 Task: Find connections with filter location Zemoura with filter topic #mortgage with filter profile language Potuguese with filter current company Kissflow with filter school Ethiraj College For Women with filter industry Services for Renewable Energy with filter service category Bookkeeping with filter keywords title Administrator
Action: Mouse moved to (578, 81)
Screenshot: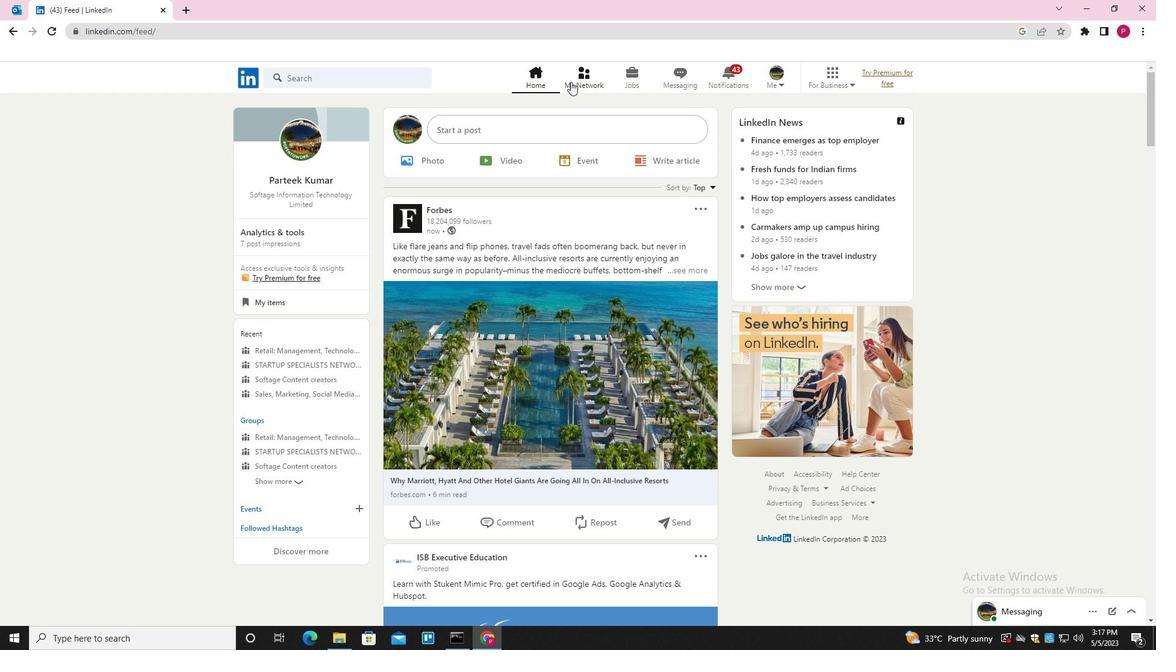 
Action: Mouse pressed left at (578, 81)
Screenshot: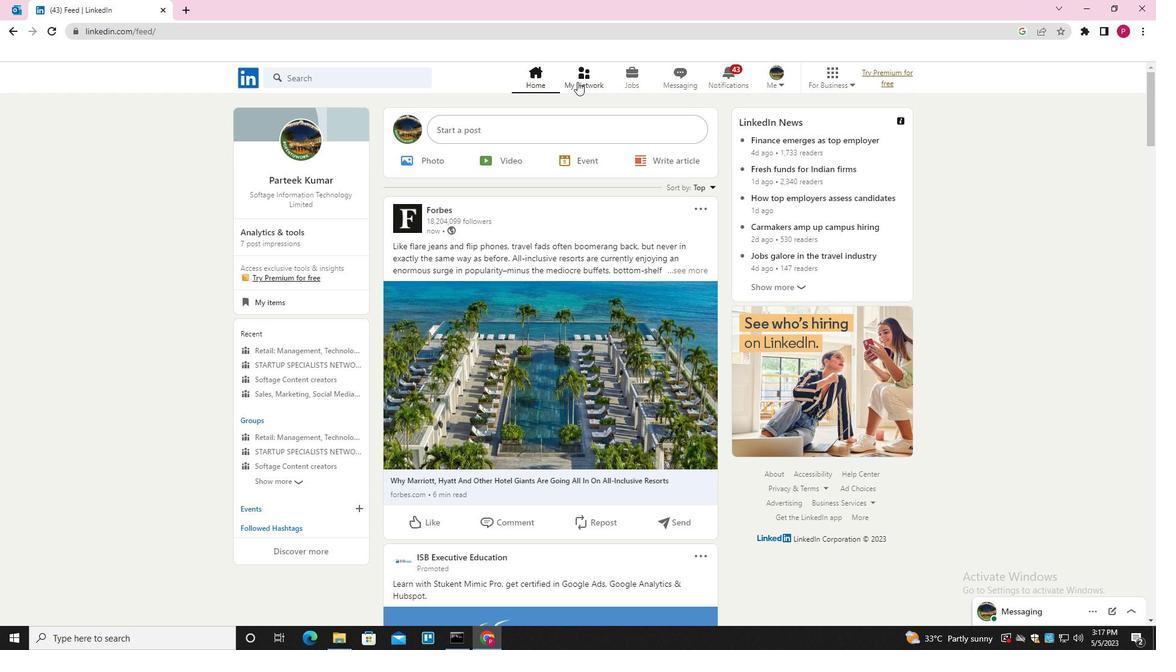 
Action: Mouse moved to (365, 143)
Screenshot: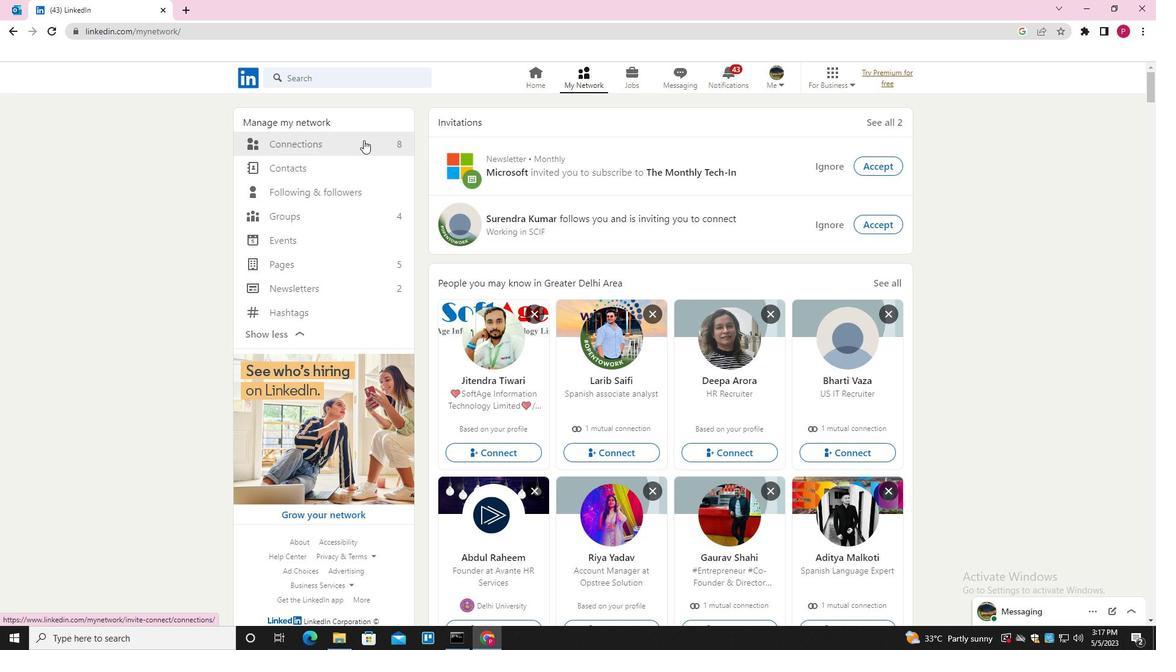 
Action: Mouse pressed left at (365, 143)
Screenshot: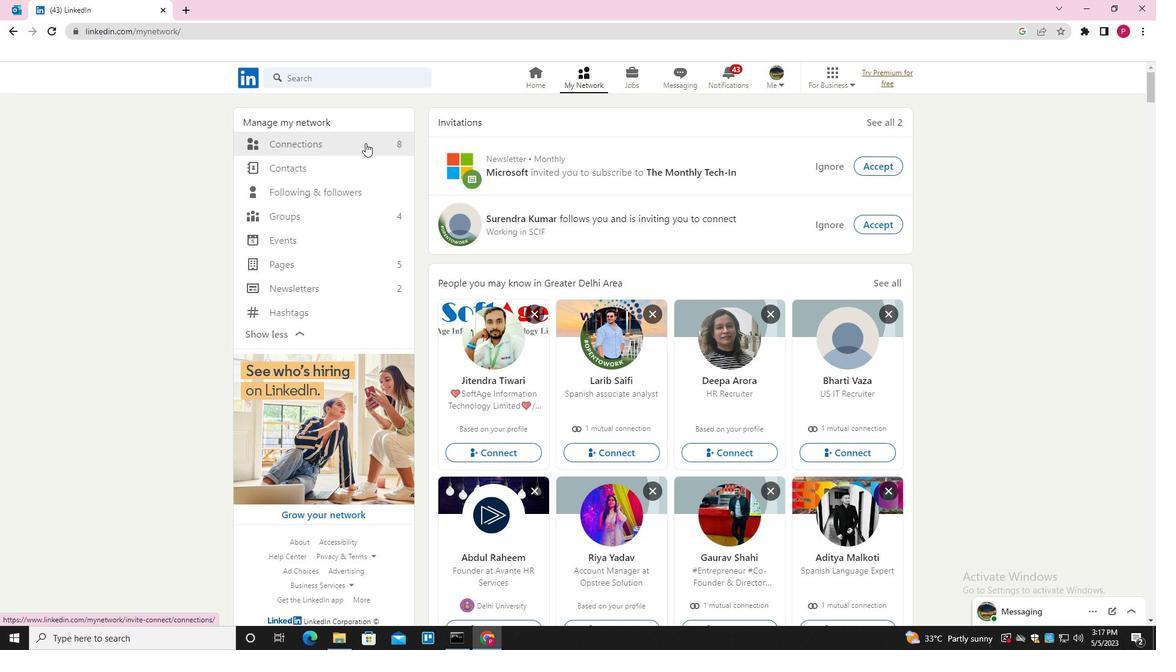 
Action: Mouse moved to (644, 142)
Screenshot: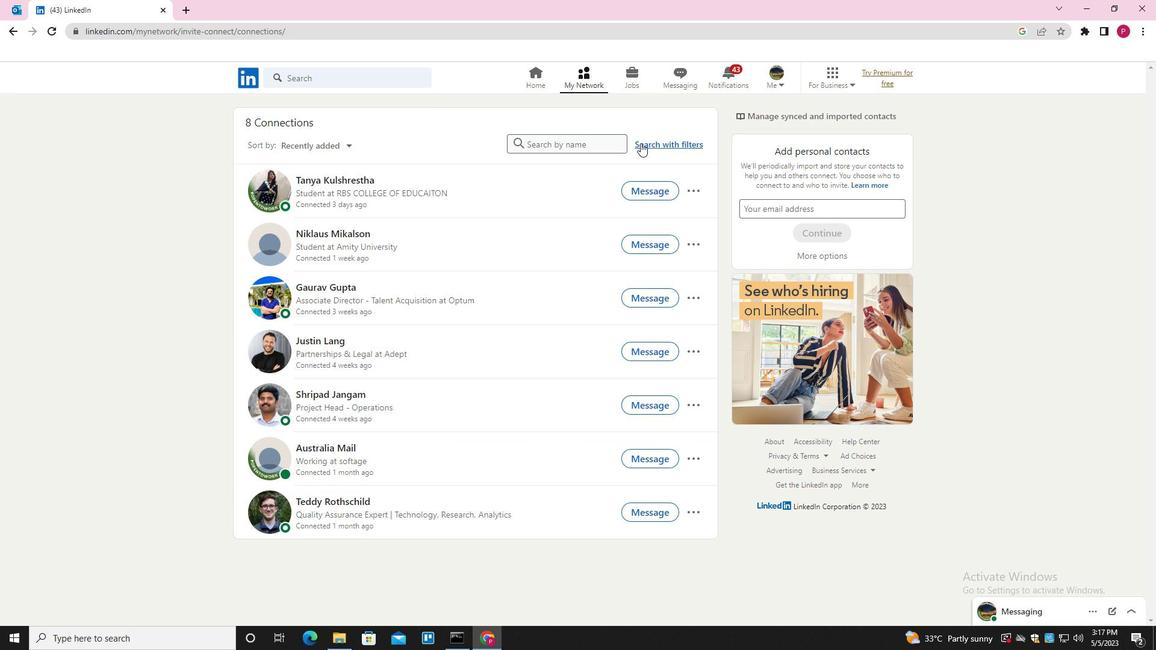
Action: Mouse pressed left at (644, 142)
Screenshot: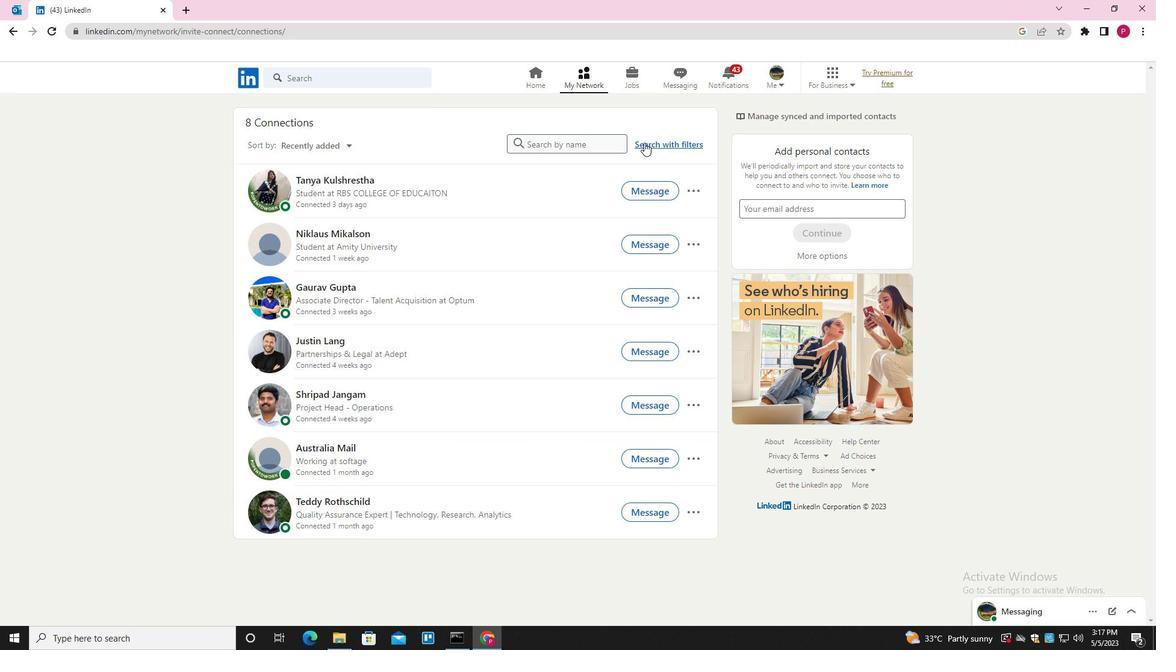
Action: Mouse moved to (618, 112)
Screenshot: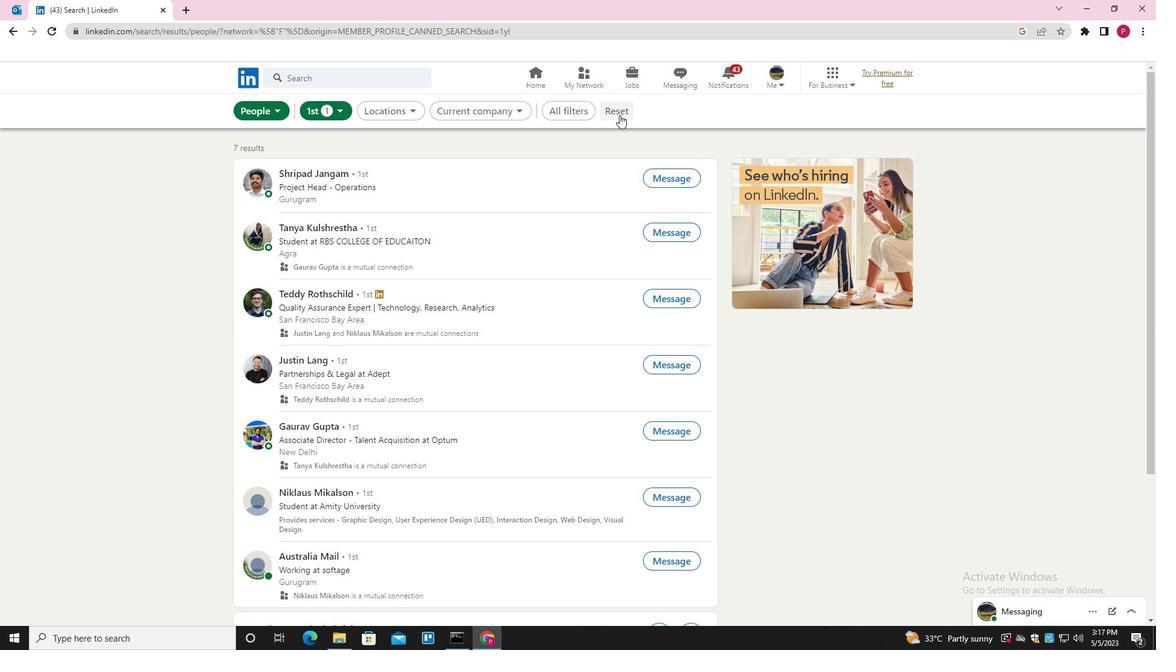 
Action: Mouse pressed left at (618, 112)
Screenshot: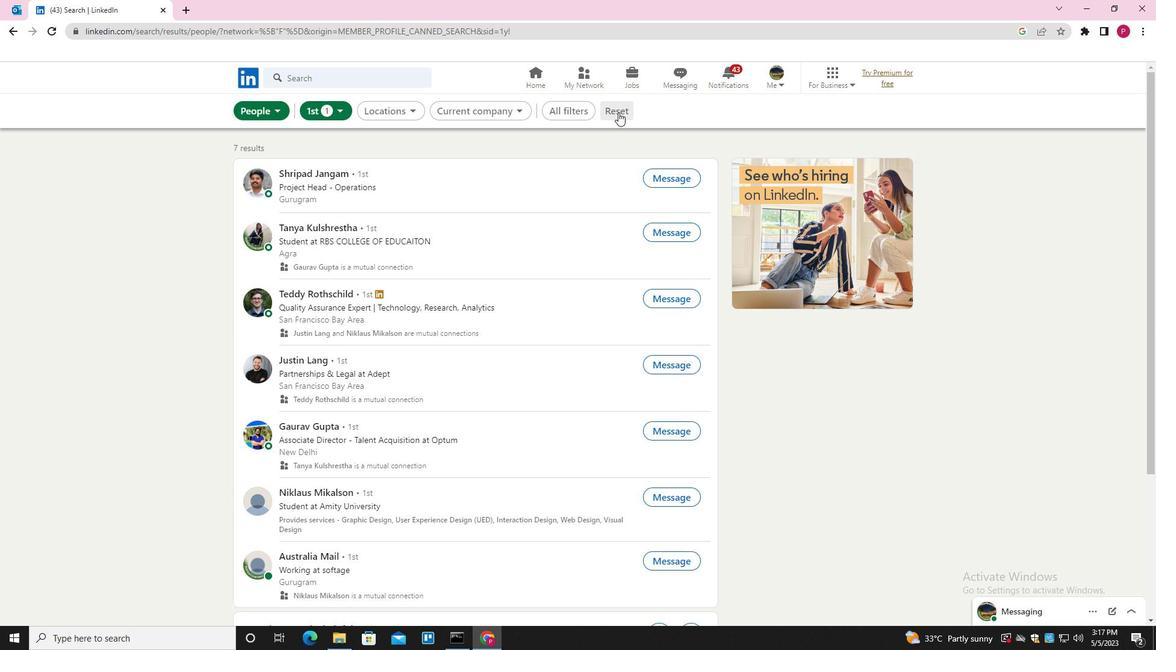 
Action: Mouse moved to (609, 113)
Screenshot: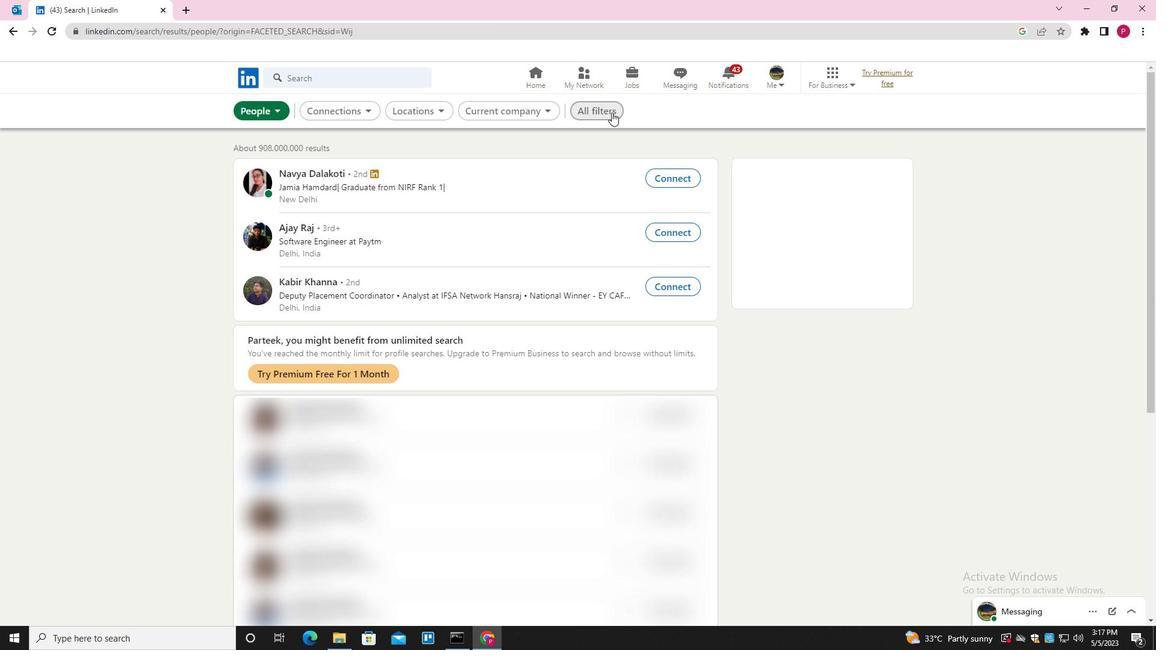 
Action: Mouse pressed left at (609, 113)
Screenshot: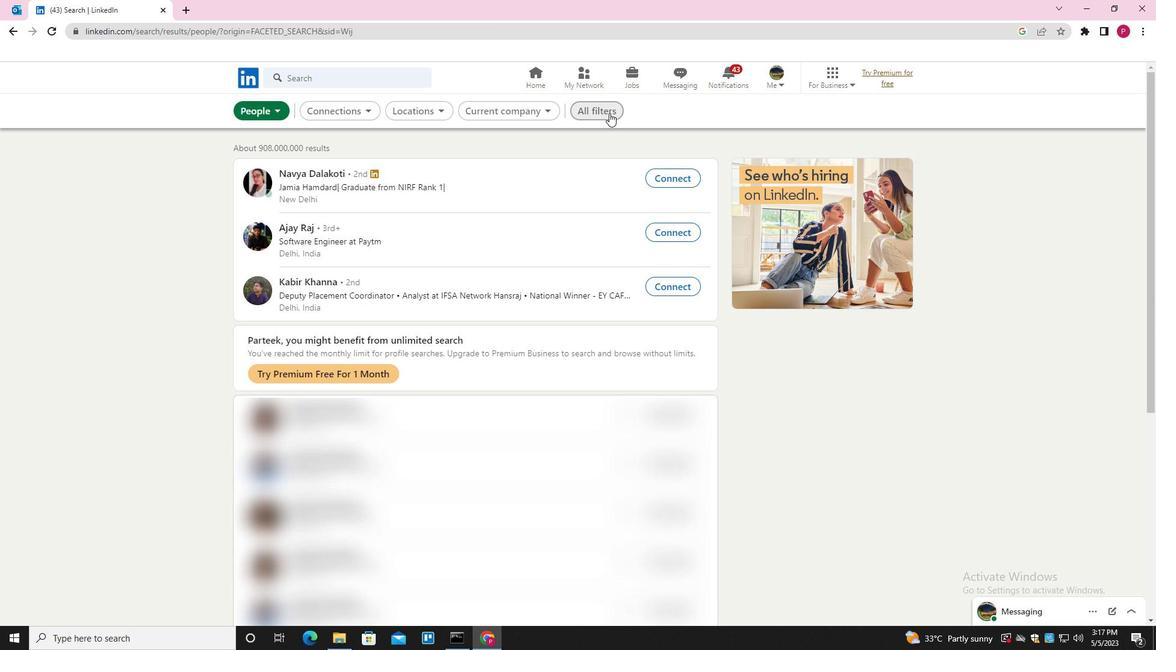 
Action: Mouse moved to (939, 302)
Screenshot: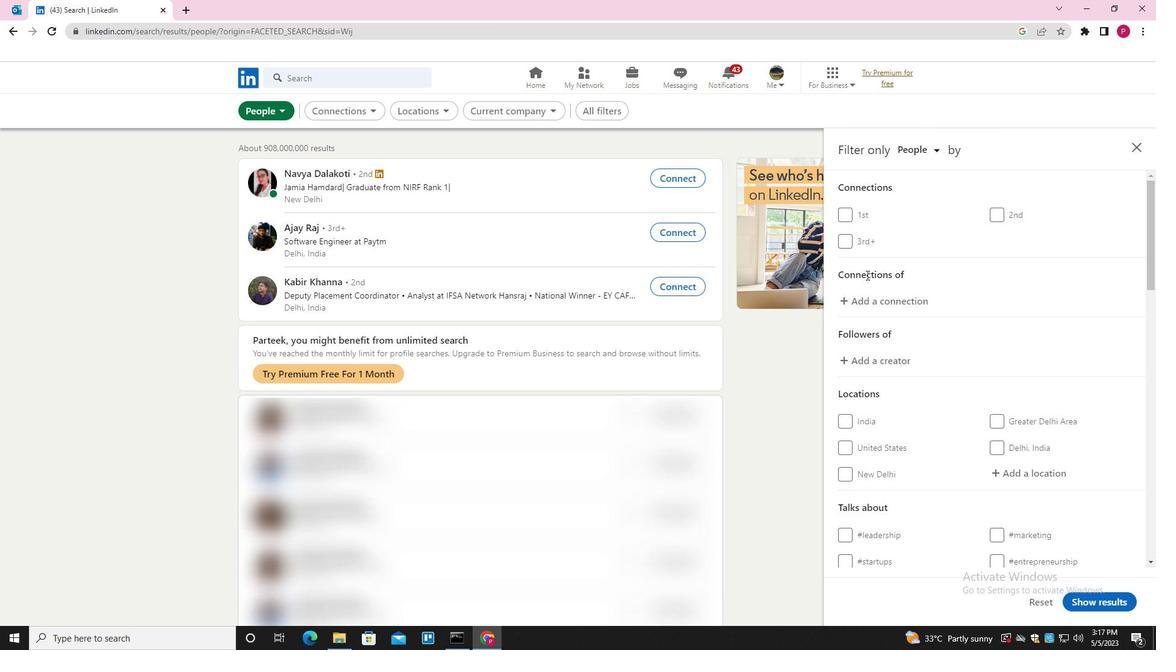 
Action: Mouse scrolled (939, 301) with delta (0, 0)
Screenshot: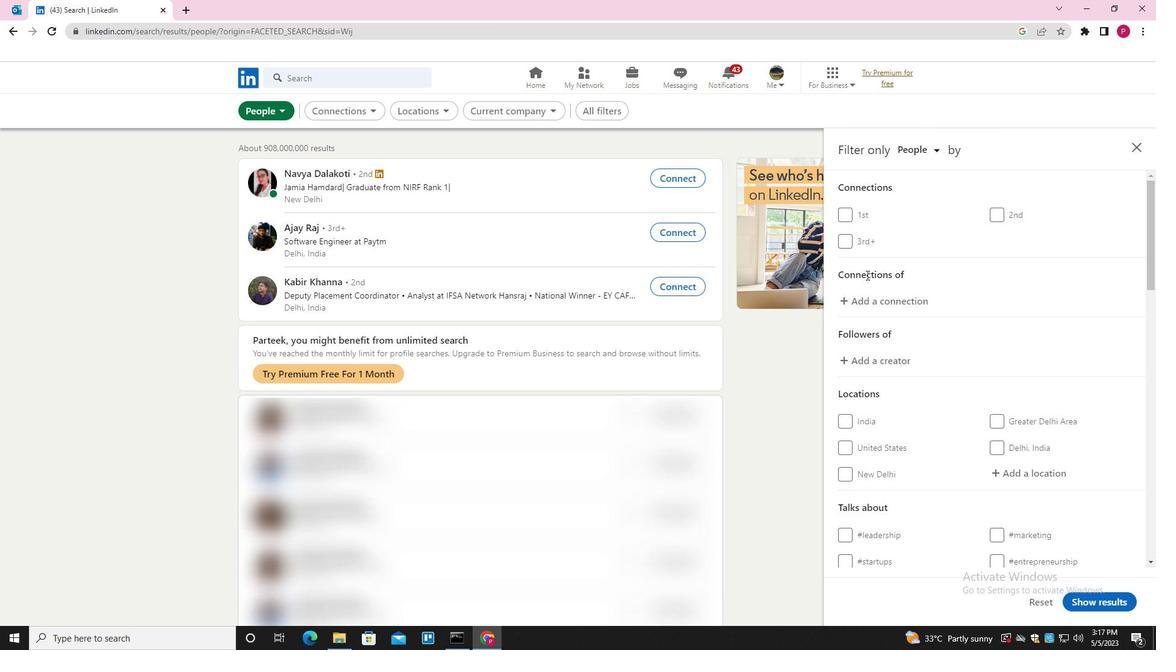 
Action: Mouse moved to (970, 314)
Screenshot: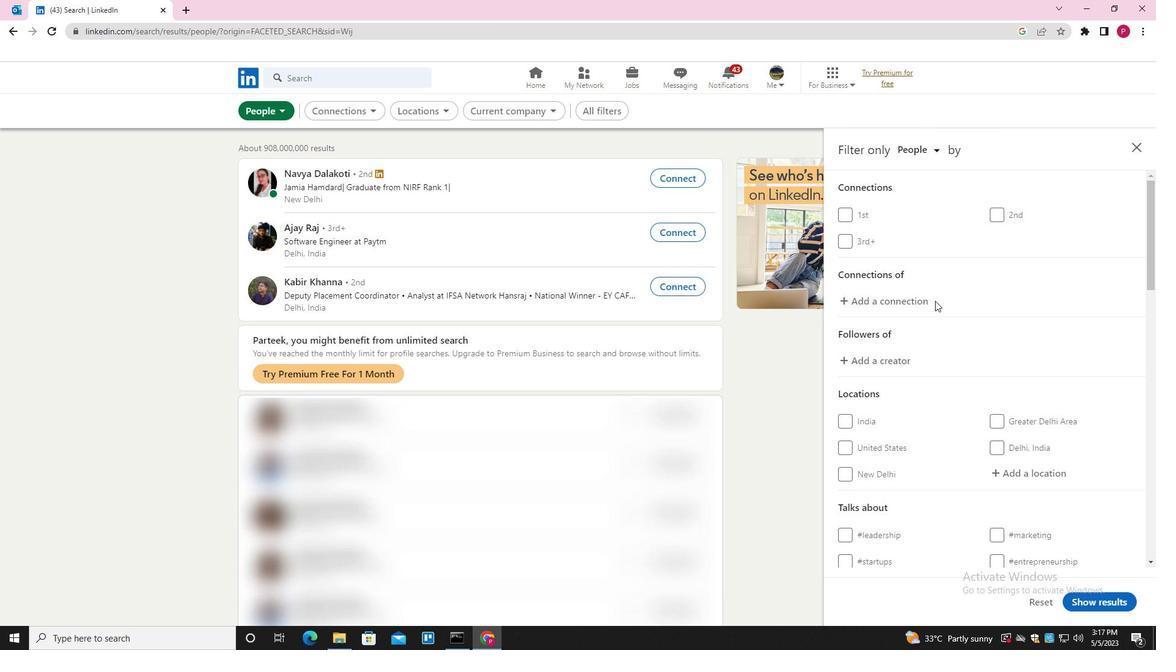 
Action: Mouse scrolled (970, 313) with delta (0, 0)
Screenshot: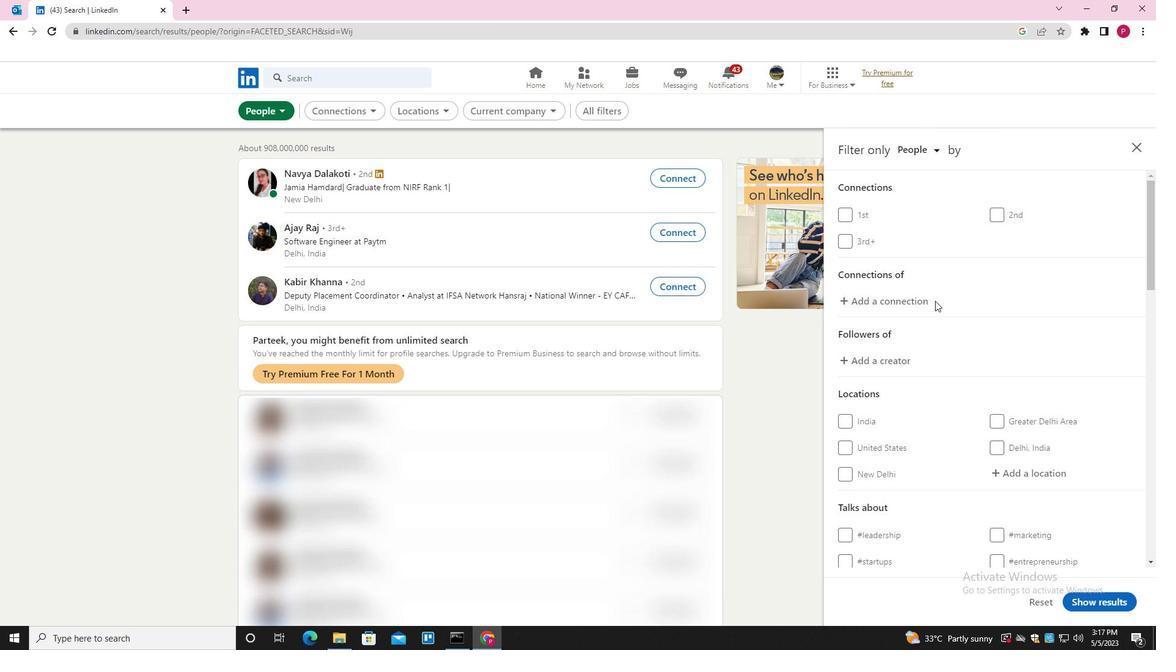 
Action: Mouse moved to (978, 316)
Screenshot: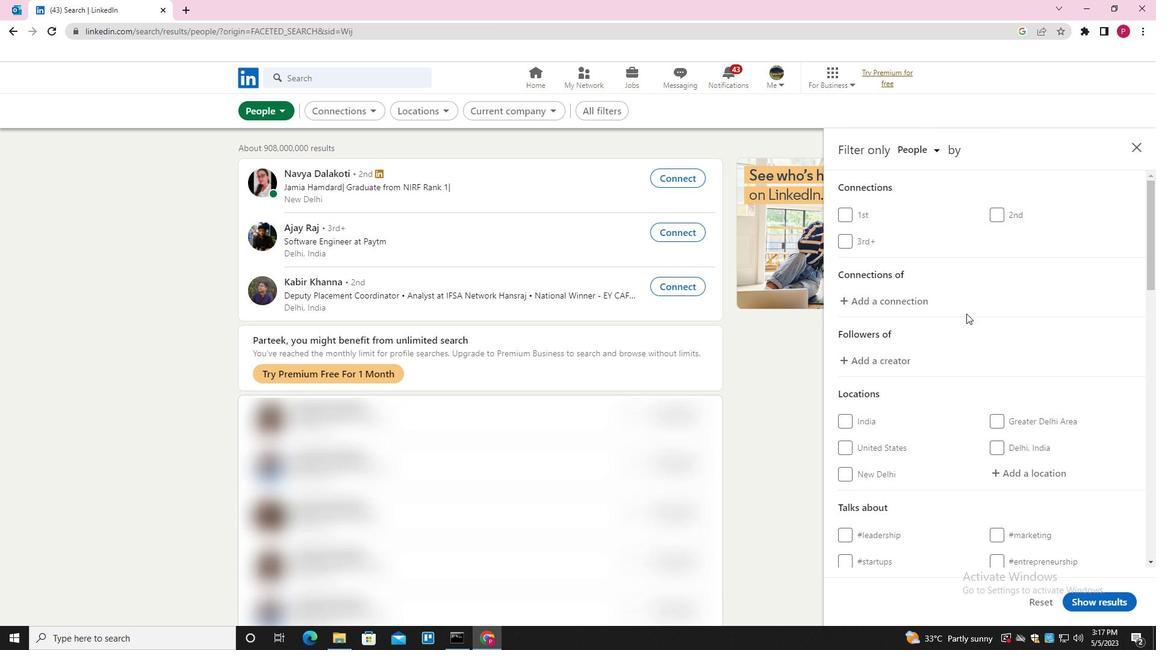 
Action: Mouse scrolled (978, 316) with delta (0, 0)
Screenshot: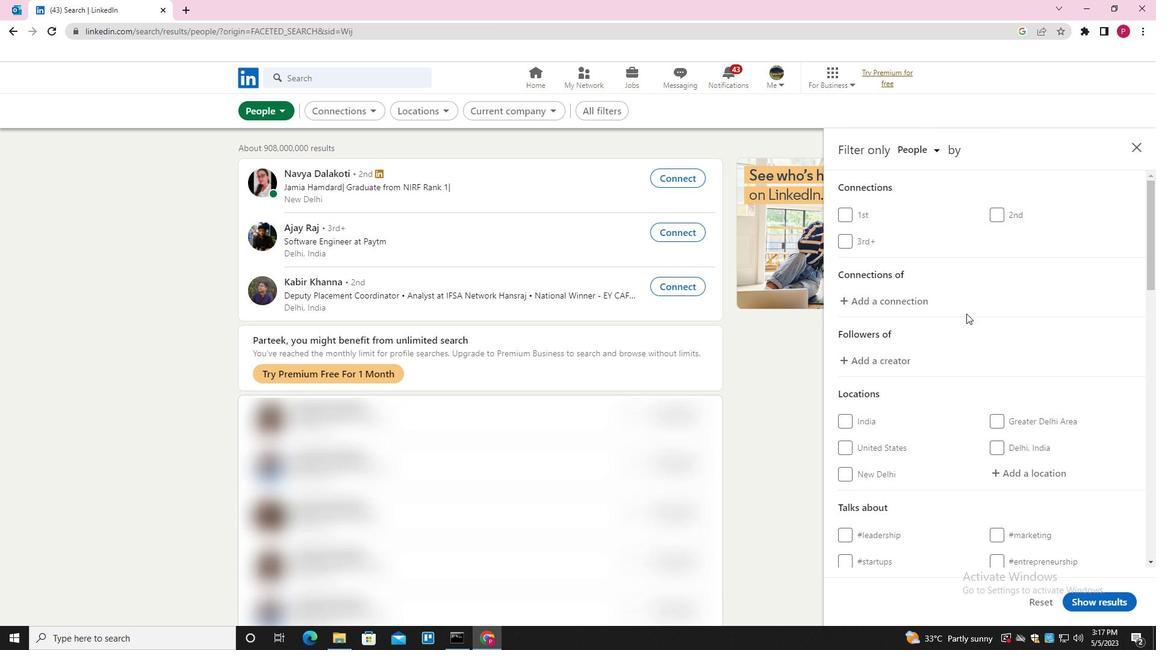 
Action: Mouse moved to (1019, 295)
Screenshot: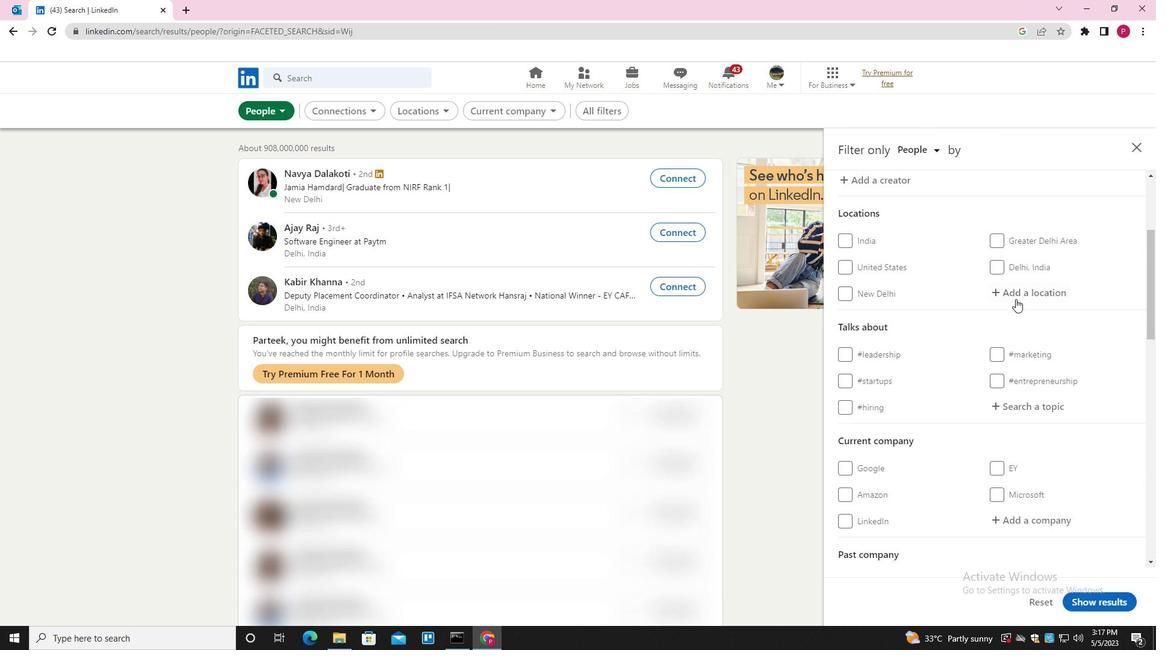 
Action: Mouse pressed left at (1019, 295)
Screenshot: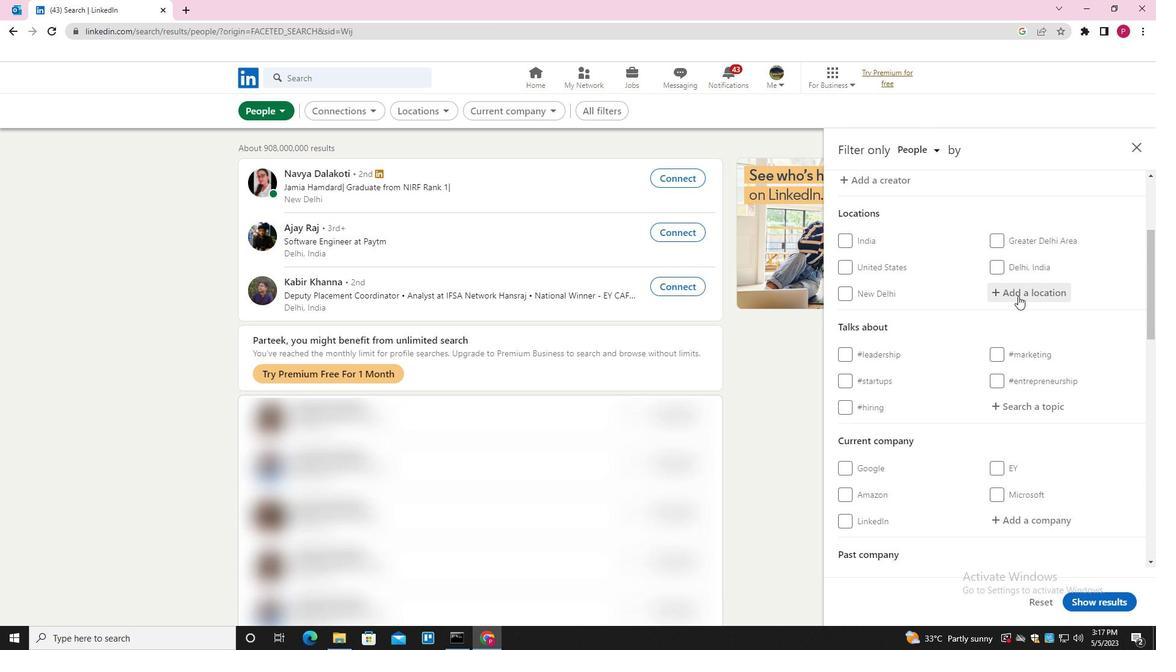 
Action: Mouse moved to (1020, 295)
Screenshot: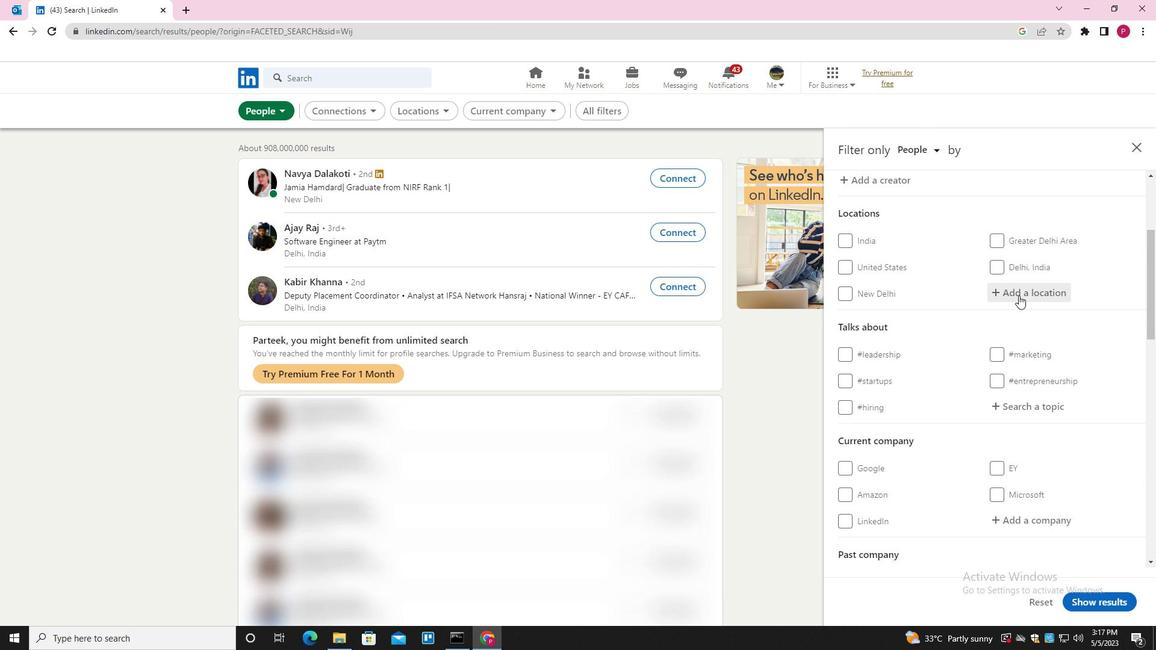 
Action: Key pressed <Key.shift>ZEU<Key.backspace><Key.backspace>EMOURA<Key.down><Key.enter>
Screenshot: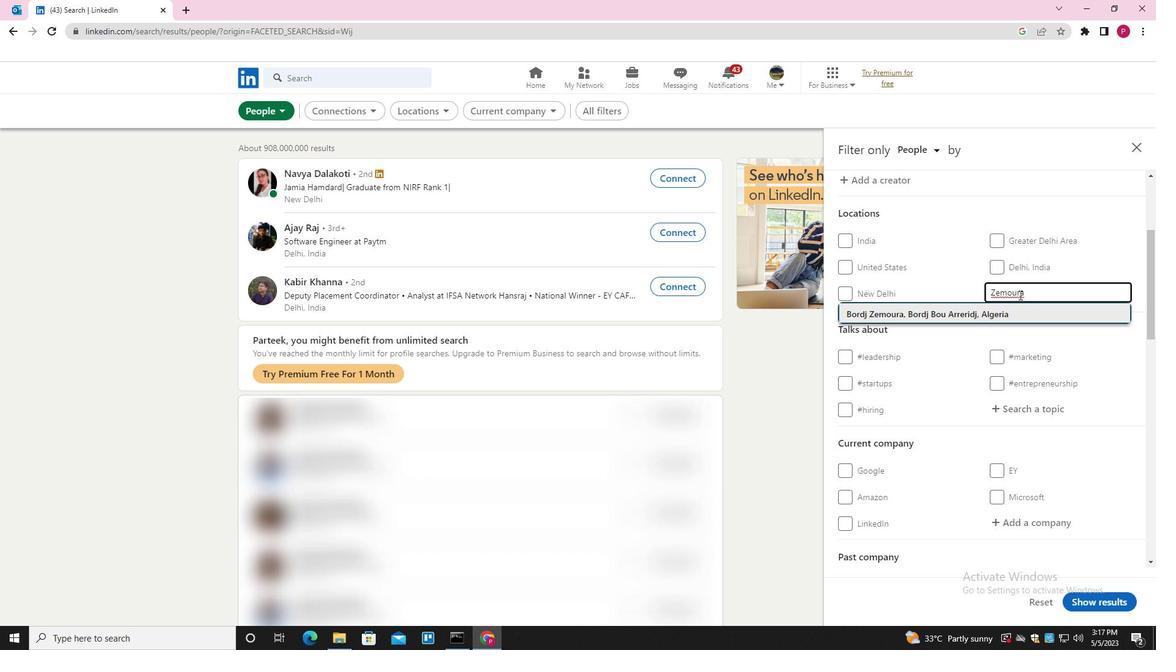 
Action: Mouse moved to (1020, 337)
Screenshot: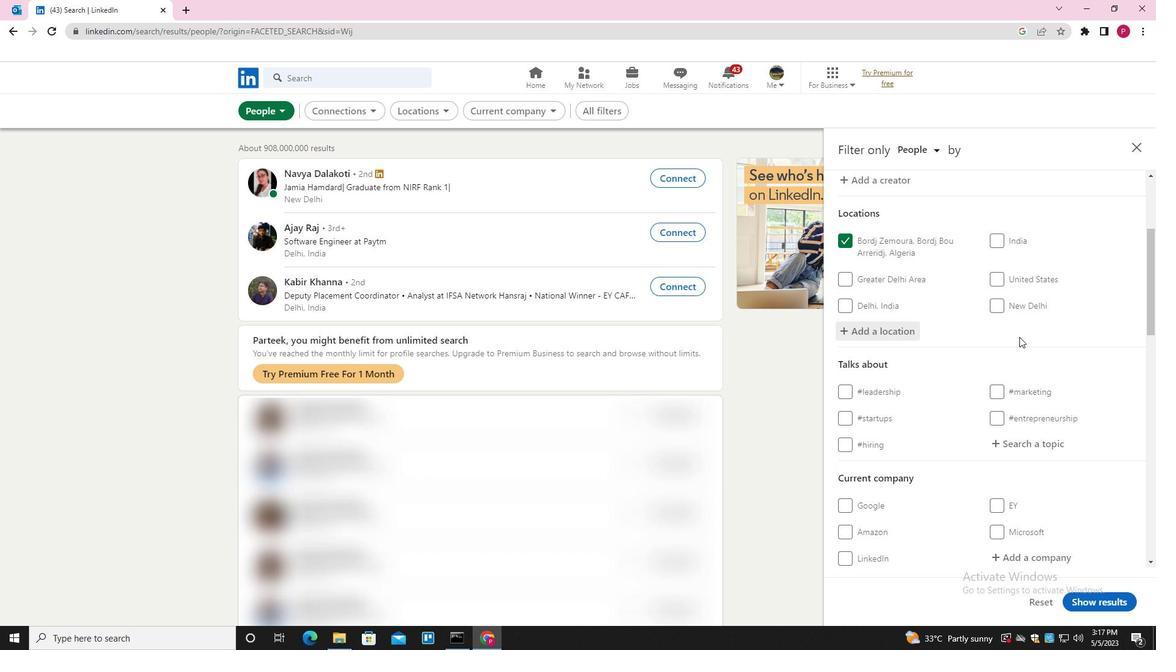
Action: Mouse scrolled (1020, 336) with delta (0, 0)
Screenshot: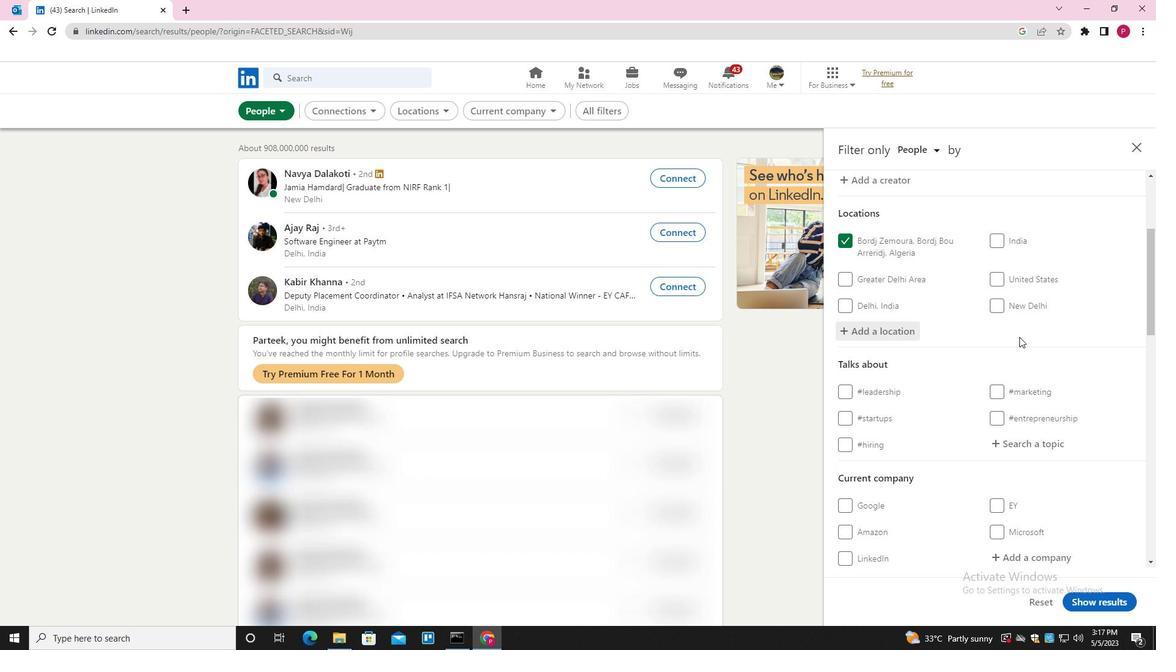 
Action: Mouse scrolled (1020, 336) with delta (0, 0)
Screenshot: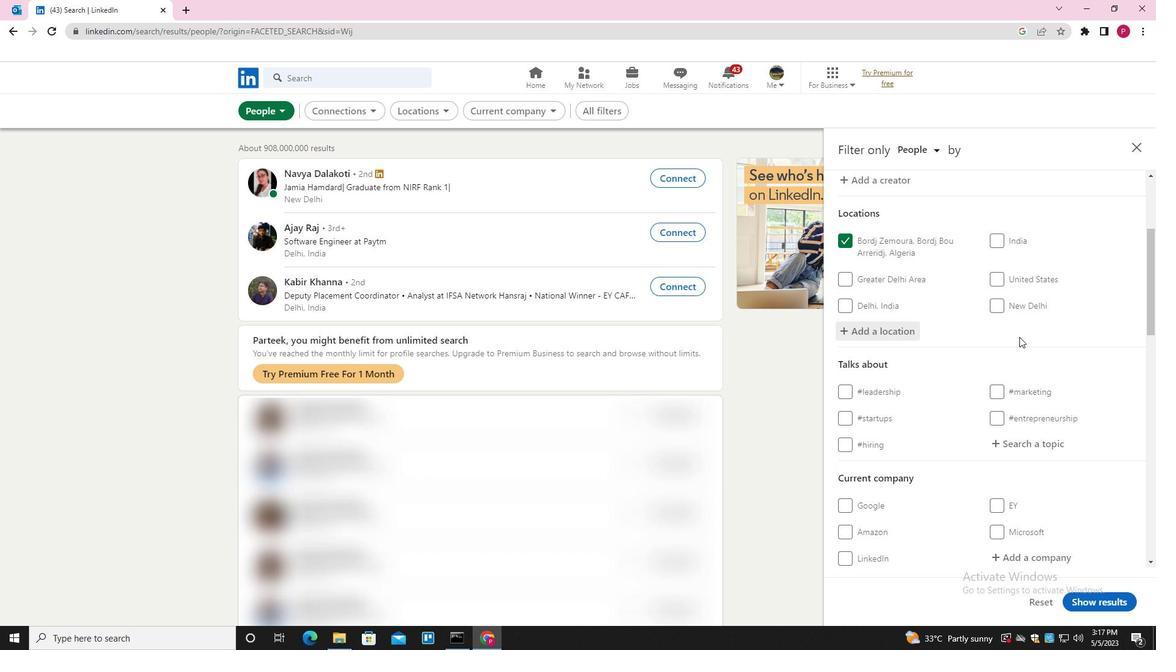 
Action: Mouse scrolled (1020, 336) with delta (0, 0)
Screenshot: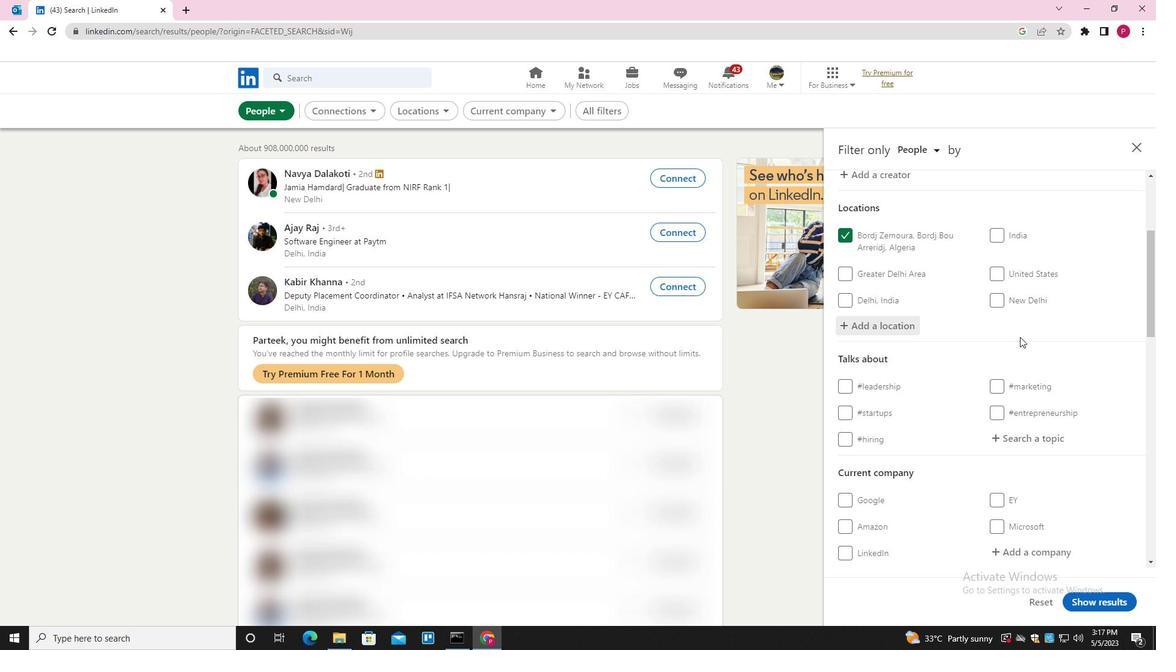 
Action: Mouse moved to (1018, 262)
Screenshot: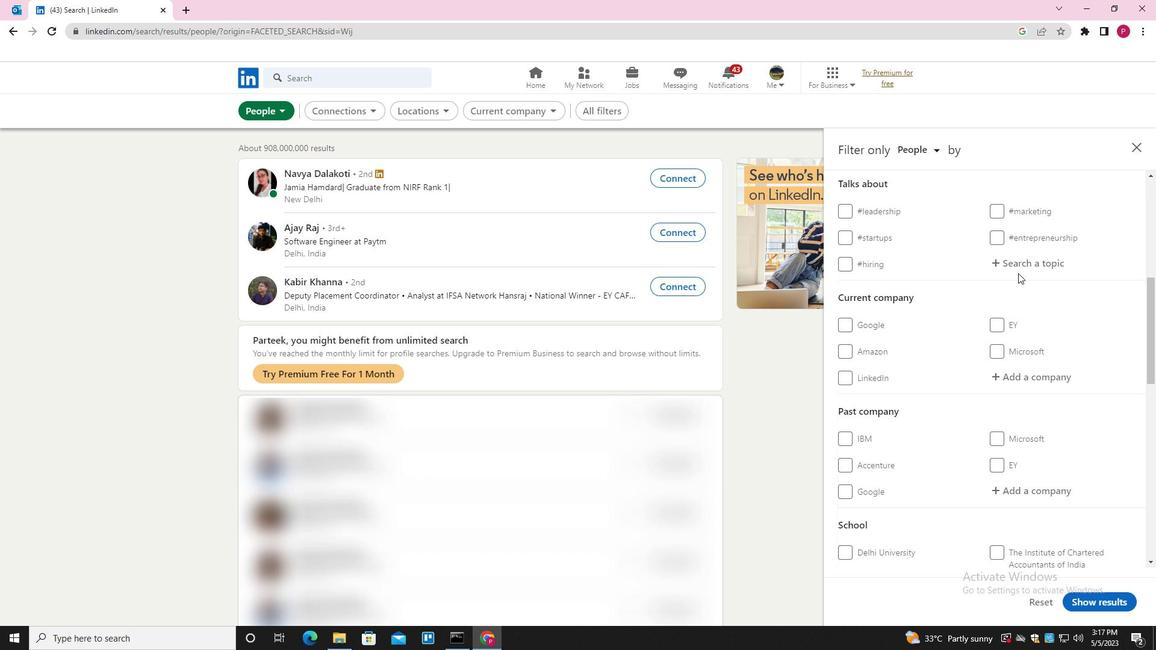 
Action: Mouse pressed left at (1018, 262)
Screenshot: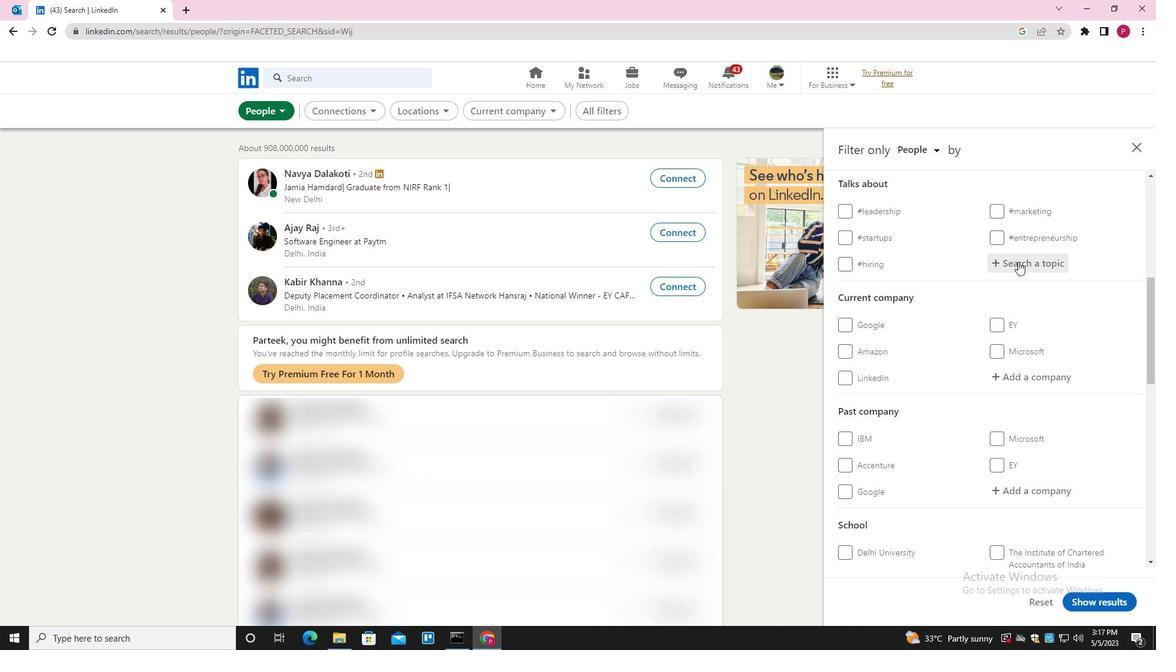 
Action: Key pressed MORTAGE<Key.backspace><Key.backspace><Key.backspace>GAGE<Key.down><Key.enter>
Screenshot: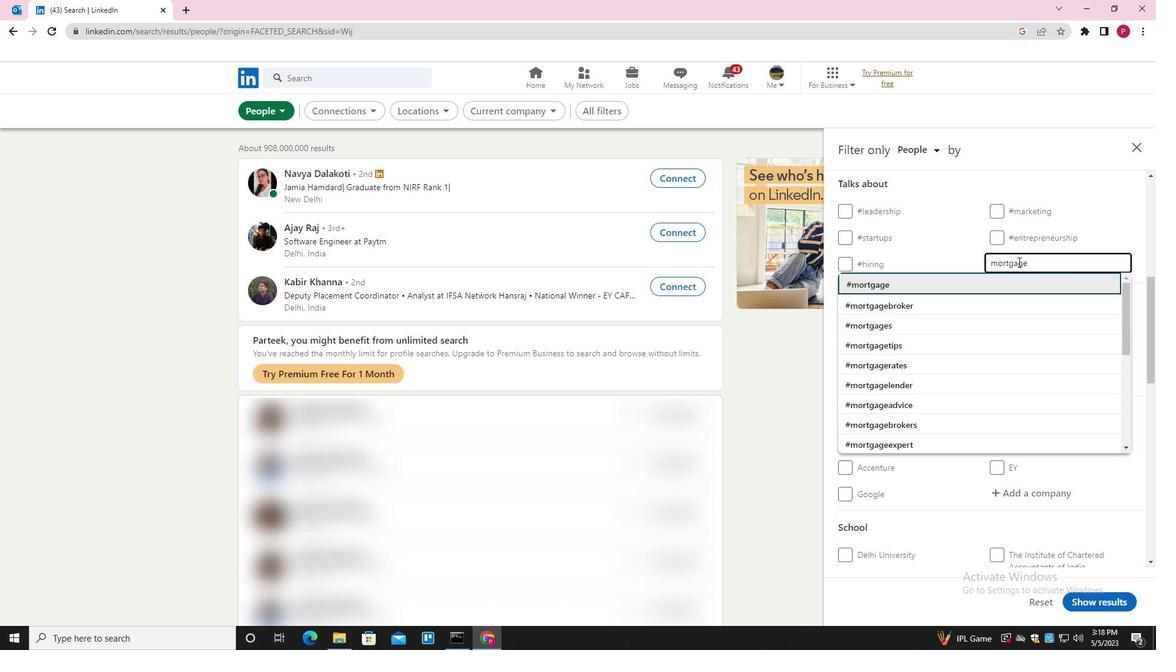 
Action: Mouse moved to (1007, 312)
Screenshot: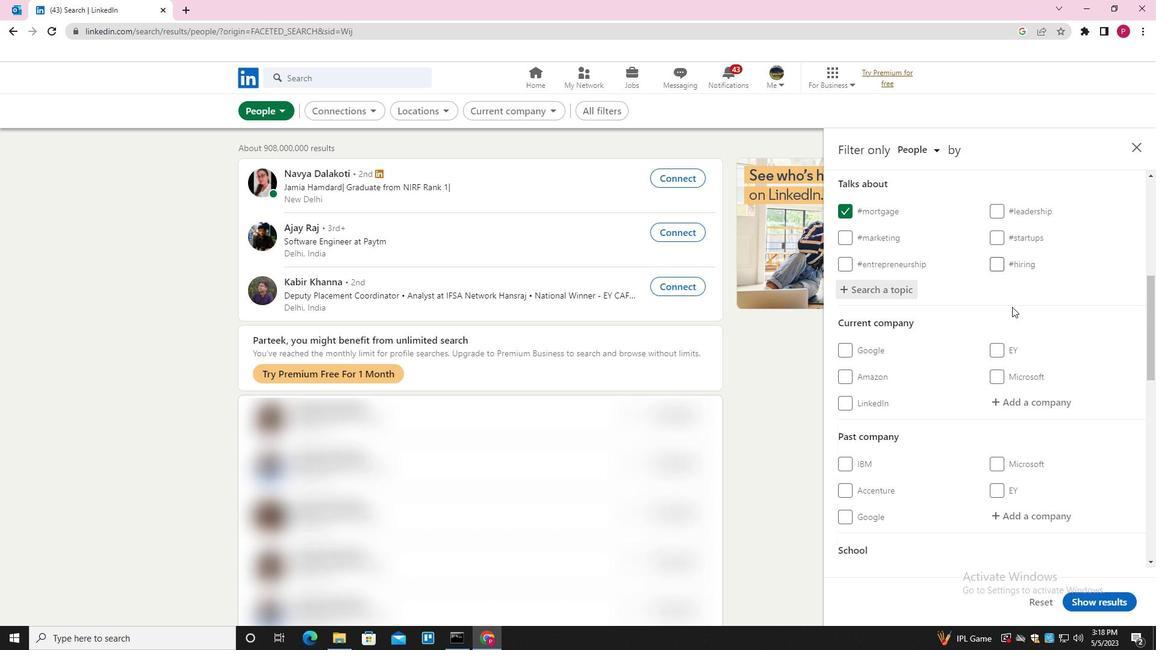 
Action: Mouse scrolled (1007, 311) with delta (0, 0)
Screenshot: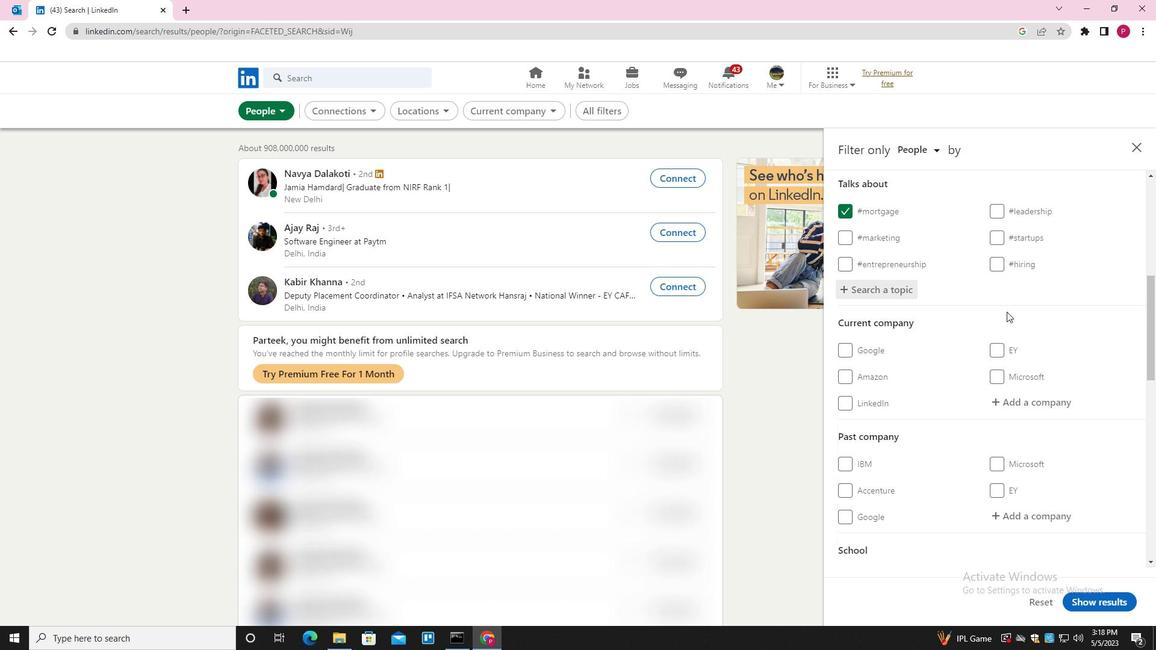 
Action: Mouse moved to (1006, 312)
Screenshot: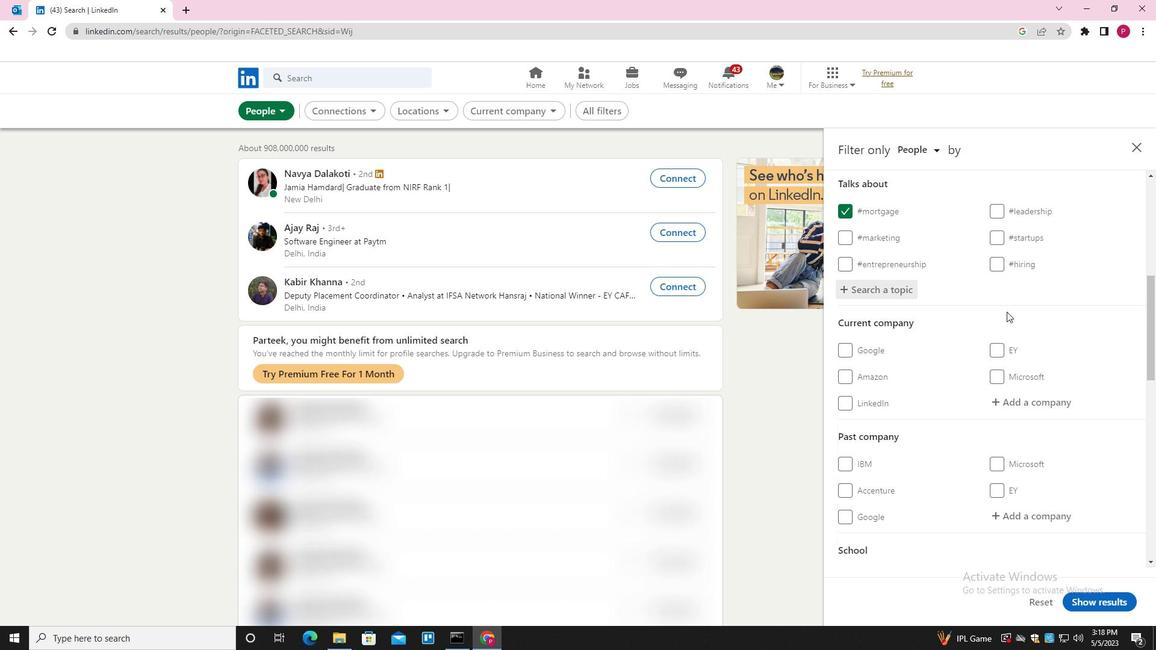 
Action: Mouse scrolled (1006, 312) with delta (0, 0)
Screenshot: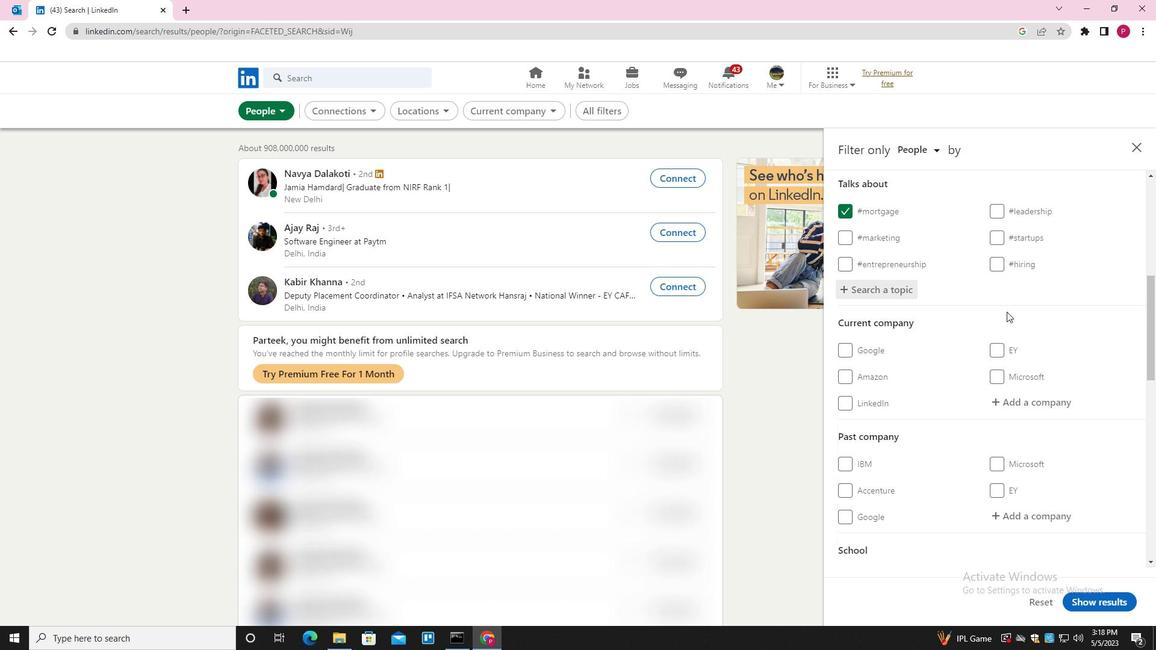 
Action: Mouse moved to (1005, 315)
Screenshot: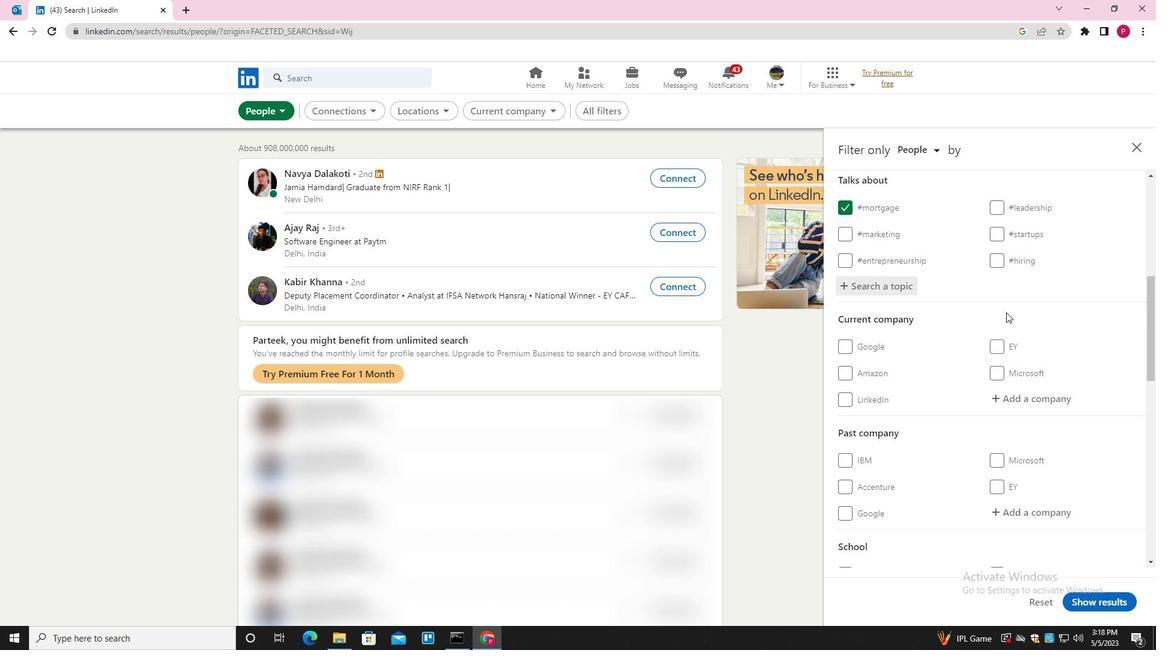 
Action: Mouse scrolled (1005, 315) with delta (0, 0)
Screenshot: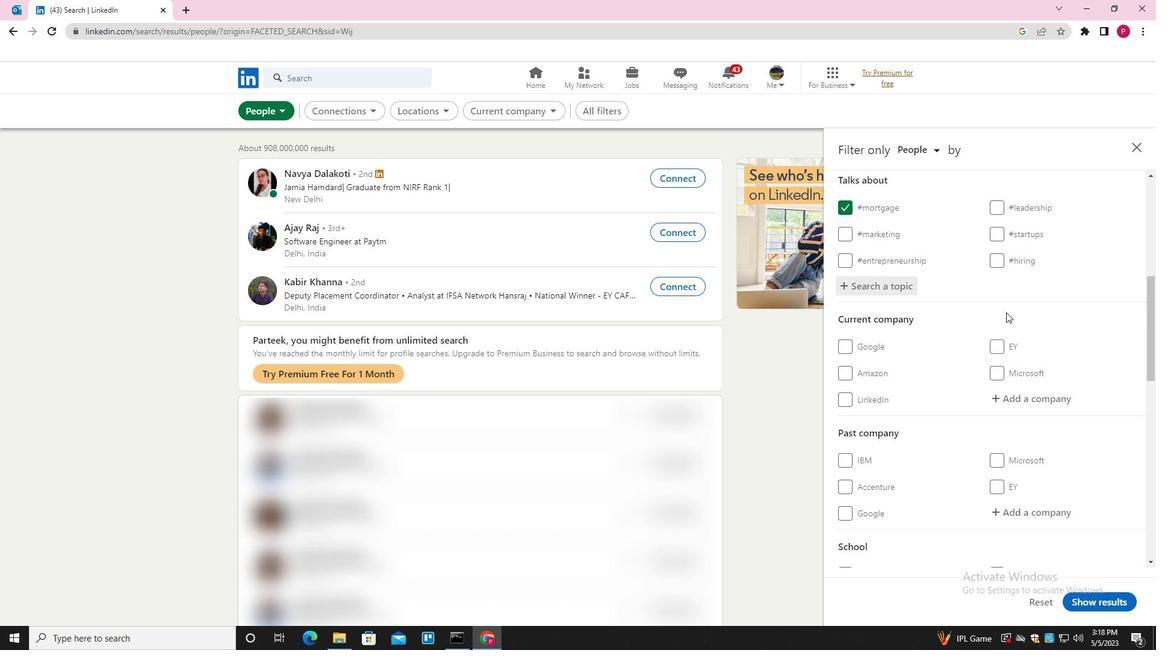 
Action: Mouse moved to (1004, 316)
Screenshot: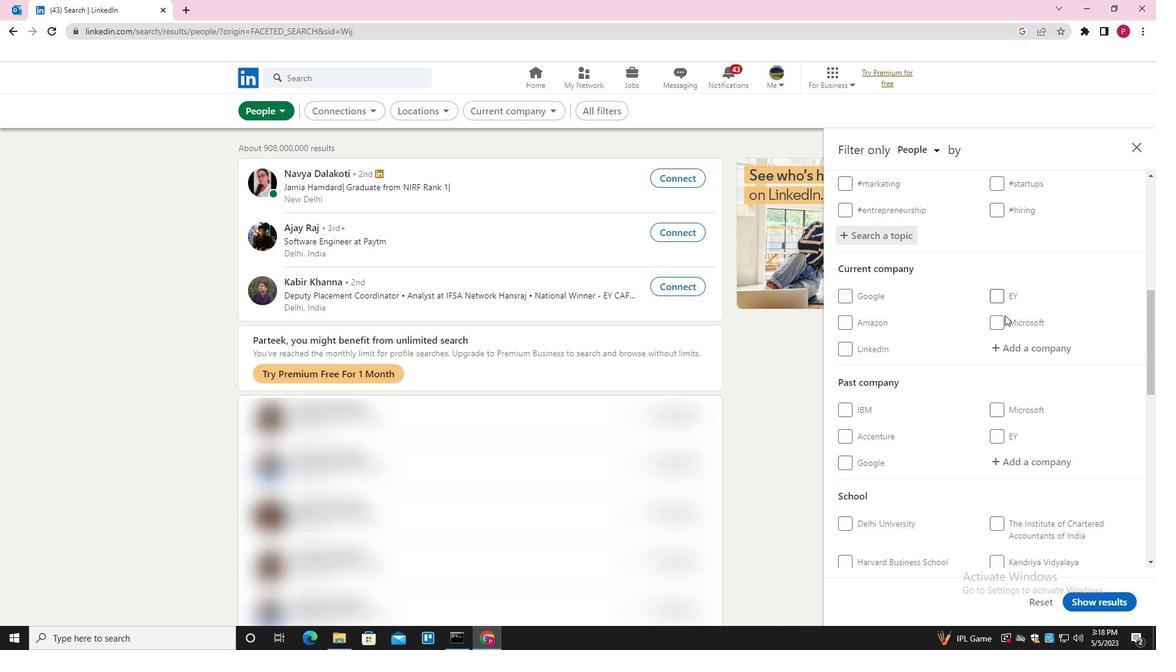 
Action: Mouse scrolled (1004, 316) with delta (0, 0)
Screenshot: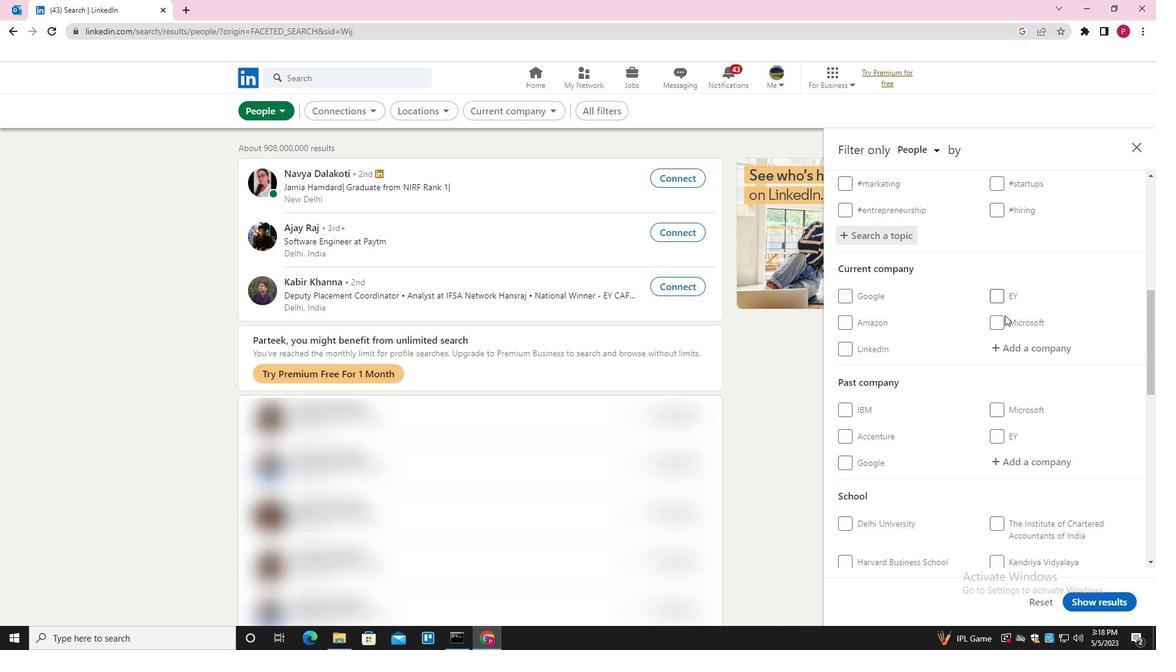 
Action: Mouse moved to (1003, 318)
Screenshot: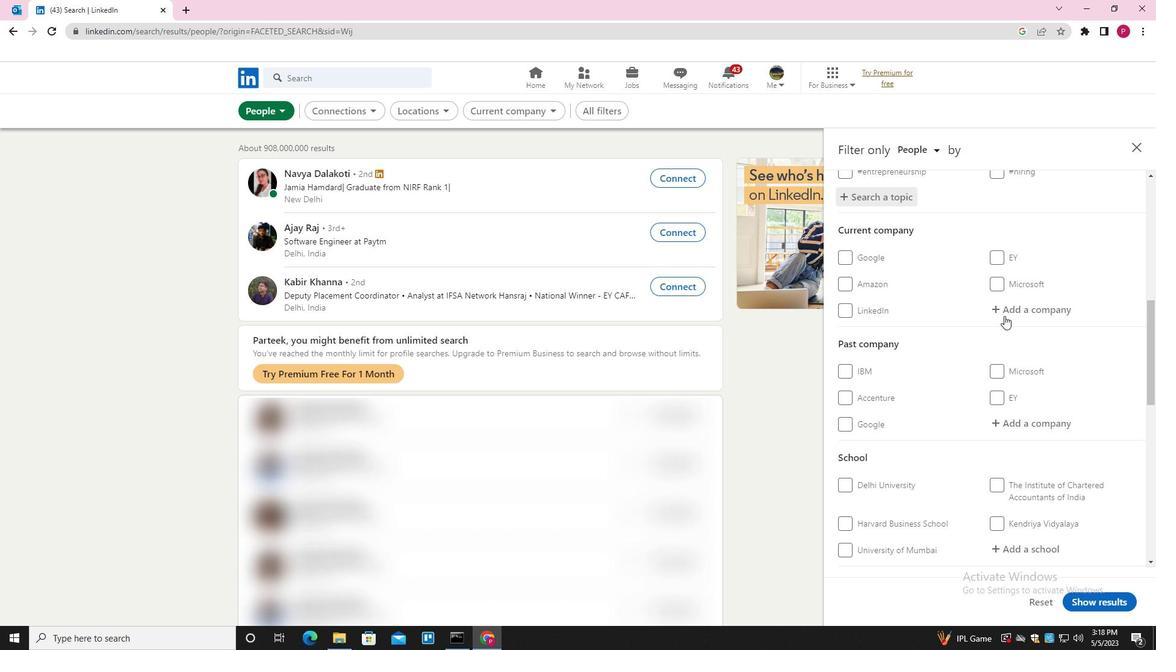 
Action: Mouse scrolled (1003, 317) with delta (0, 0)
Screenshot: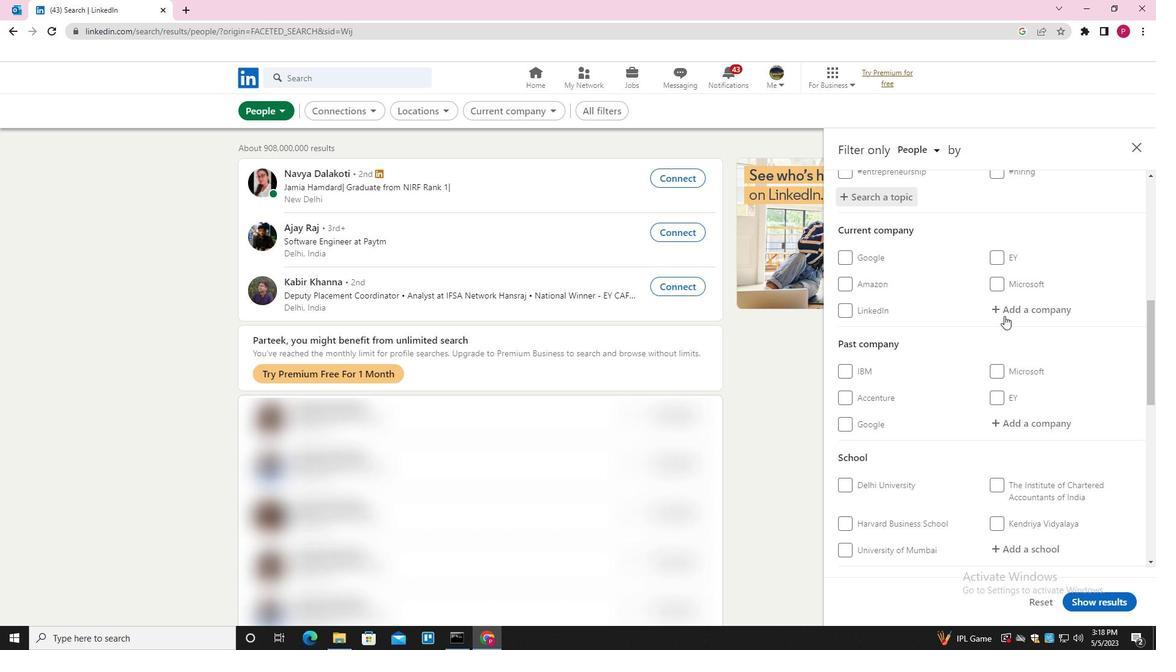 
Action: Mouse moved to (1002, 319)
Screenshot: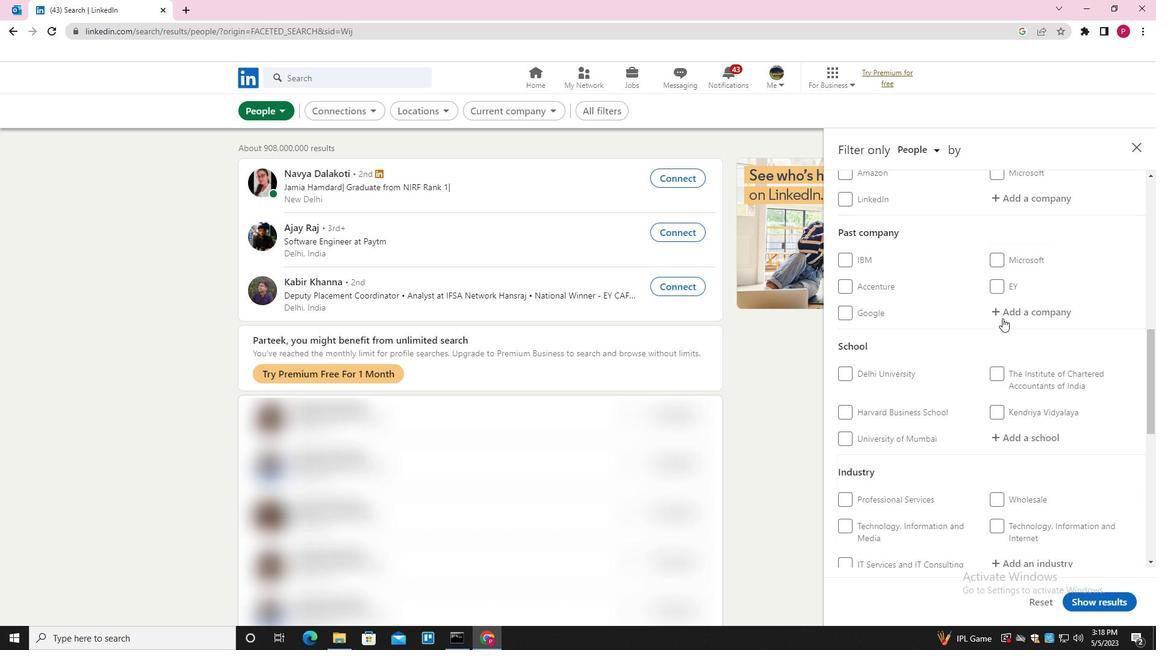 
Action: Mouse scrolled (1002, 319) with delta (0, 0)
Screenshot: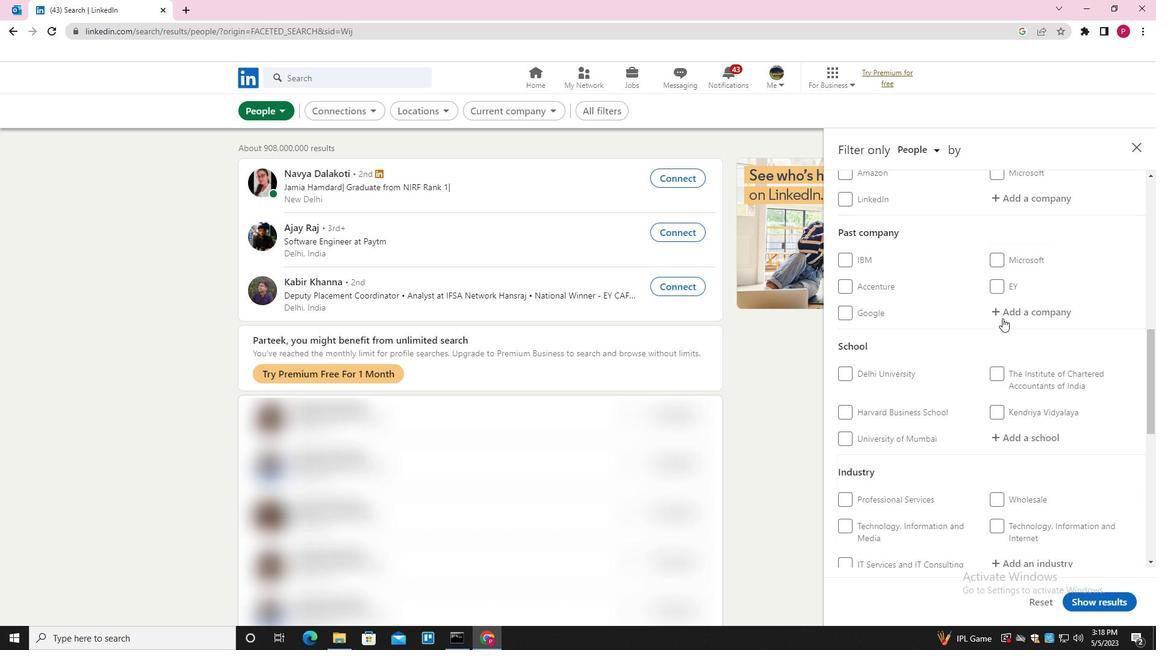 
Action: Mouse moved to (941, 316)
Screenshot: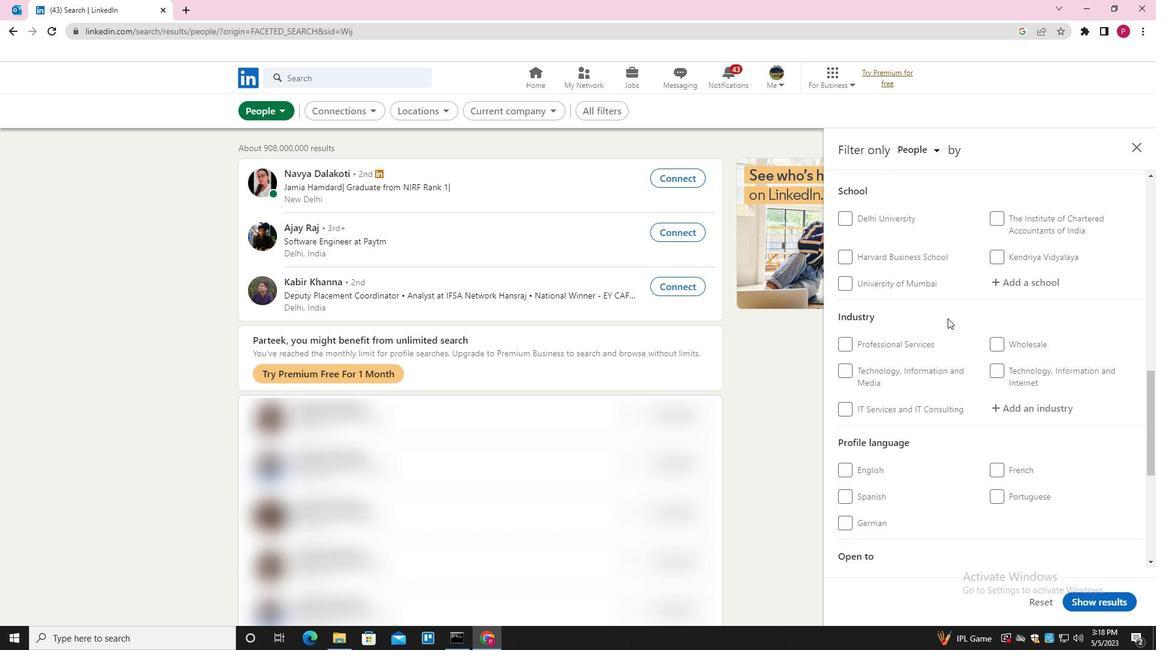 
Action: Mouse scrolled (941, 315) with delta (0, 0)
Screenshot: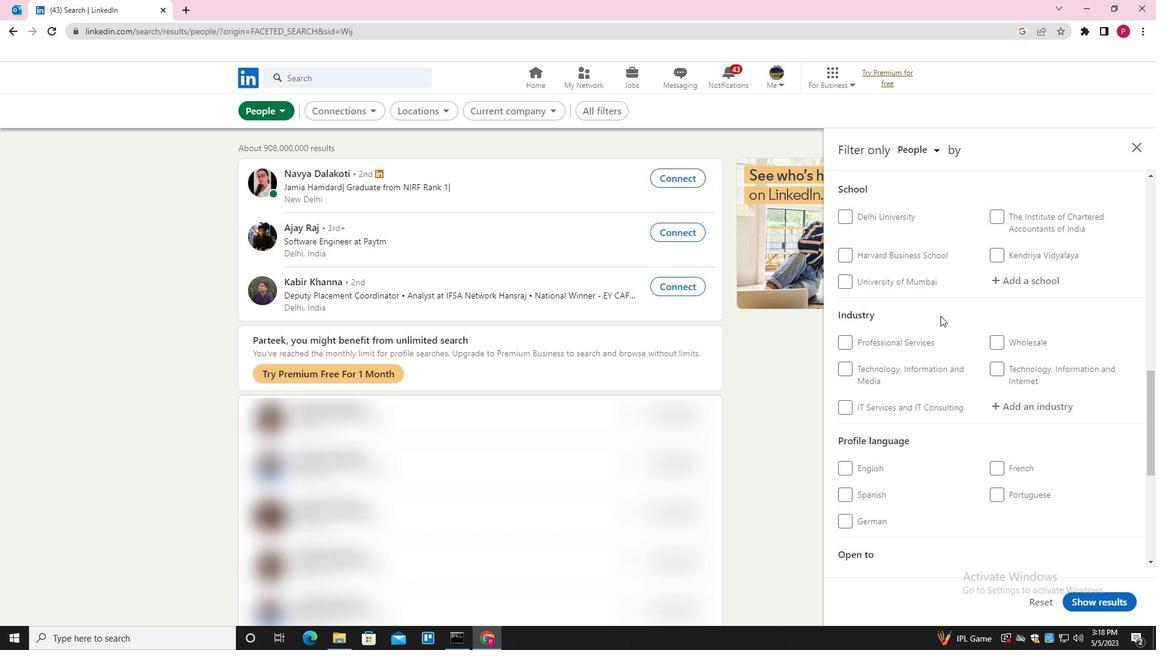 
Action: Mouse scrolled (941, 315) with delta (0, 0)
Screenshot: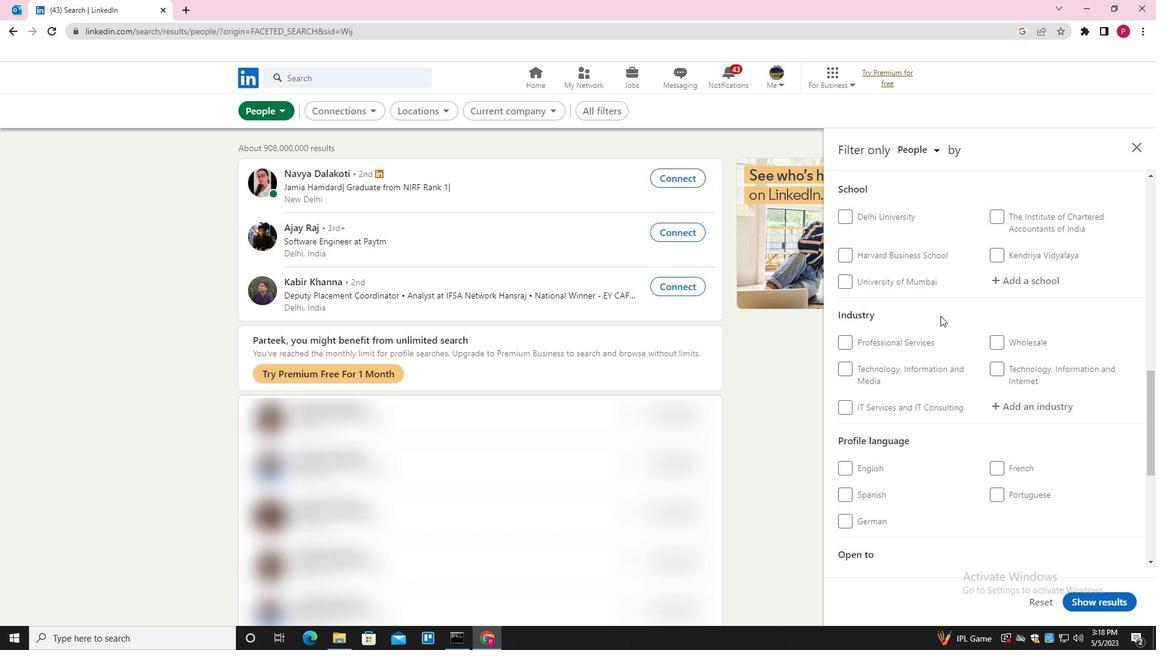 
Action: Mouse scrolled (941, 315) with delta (0, 0)
Screenshot: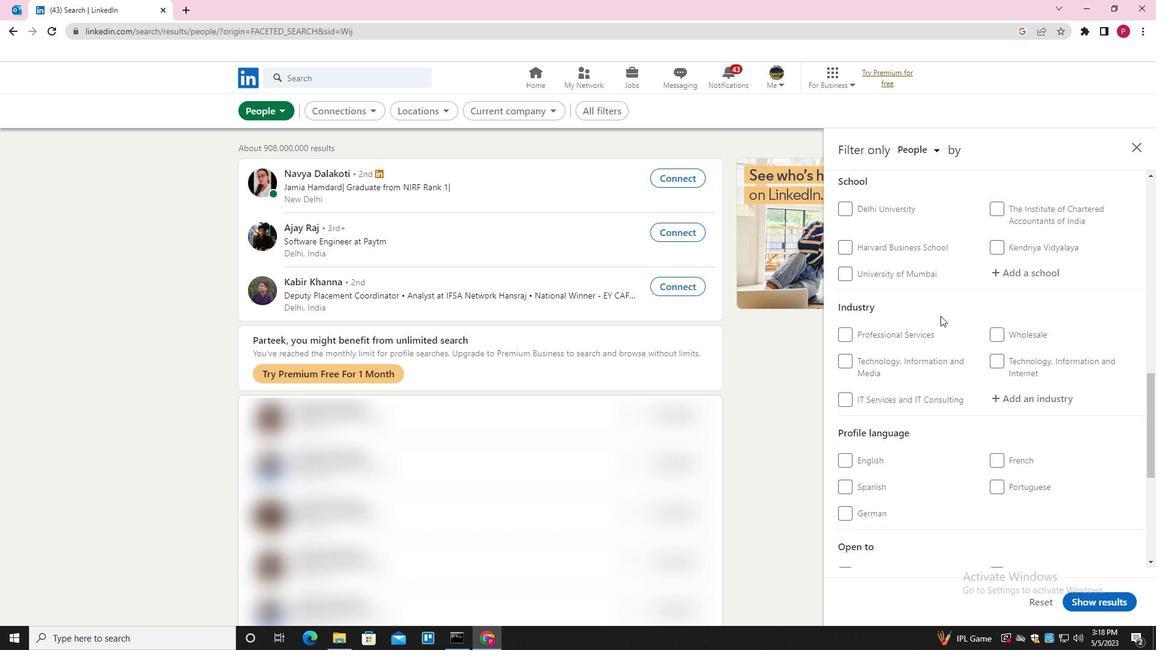 
Action: Mouse moved to (996, 316)
Screenshot: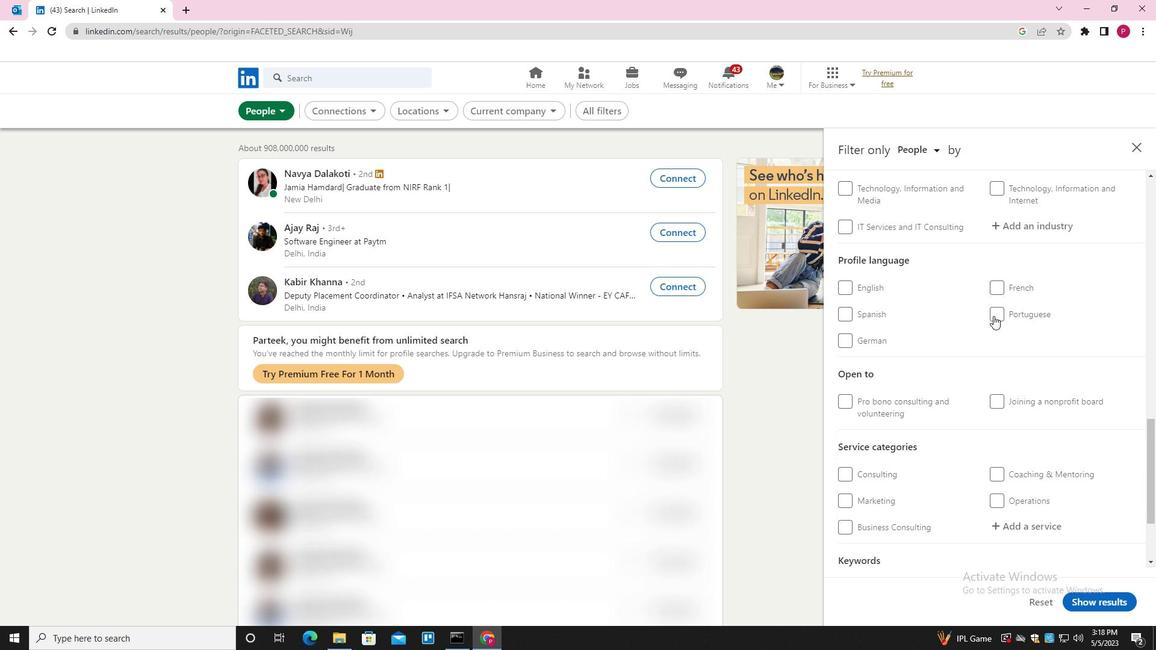 
Action: Mouse pressed left at (996, 316)
Screenshot: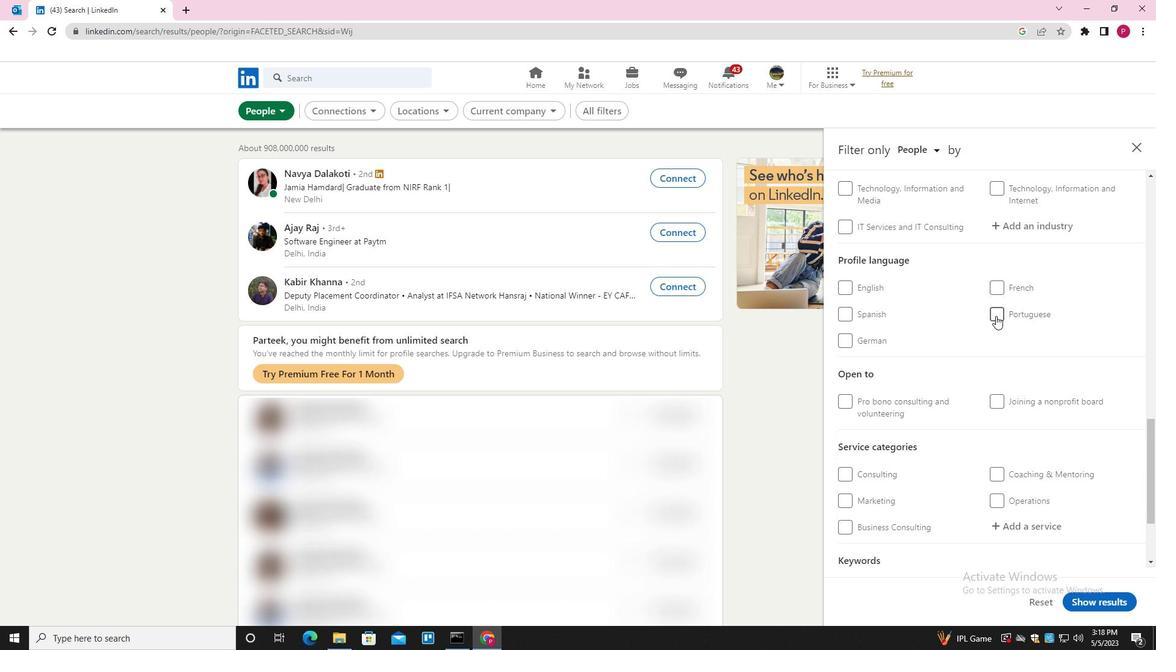 
Action: Mouse moved to (968, 338)
Screenshot: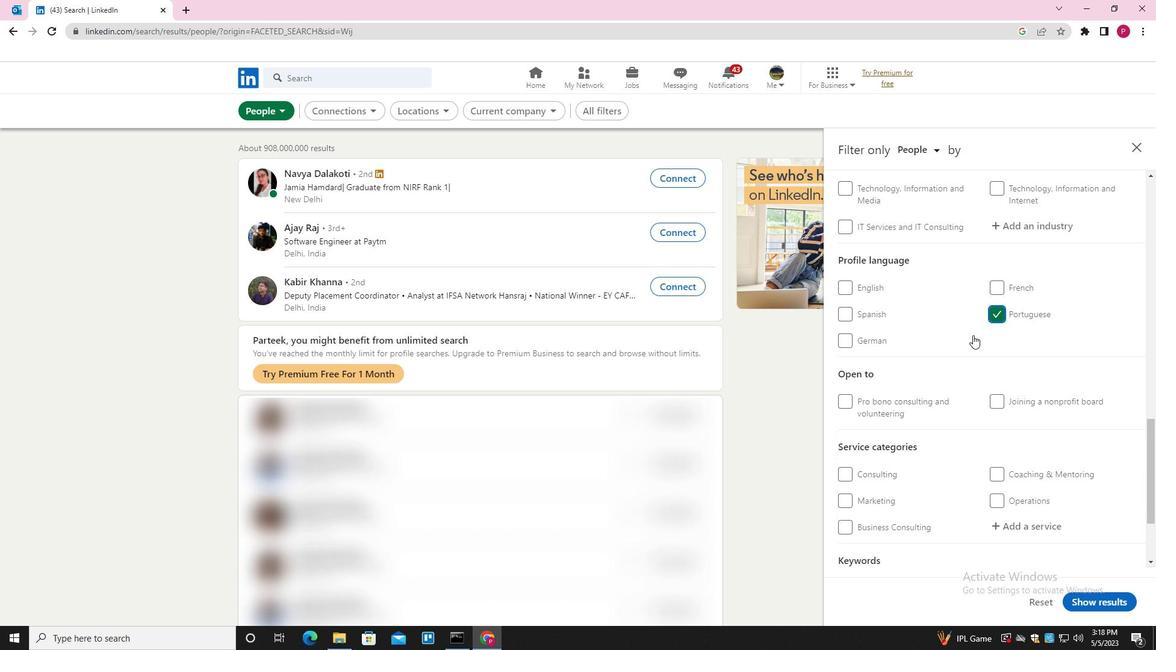 
Action: Mouse scrolled (968, 339) with delta (0, 0)
Screenshot: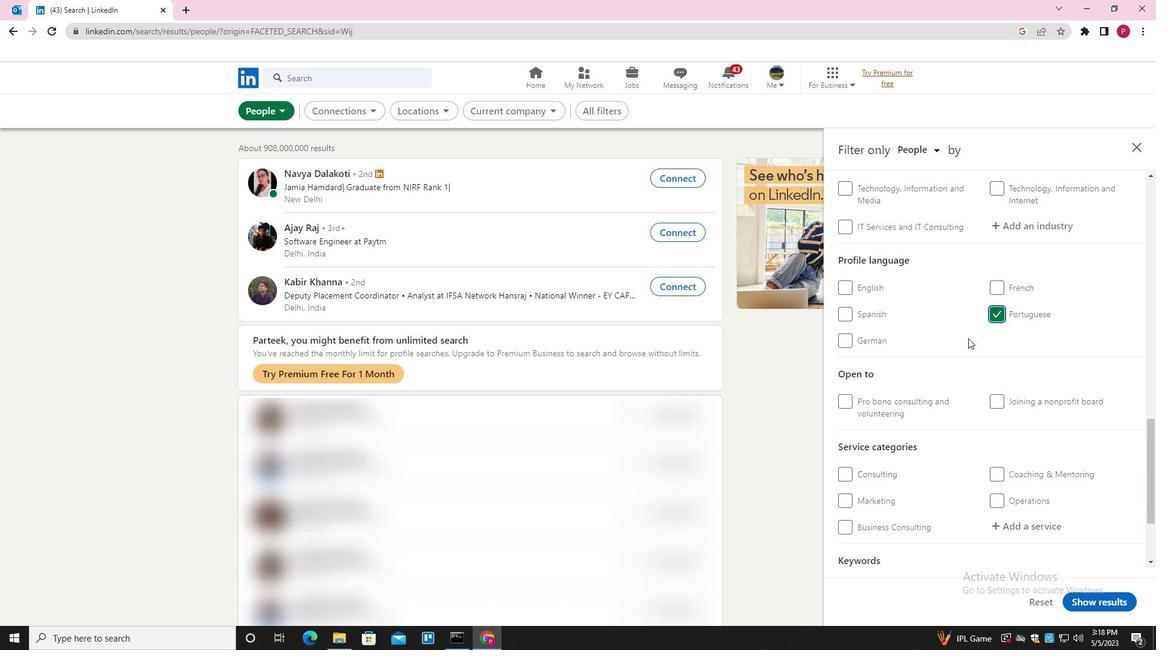 
Action: Mouse scrolled (968, 339) with delta (0, 0)
Screenshot: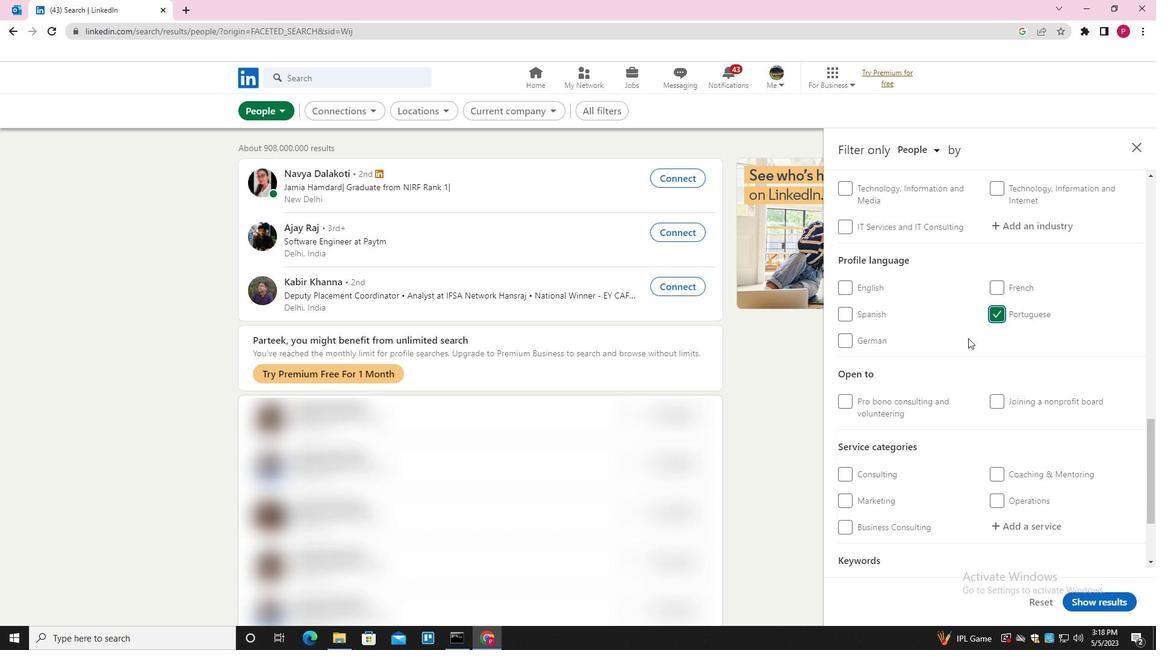 
Action: Mouse scrolled (968, 339) with delta (0, 0)
Screenshot: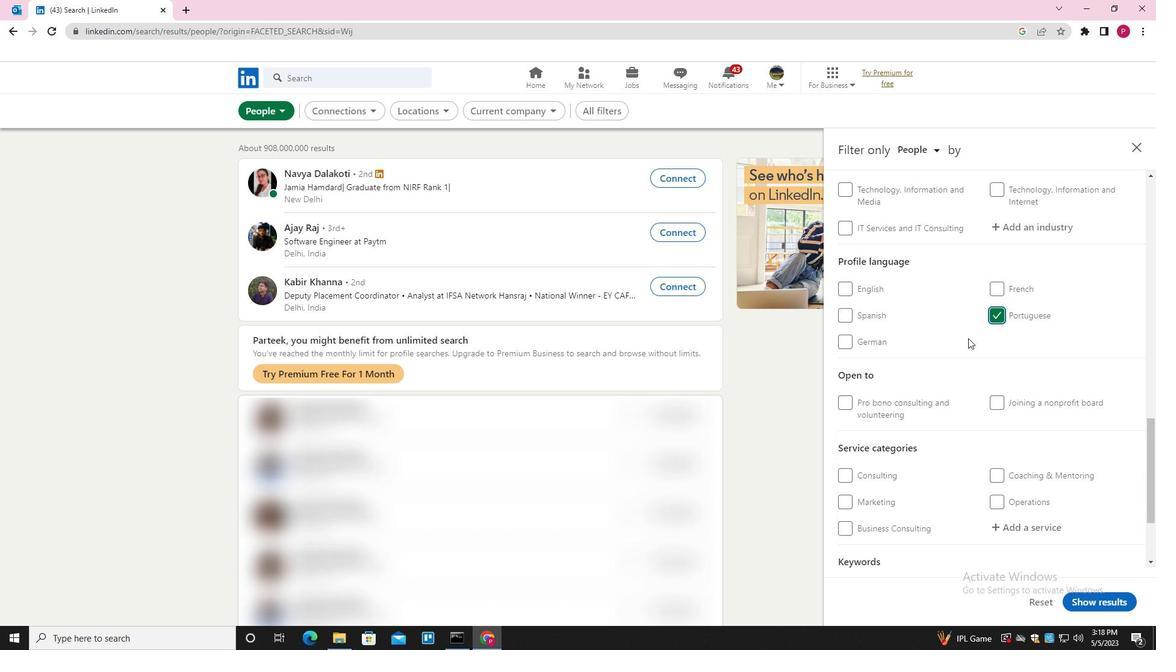 
Action: Mouse scrolled (968, 339) with delta (0, 0)
Screenshot: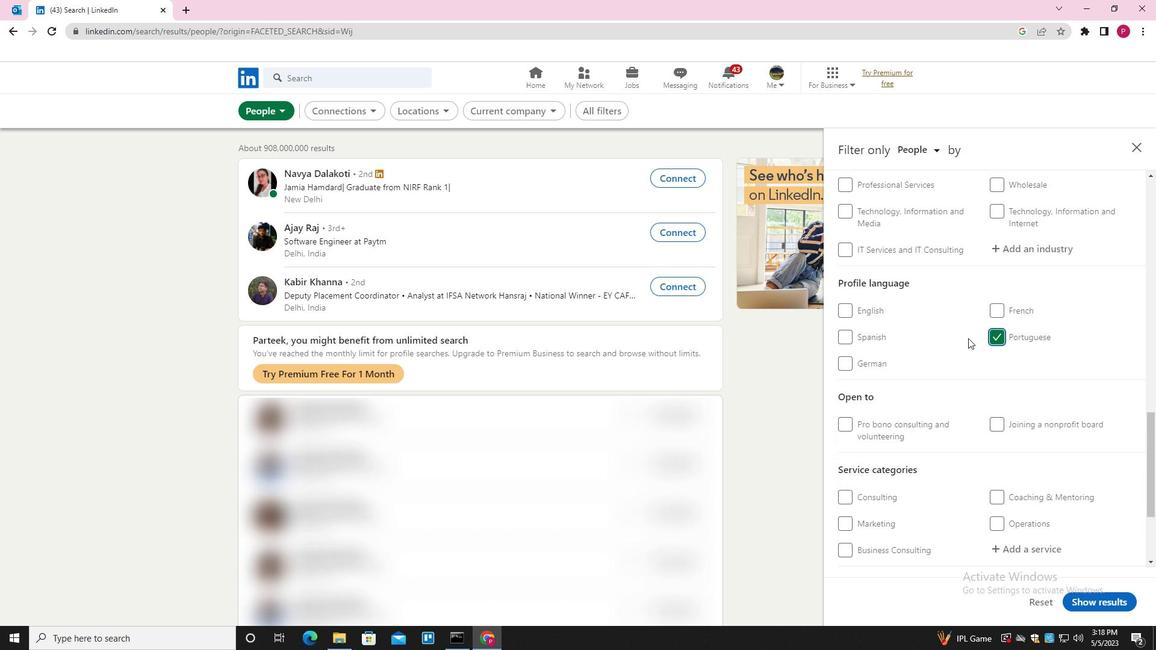 
Action: Mouse scrolled (968, 339) with delta (0, 0)
Screenshot: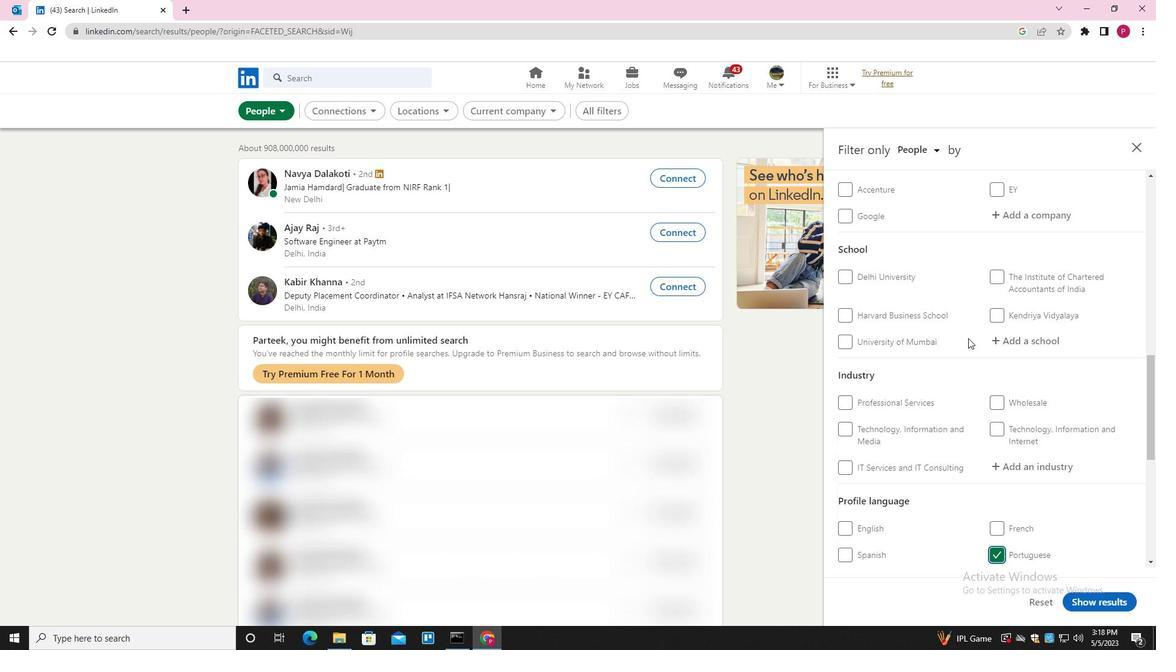 
Action: Mouse scrolled (968, 339) with delta (0, 0)
Screenshot: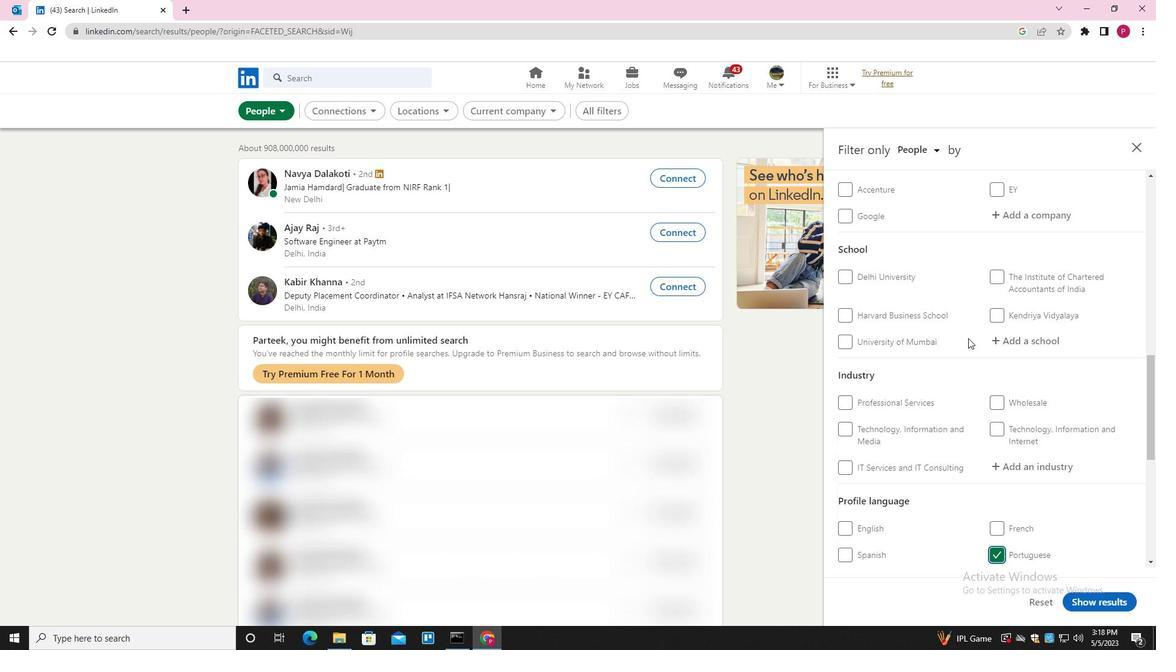 
Action: Mouse scrolled (968, 339) with delta (0, 0)
Screenshot: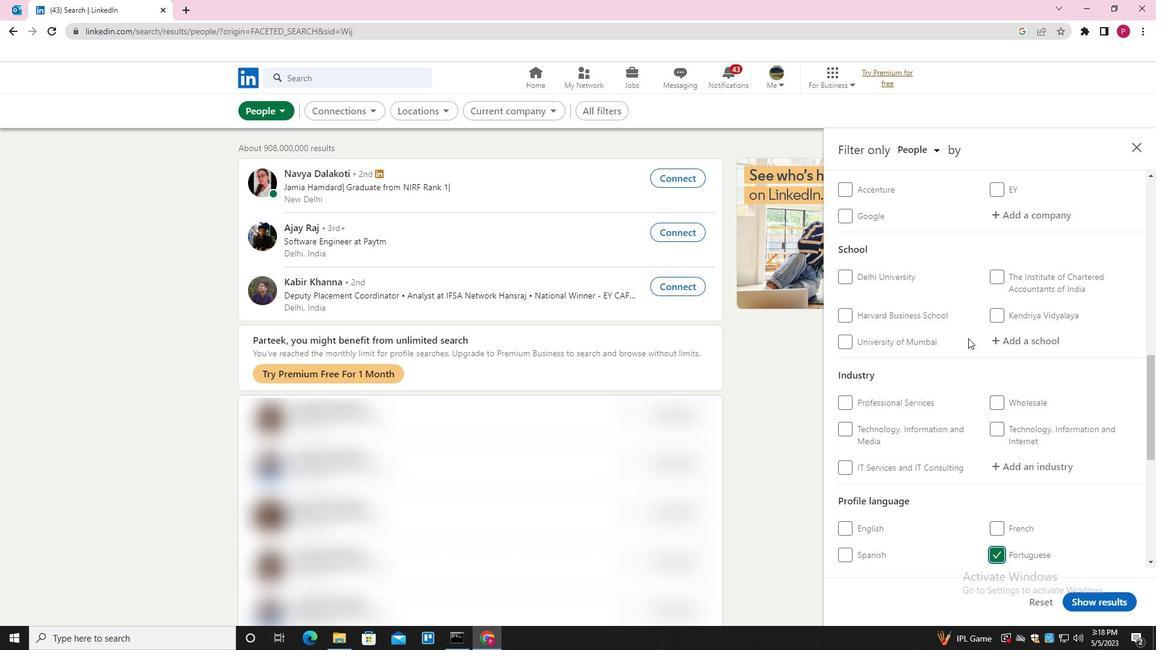 
Action: Mouse scrolled (968, 339) with delta (0, 0)
Screenshot: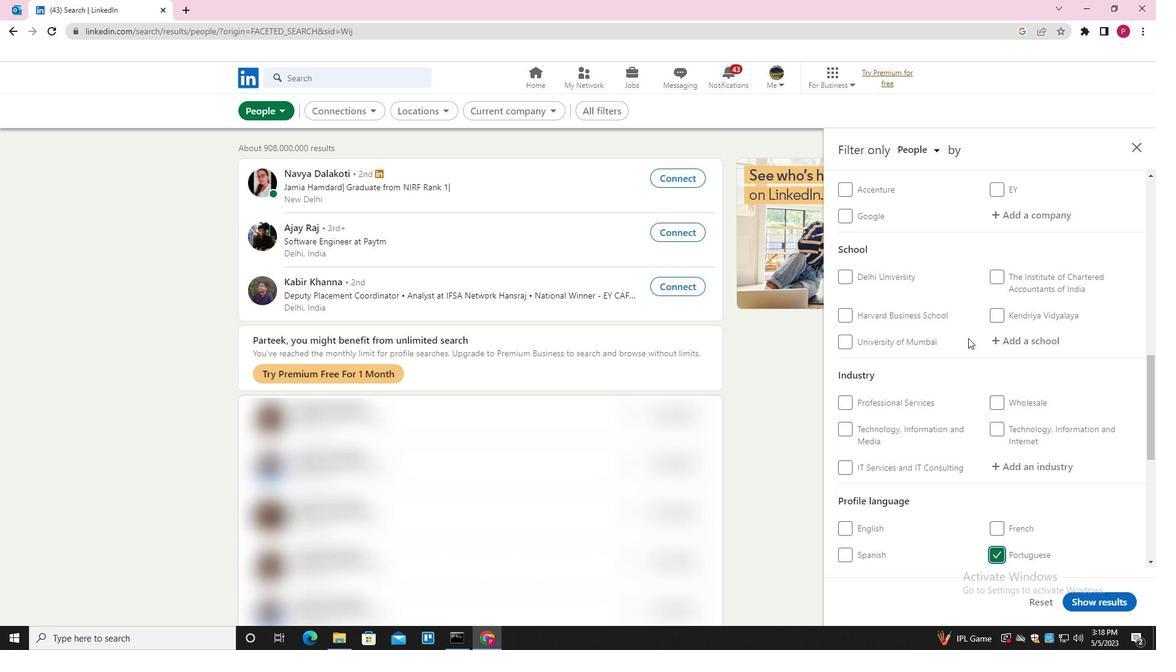 
Action: Mouse scrolled (968, 339) with delta (0, 0)
Screenshot: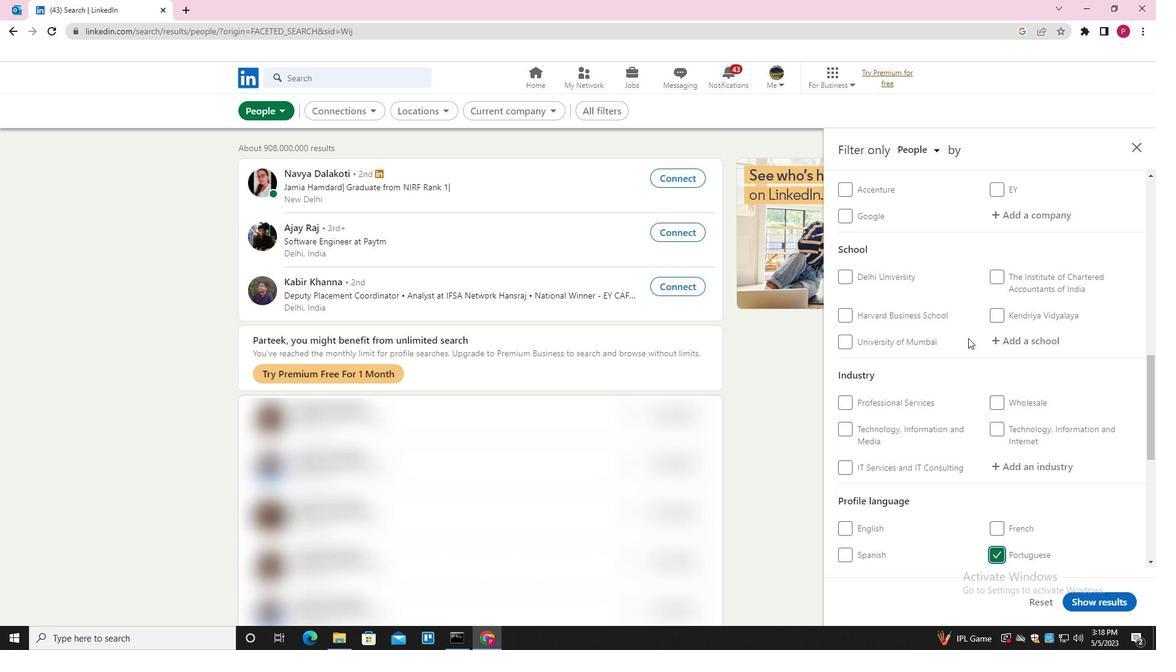 
Action: Mouse moved to (968, 338)
Screenshot: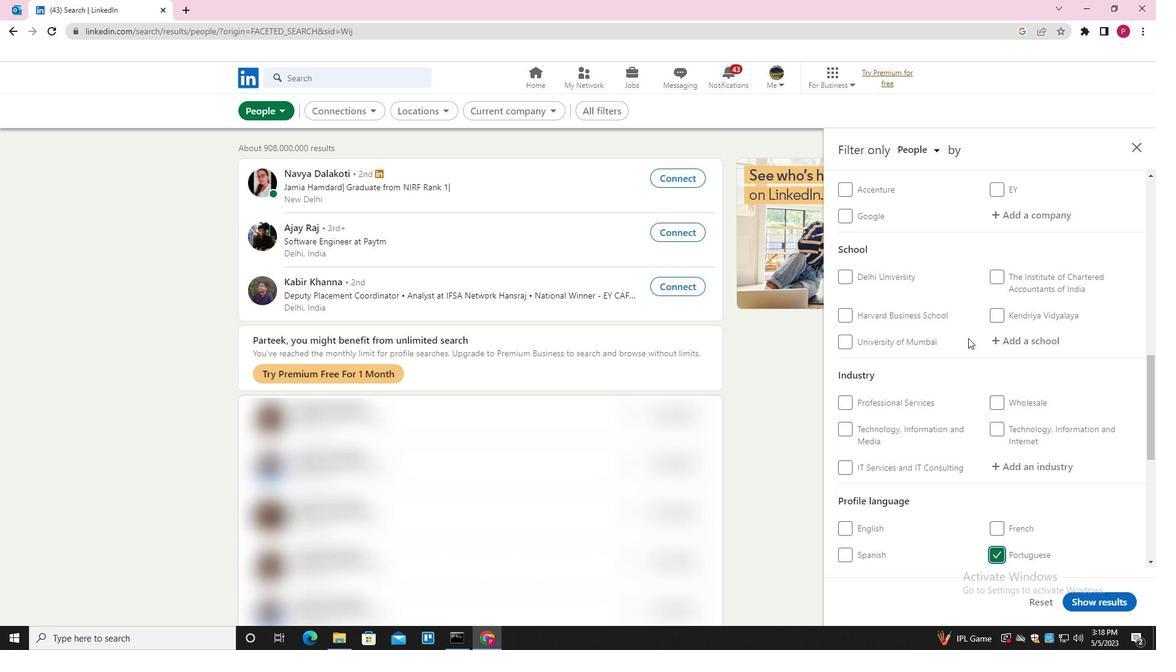 
Action: Mouse scrolled (968, 339) with delta (0, 0)
Screenshot: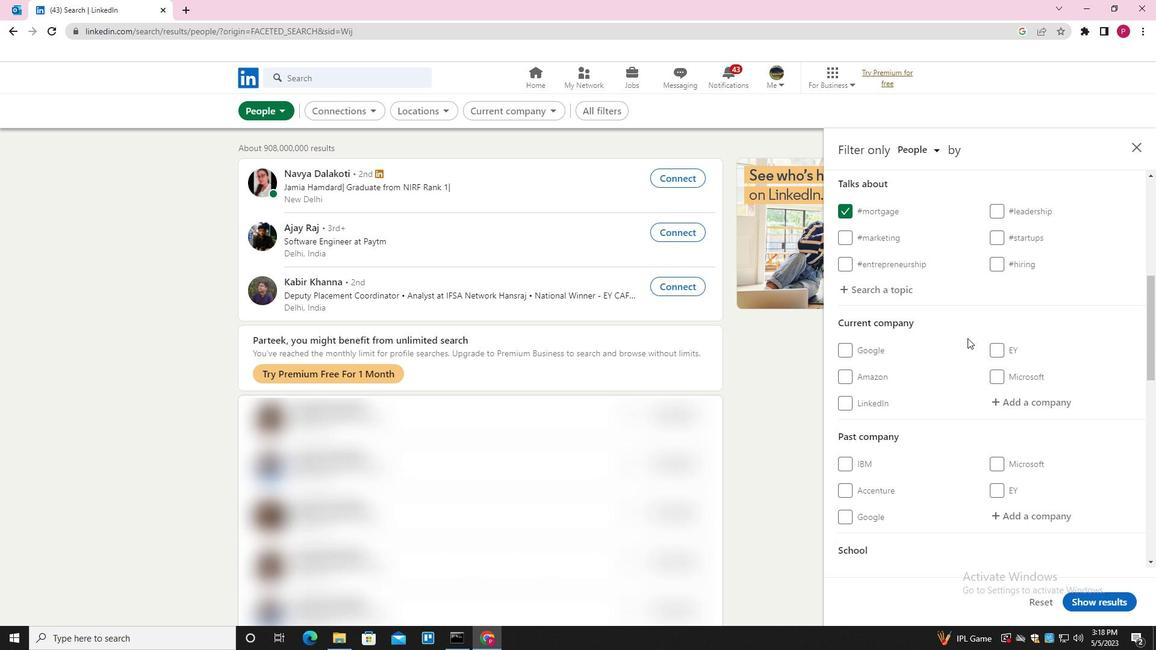 
Action: Mouse scrolled (968, 338) with delta (0, 0)
Screenshot: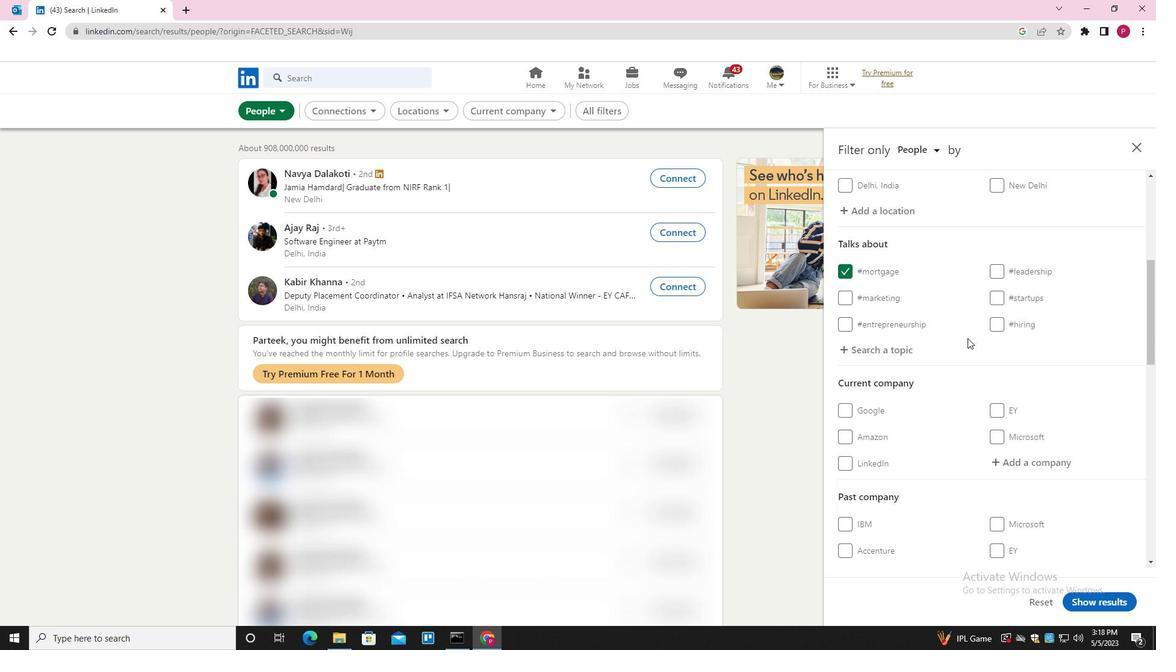 
Action: Mouse scrolled (968, 338) with delta (0, 0)
Screenshot: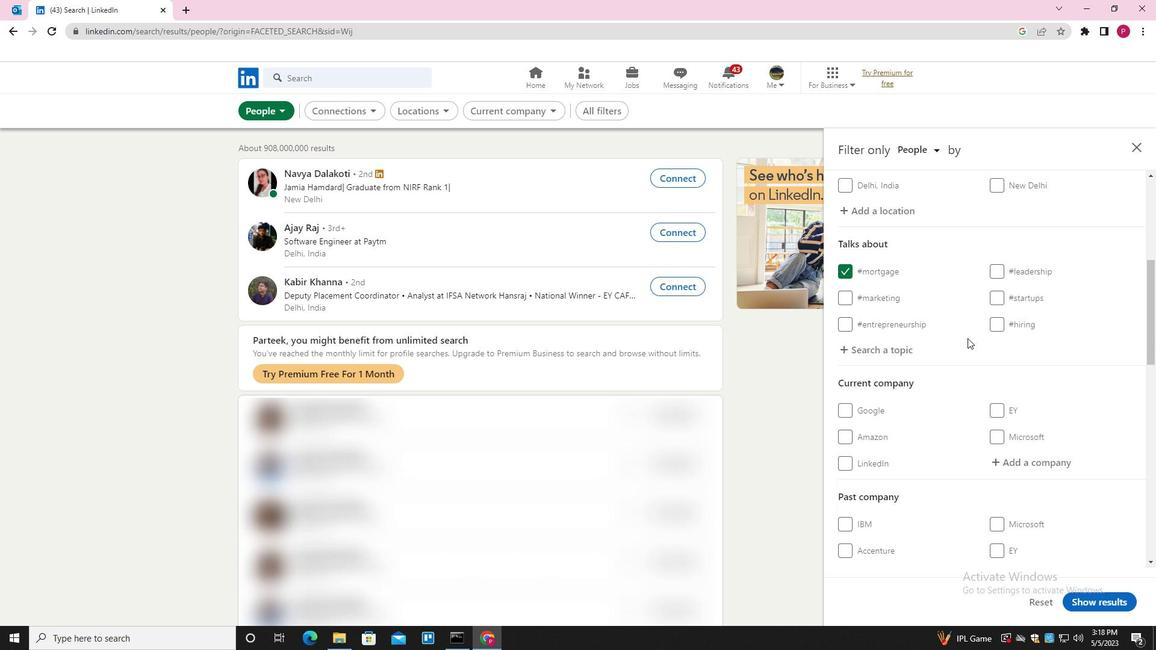 
Action: Mouse moved to (1014, 337)
Screenshot: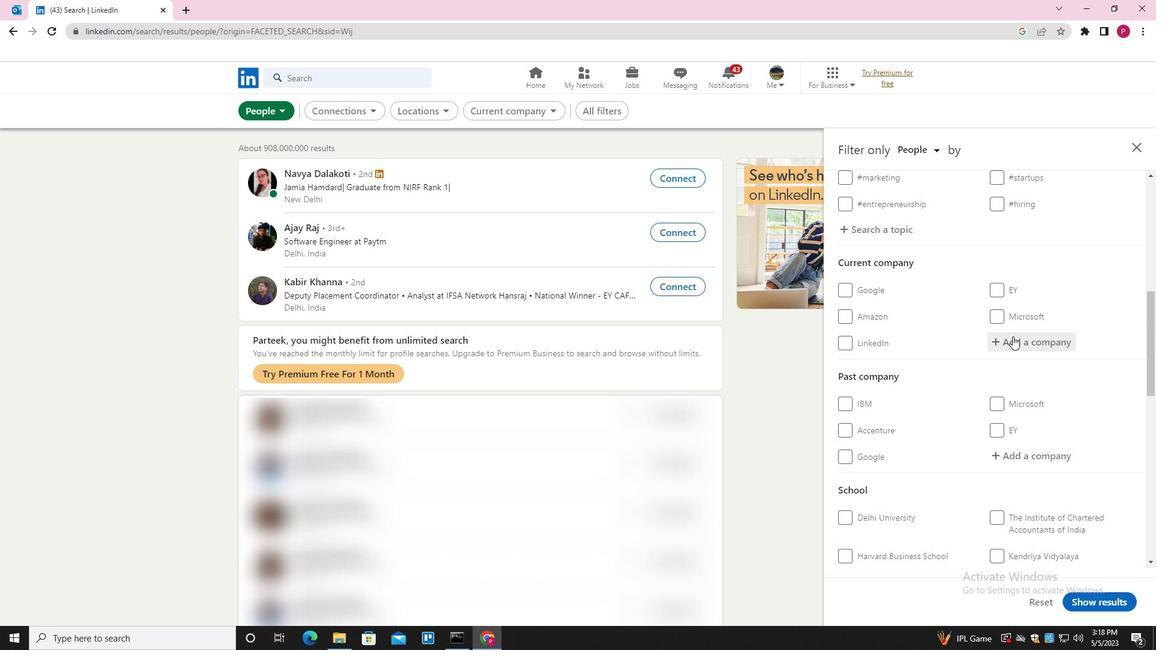 
Action: Mouse pressed left at (1014, 337)
Screenshot: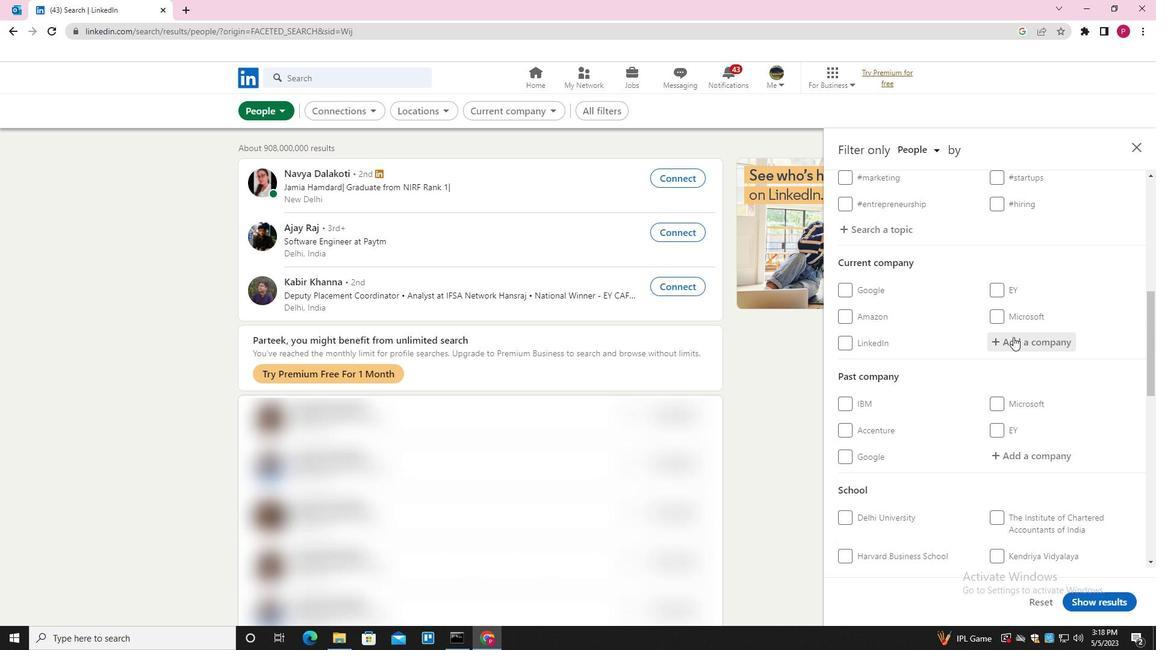 
Action: Mouse moved to (1014, 339)
Screenshot: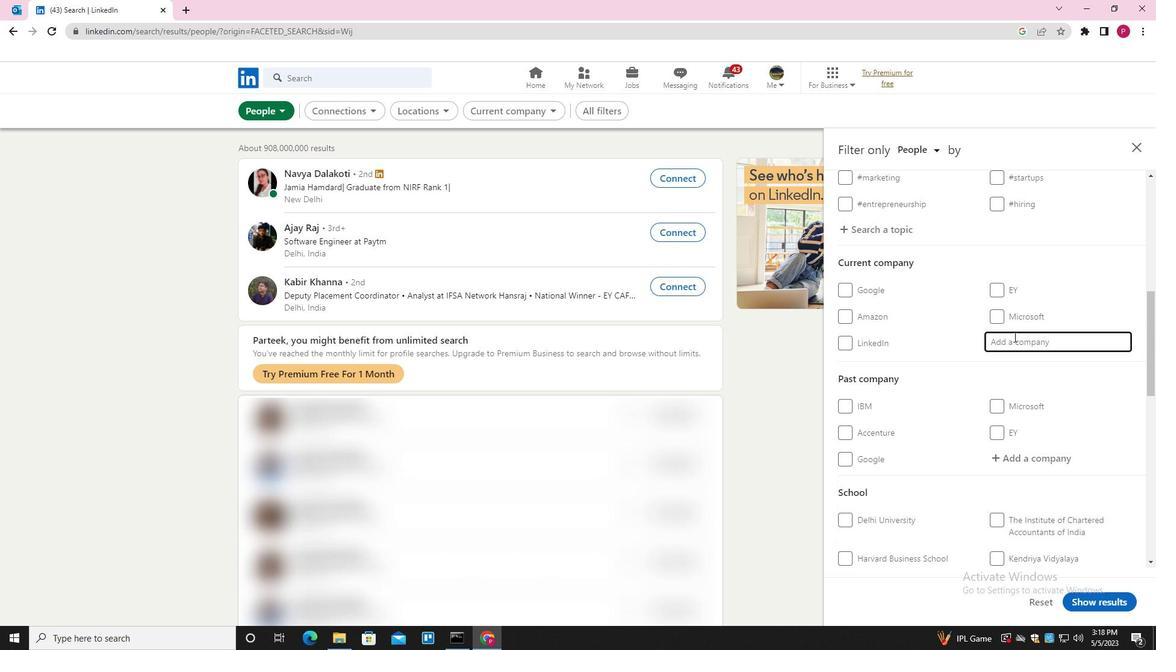 
Action: Key pressed <Key.shift><Key.shift>KISSFLOW<Key.space><Key.down><Key.enter>
Screenshot: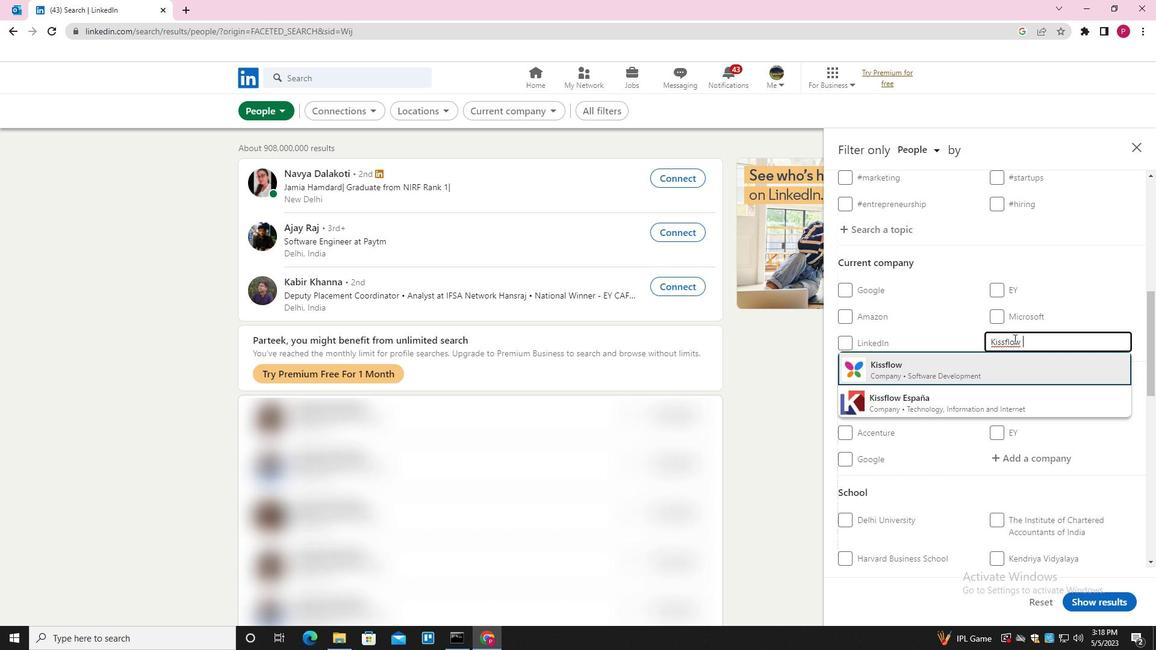
Action: Mouse moved to (970, 401)
Screenshot: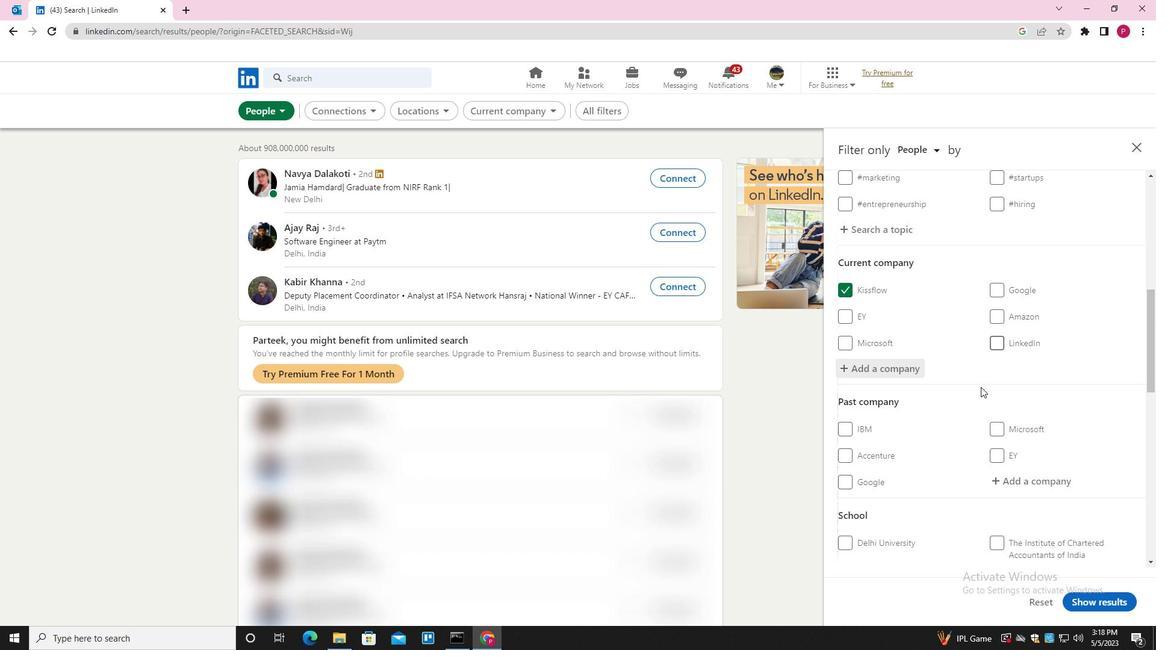 
Action: Mouse scrolled (970, 401) with delta (0, 0)
Screenshot: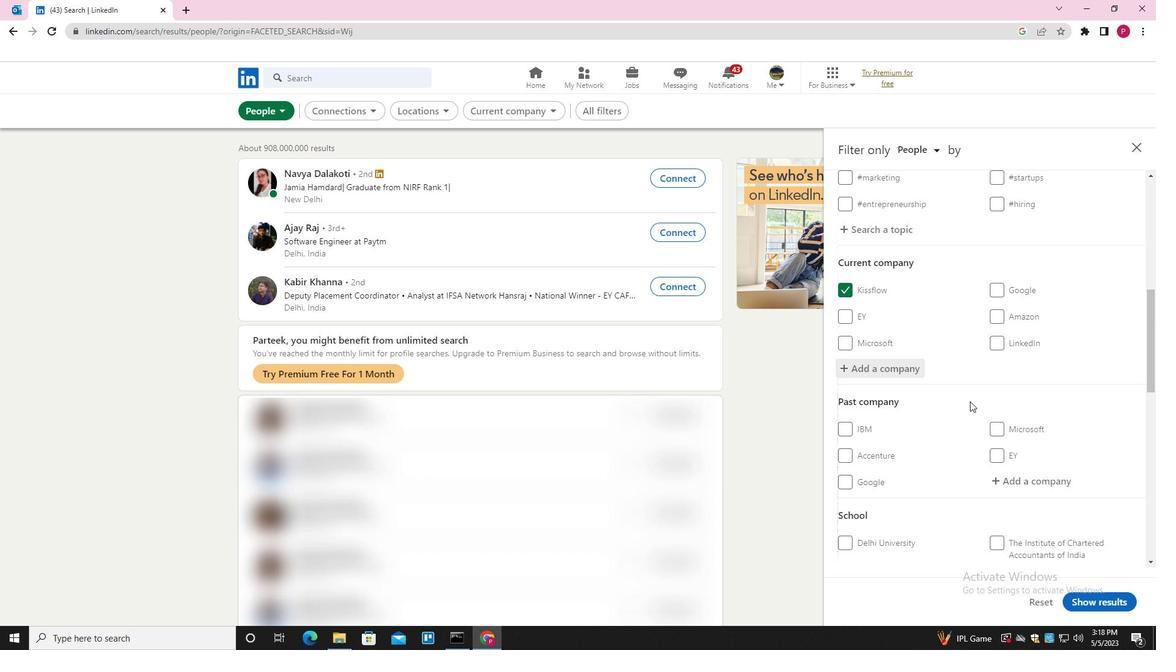 
Action: Mouse moved to (968, 404)
Screenshot: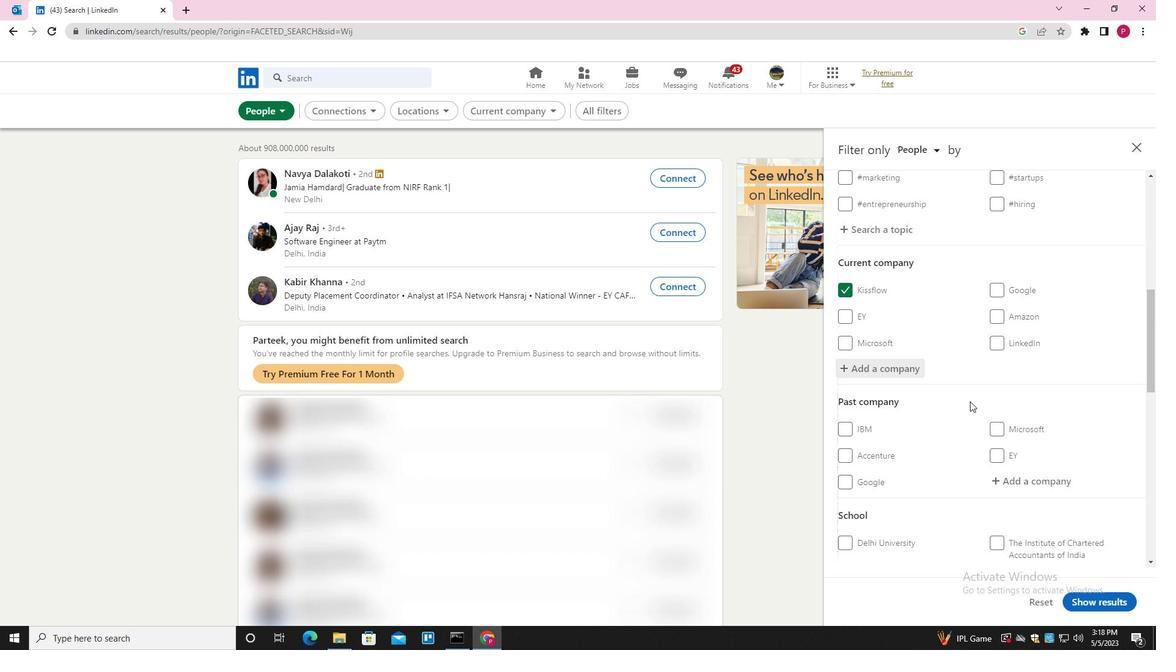 
Action: Mouse scrolled (968, 404) with delta (0, 0)
Screenshot: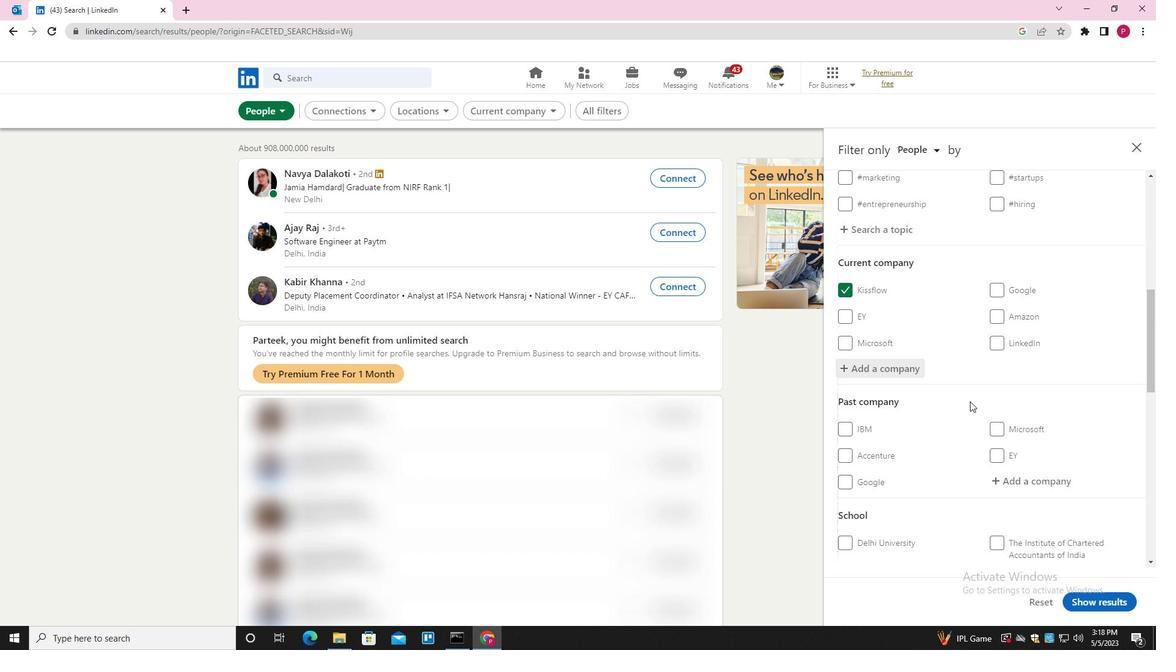 
Action: Mouse scrolled (968, 404) with delta (0, 0)
Screenshot: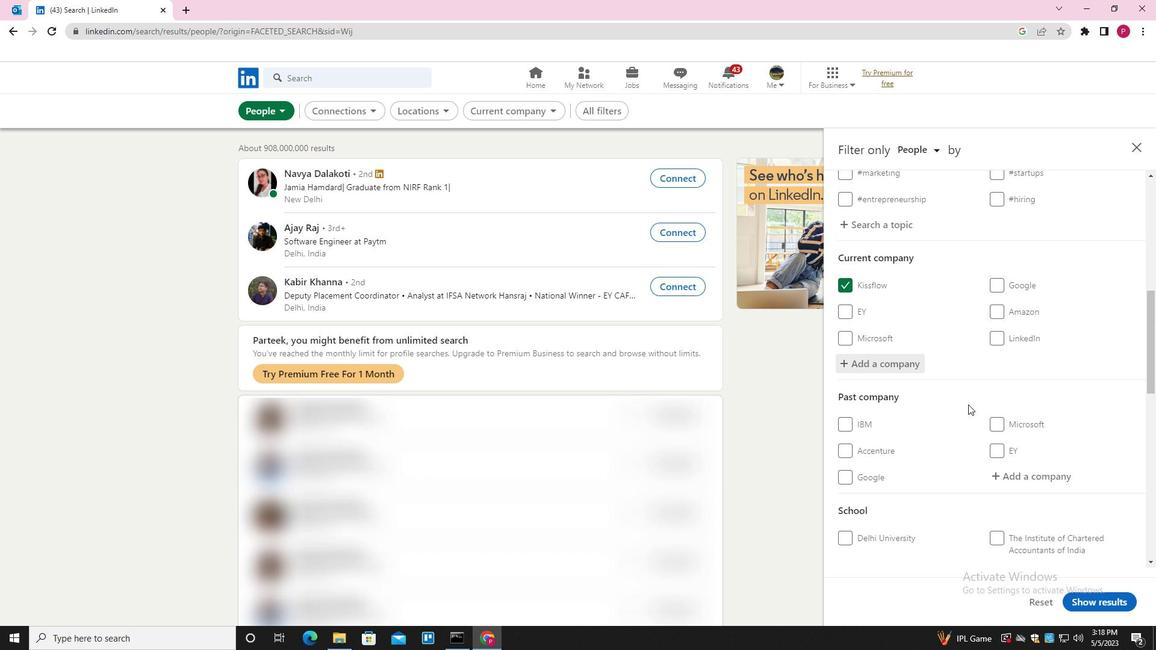 
Action: Mouse moved to (967, 406)
Screenshot: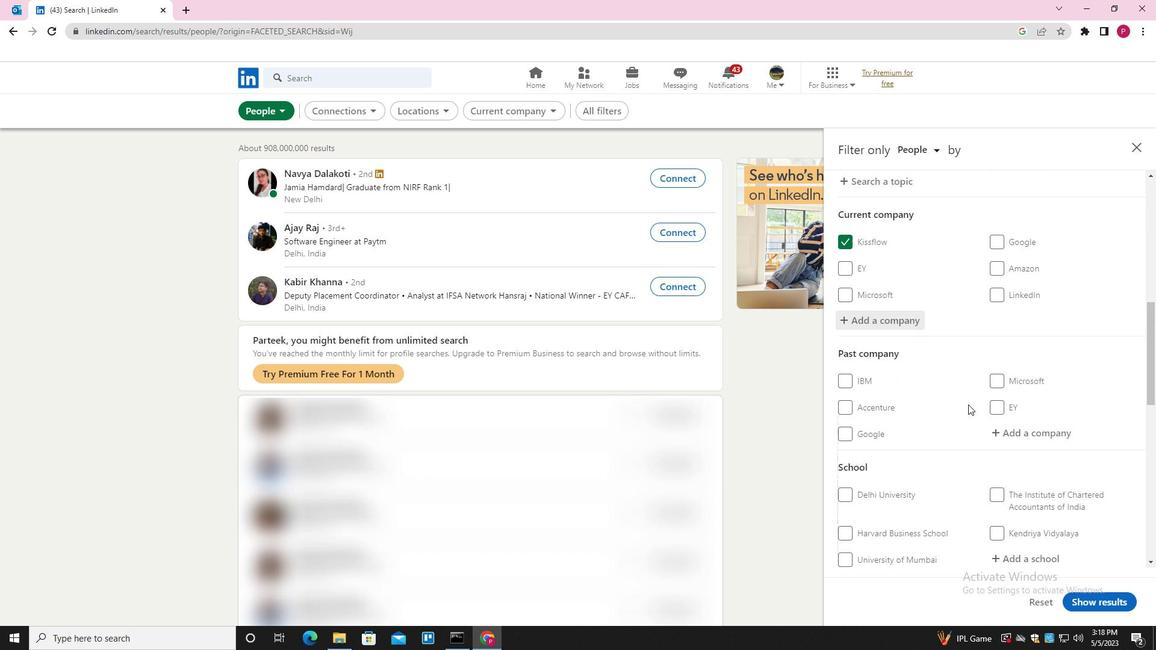 
Action: Mouse scrolled (967, 405) with delta (0, 0)
Screenshot: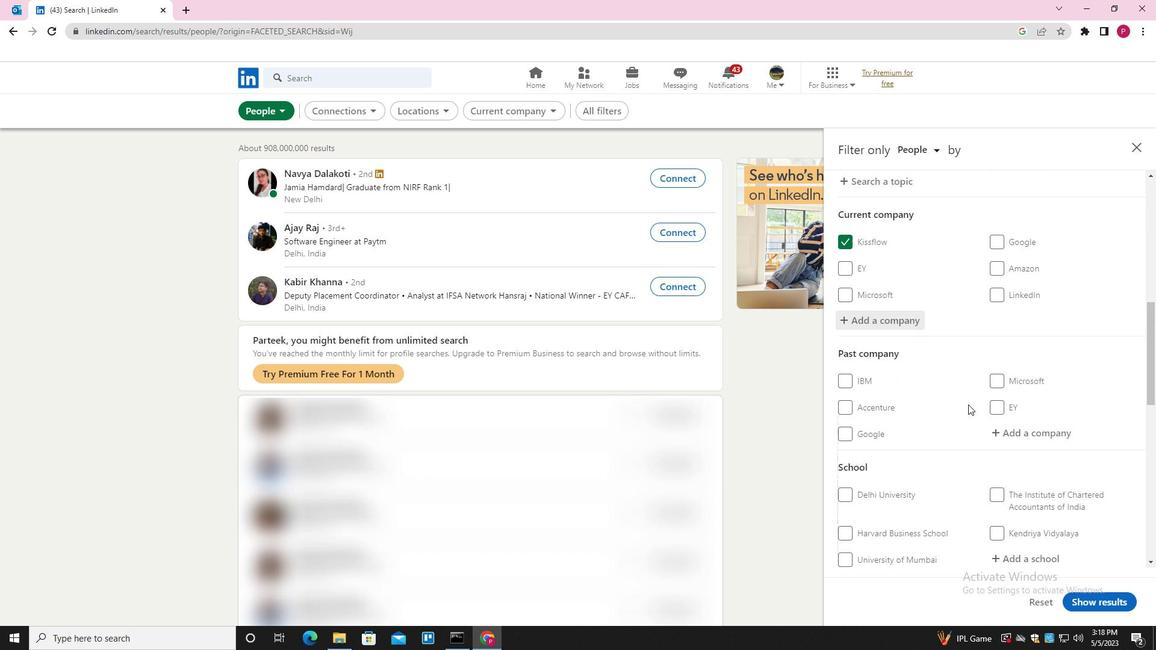 
Action: Mouse scrolled (967, 405) with delta (0, 0)
Screenshot: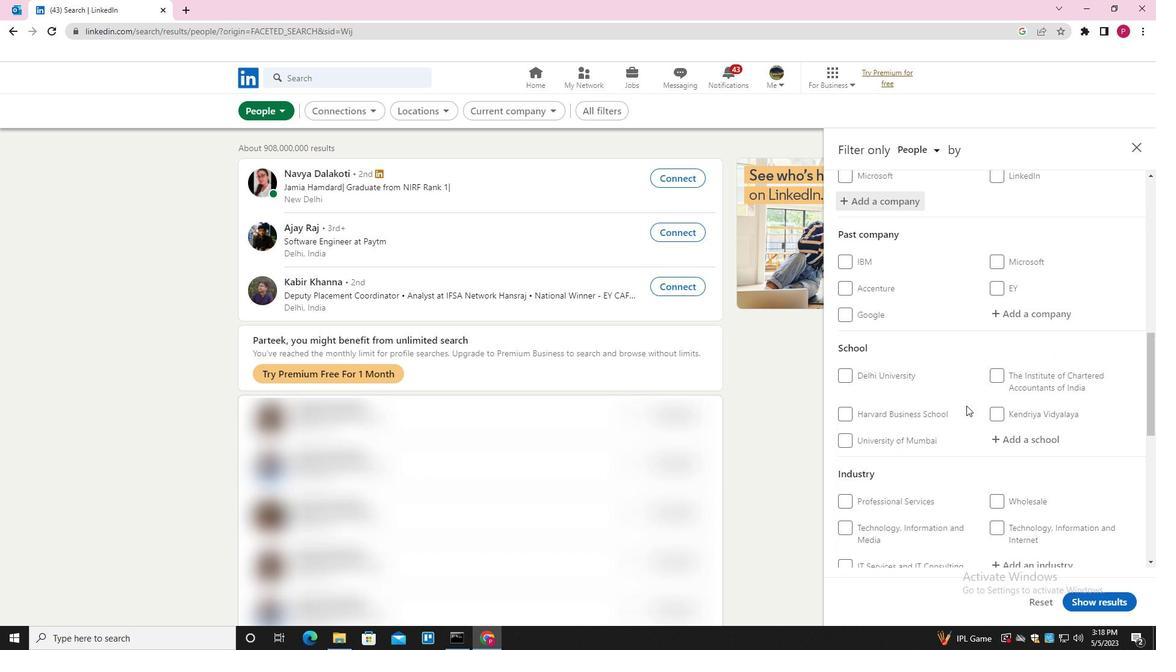 
Action: Mouse moved to (1038, 308)
Screenshot: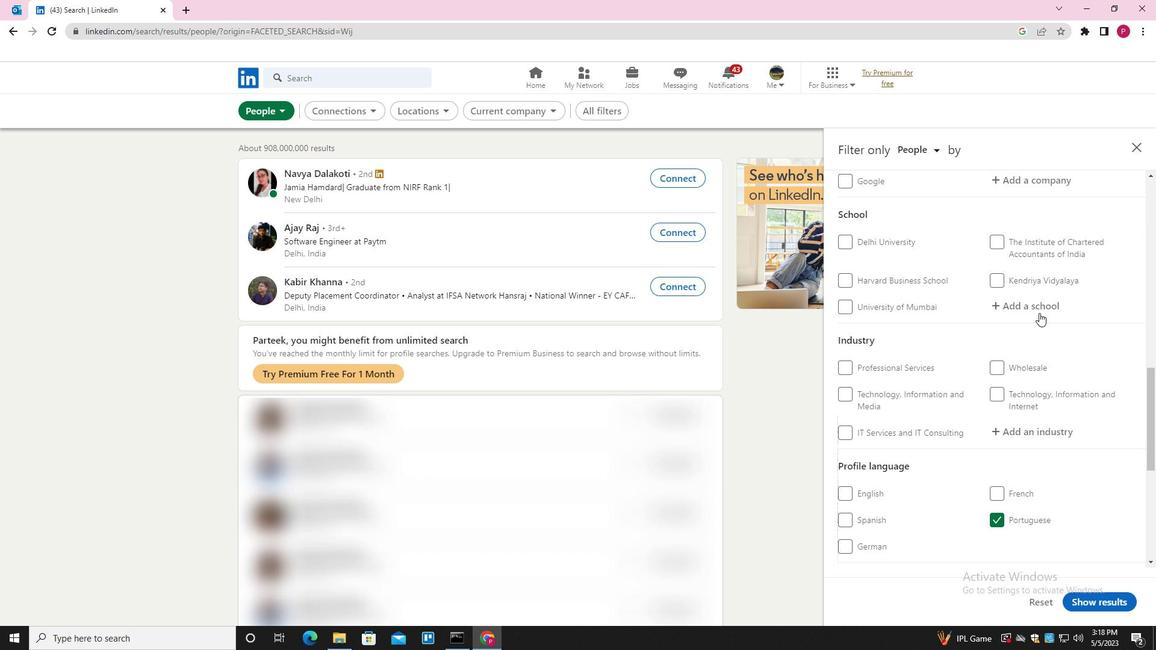 
Action: Mouse pressed left at (1038, 308)
Screenshot: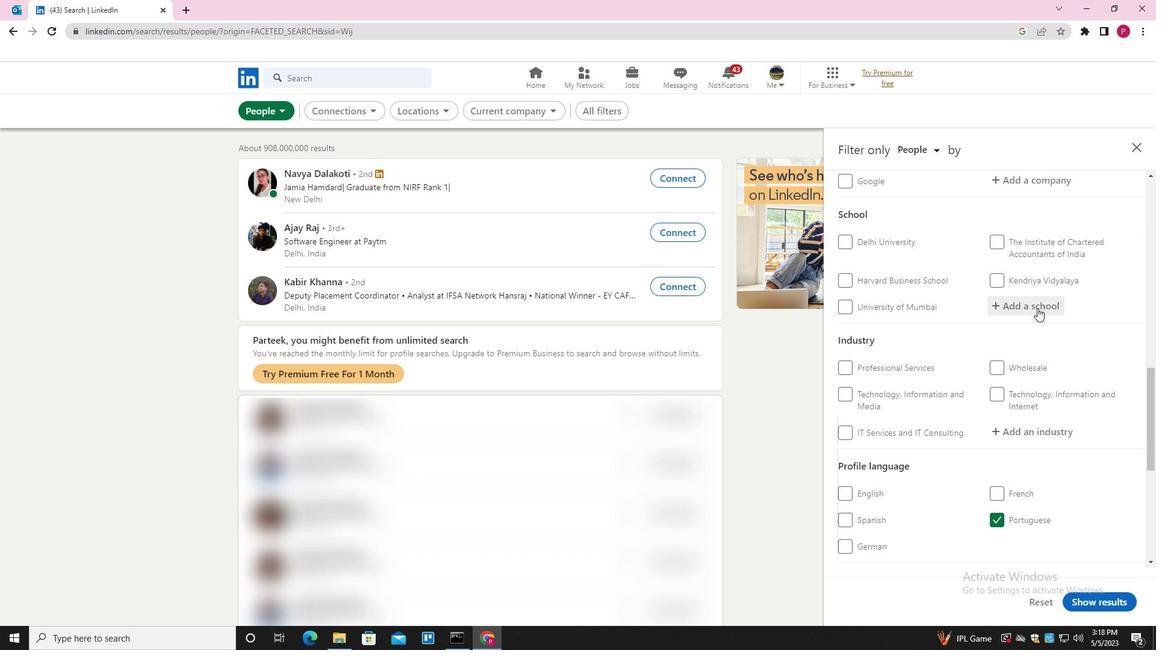 
Action: Key pressed <Key.shift><Key.shift><Key.shift><Key.shift><Key.shift><Key.shift><Key.shift><Key.shift><Key.shift><Key.shift><Key.shift><Key.shift><Key.shift><Key.shift><Key.shift><Key.shift><Key.shift><Key.shift><Key.shift><Key.shift><Key.shift><Key.shift><Key.shift><Key.shift><Key.shift><Key.shift>ETHIRAJ<Key.space><Key.shift><Key.shift><Key.shift><Key.shift><Key.shift><Key.shift><Key.shift><Key.shift><Key.shift><Key.shift><Key.shift><Key.shift><Key.shift><Key.shift><Key.shift><Key.shift><Key.shift><Key.shift><Key.shift>COLLEGE<Key.space><Key.shift>FOR<Key.space><Key.shift>WOMEN<Key.down><Key.enter>
Screenshot: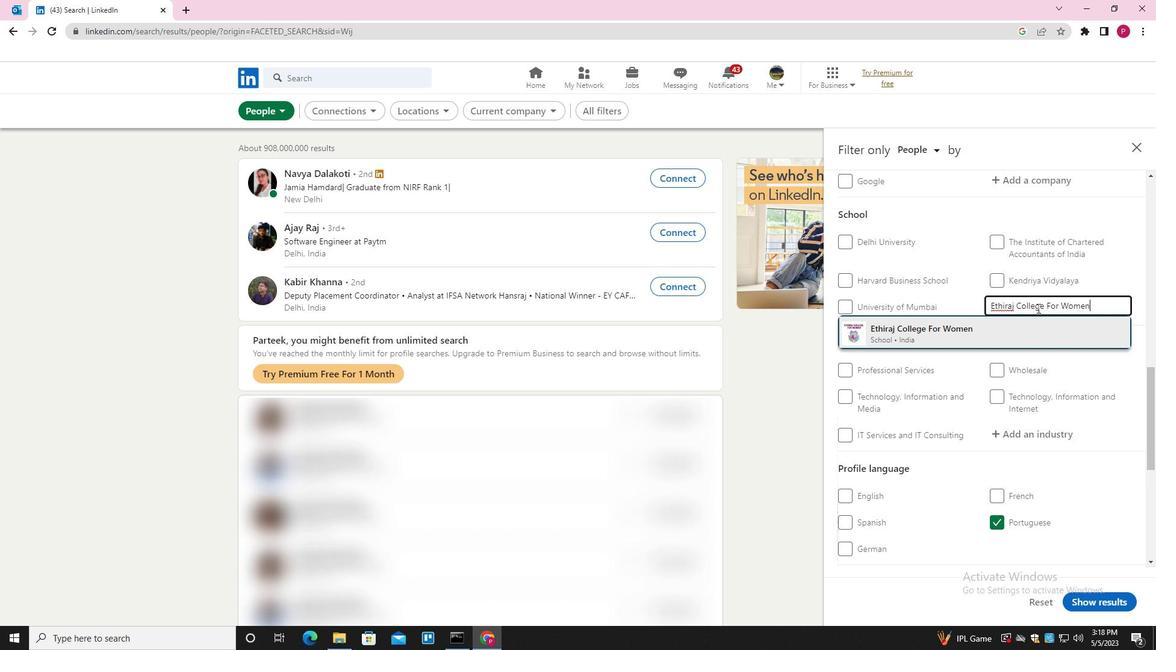 
Action: Mouse moved to (994, 363)
Screenshot: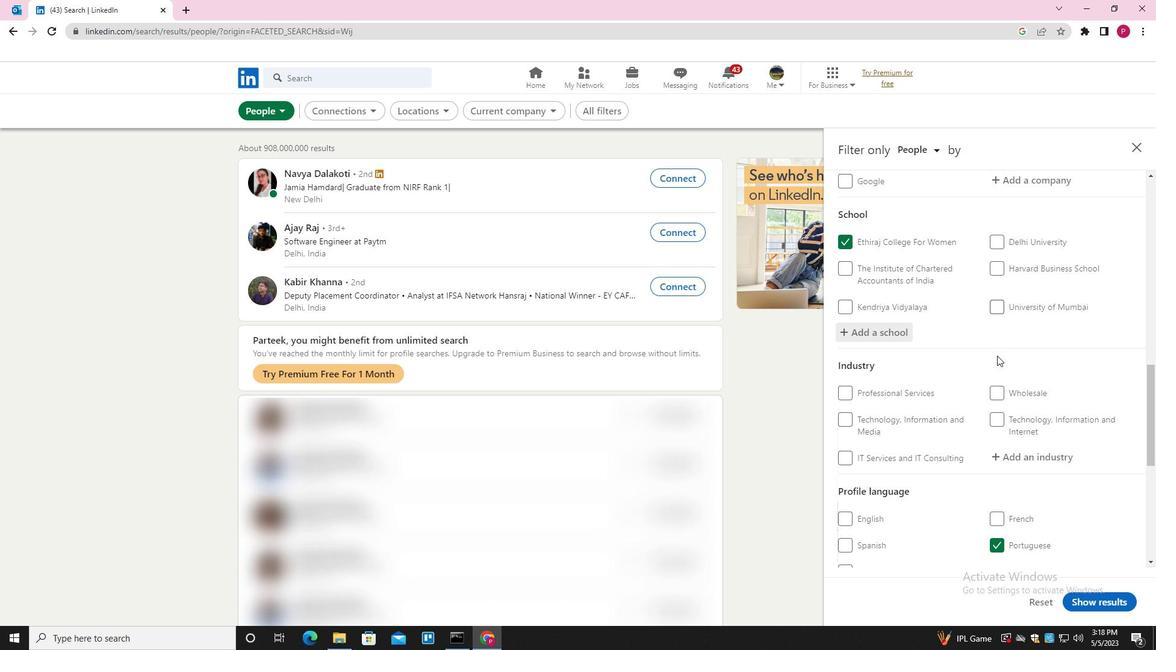 
Action: Mouse scrolled (994, 363) with delta (0, 0)
Screenshot: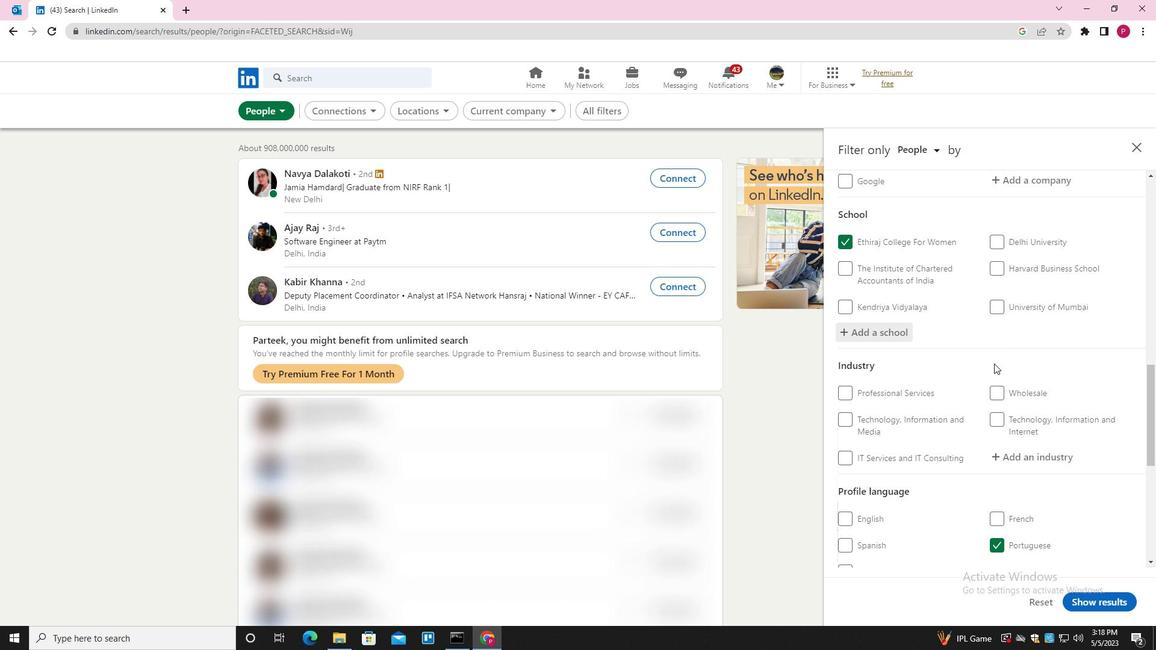 
Action: Mouse scrolled (994, 363) with delta (0, 0)
Screenshot: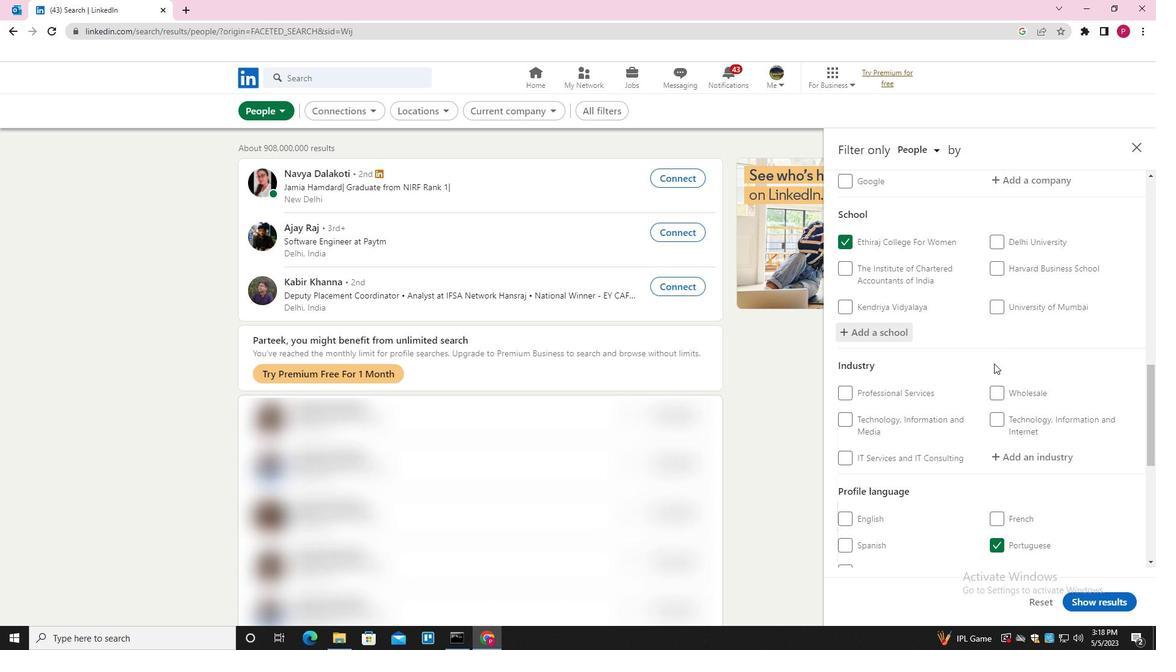 
Action: Mouse scrolled (994, 363) with delta (0, 0)
Screenshot: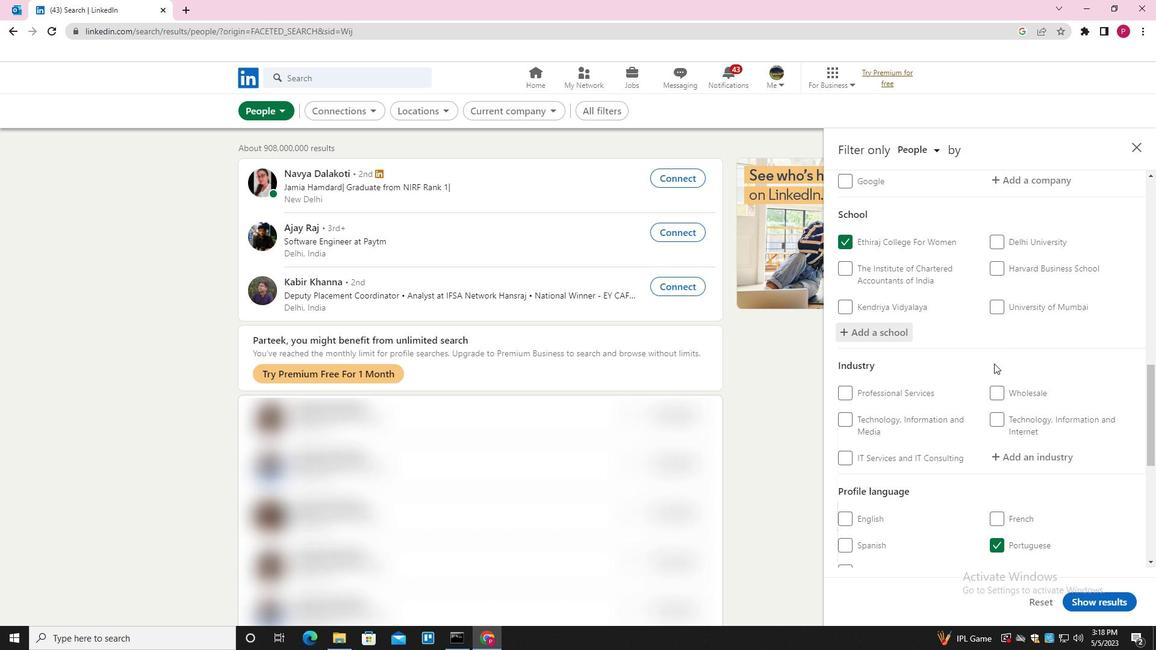 
Action: Mouse scrolled (994, 363) with delta (0, 0)
Screenshot: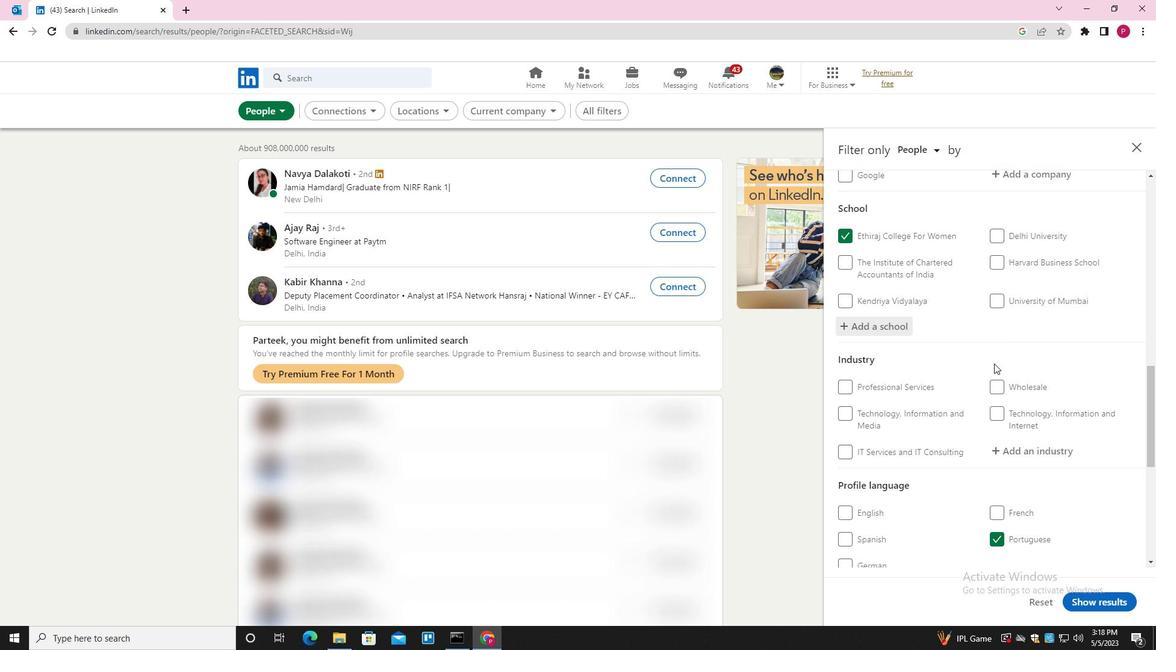 
Action: Mouse moved to (1046, 216)
Screenshot: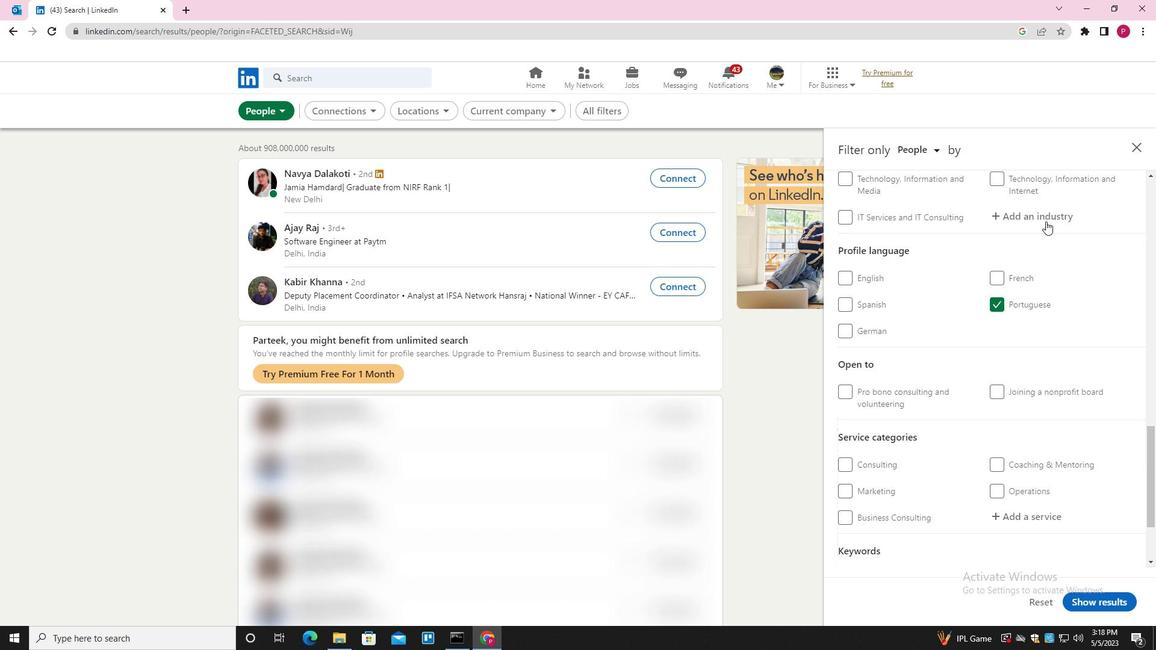 
Action: Mouse pressed left at (1046, 216)
Screenshot: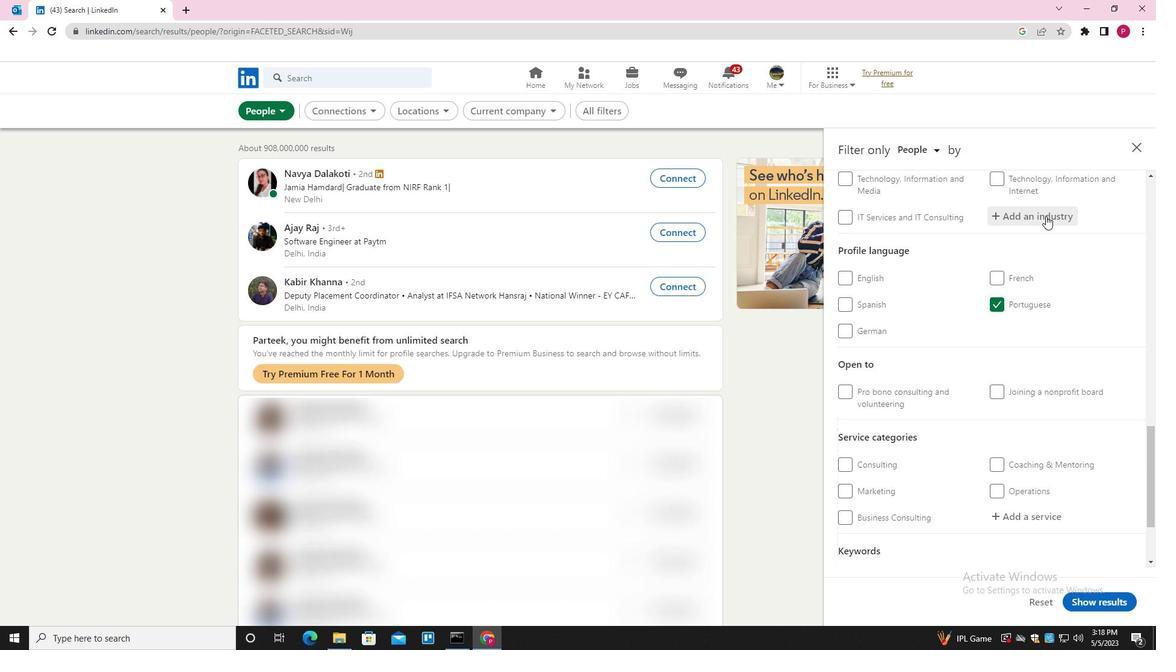 
Action: Key pressed <Key.shift><Key.shift><Key.shift><Key.shift><Key.shift><Key.shift><Key.shift><Key.shift><Key.shift><Key.shift><Key.shift><Key.shift><Key.shift><Key.shift><Key.shift><Key.shift><Key.shift><Key.shift><Key.shift>SERVICES<Key.space>FOR<Key.space><Key.shift><Key.shift><Key.shift><Key.shift><Key.shift><Key.shift><Key.shift><Key.shift><Key.shift><Key.shift><Key.shift><Key.shift><Key.shift>RENEWABLE<Key.space><Key.shift>ENERGY<Key.down><Key.enter>
Screenshot: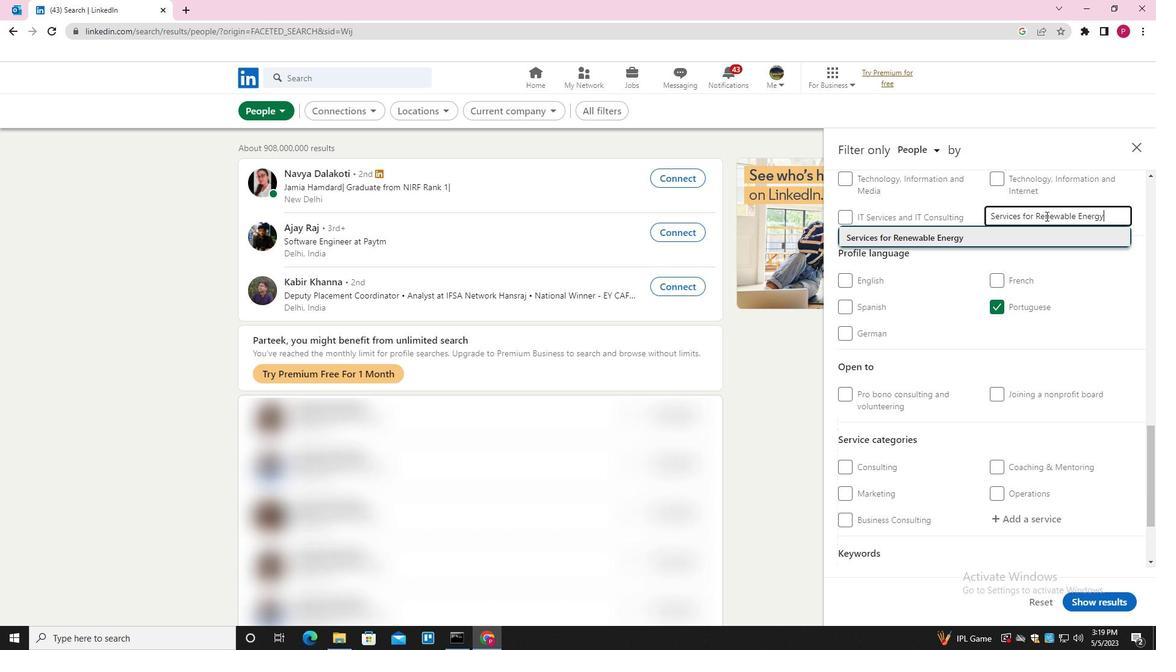 
Action: Mouse moved to (1004, 359)
Screenshot: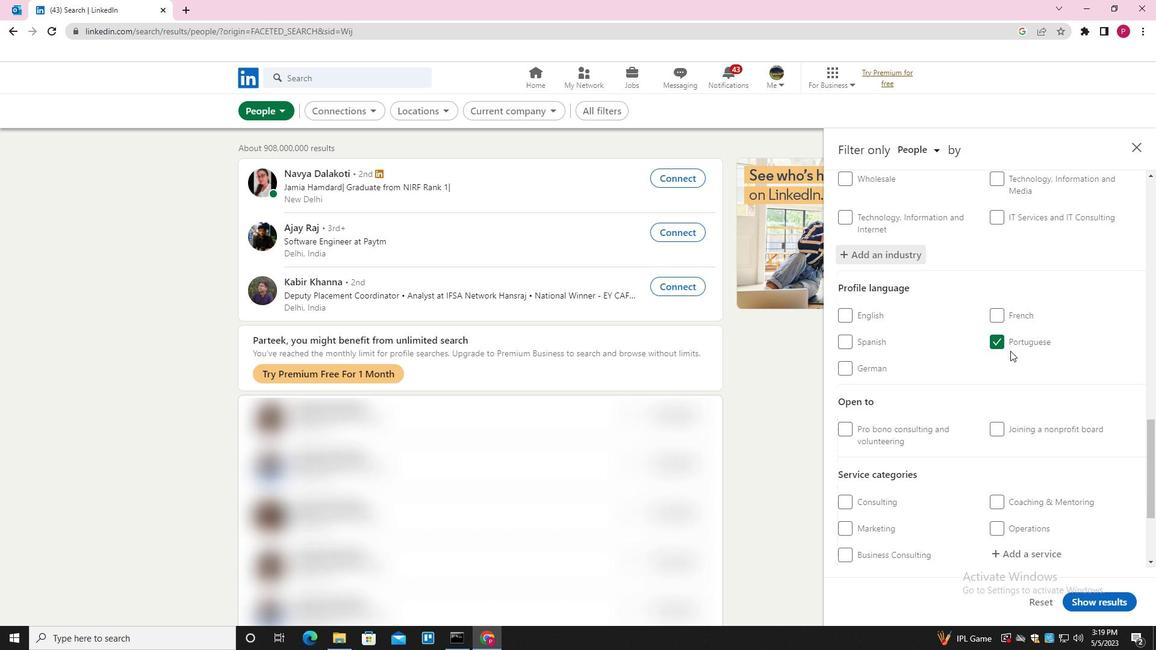 
Action: Mouse scrolled (1004, 359) with delta (0, 0)
Screenshot: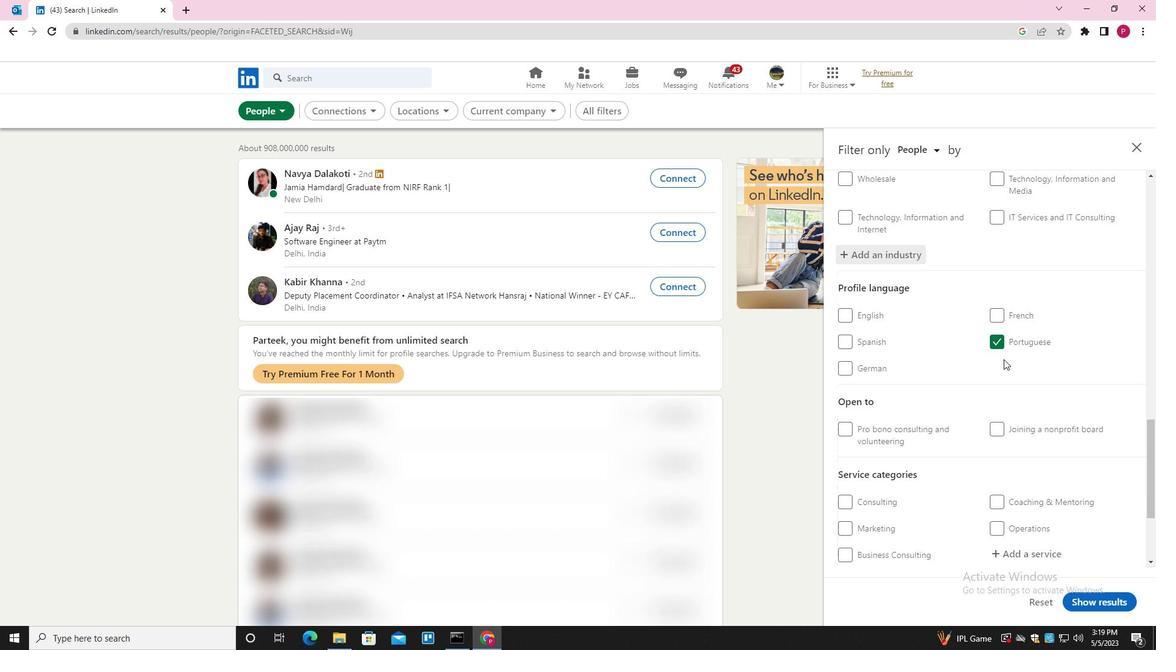 
Action: Mouse scrolled (1004, 359) with delta (0, 0)
Screenshot: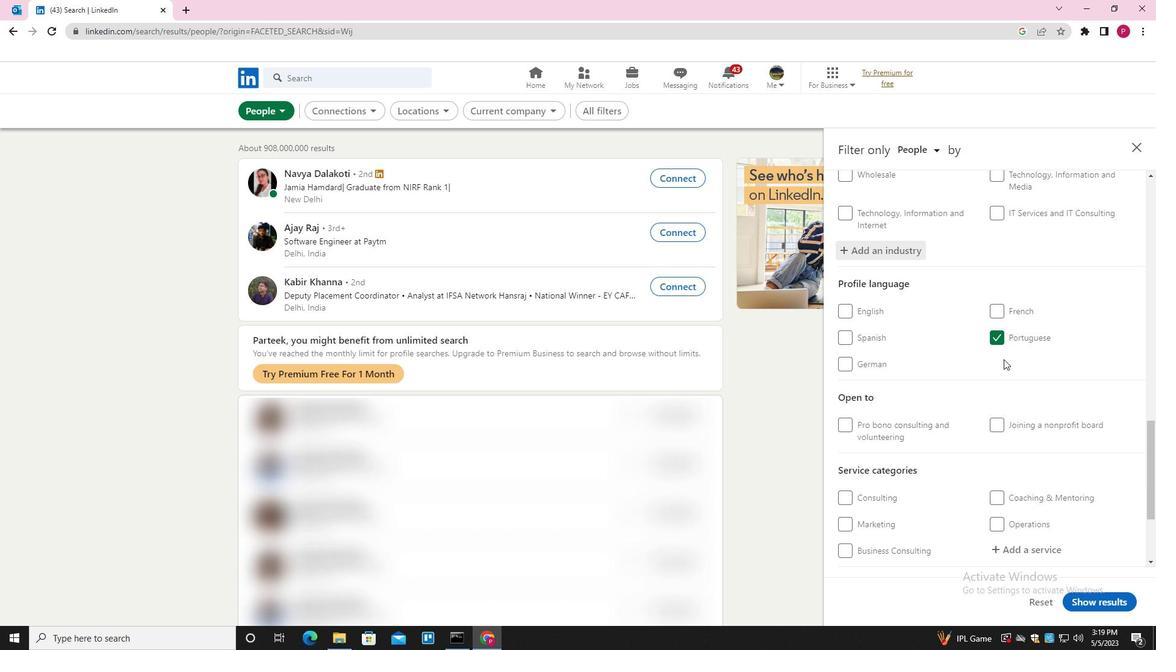 
Action: Mouse scrolled (1004, 359) with delta (0, 0)
Screenshot: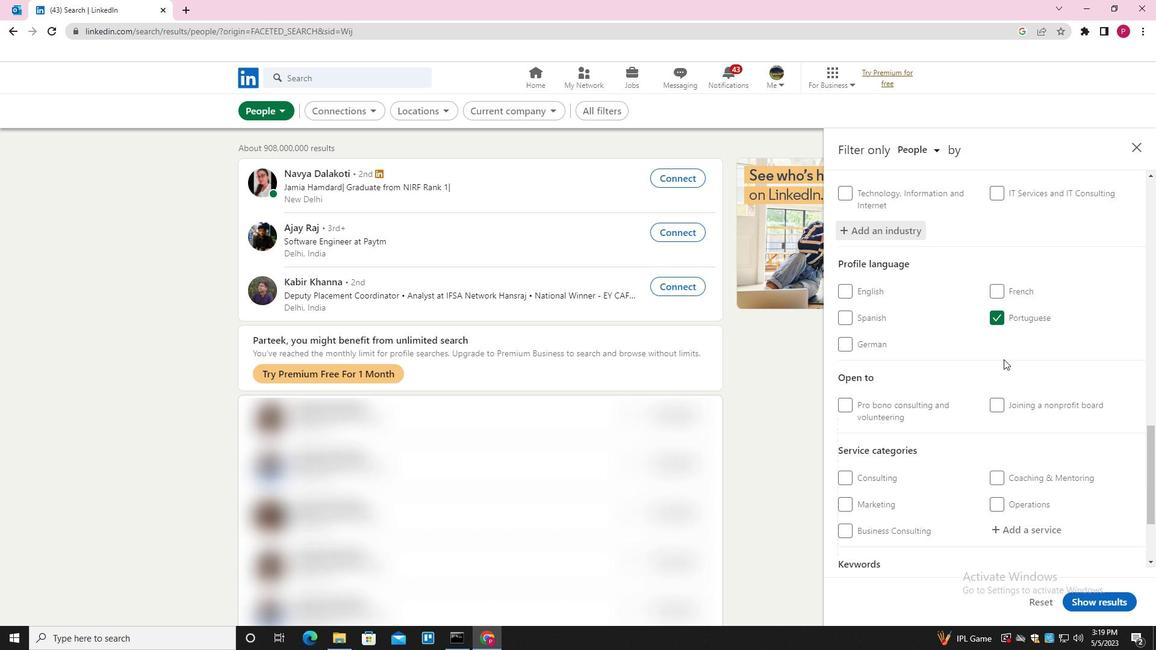 
Action: Mouse scrolled (1004, 359) with delta (0, 0)
Screenshot: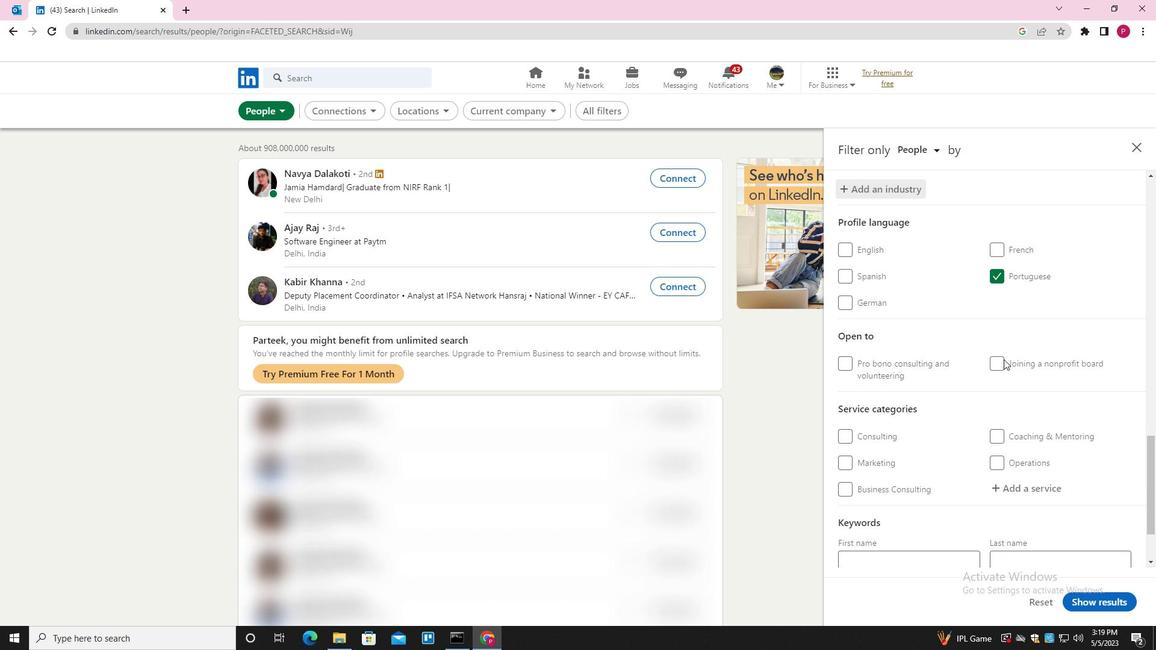 
Action: Mouse scrolled (1004, 359) with delta (0, 0)
Screenshot: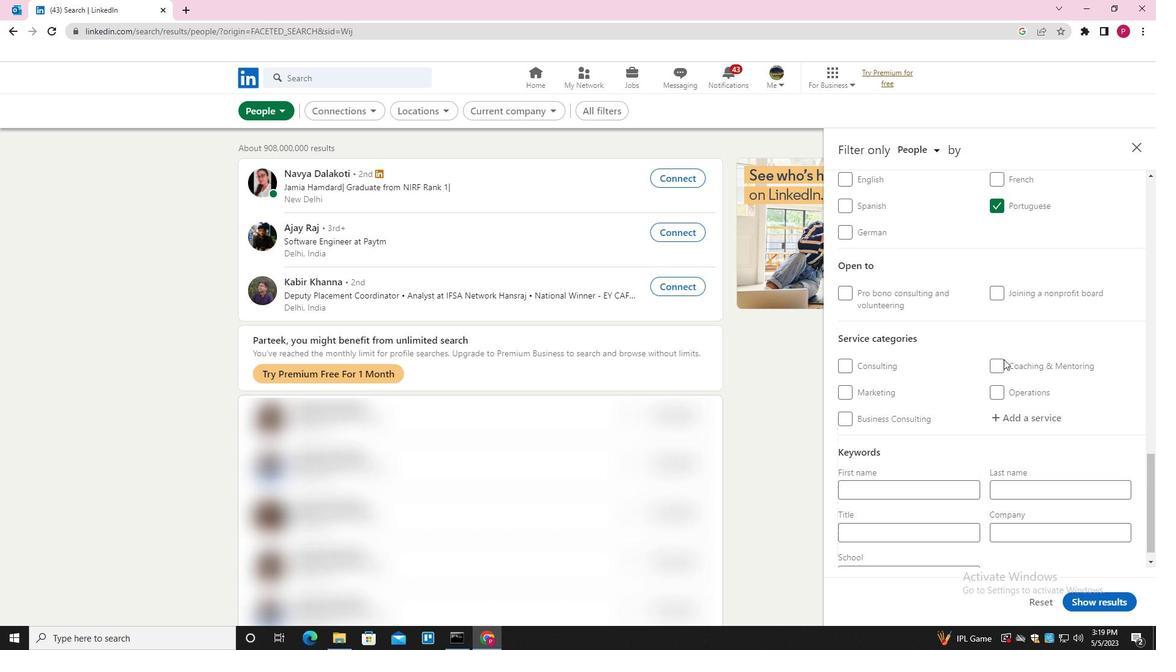 
Action: Mouse moved to (1020, 394)
Screenshot: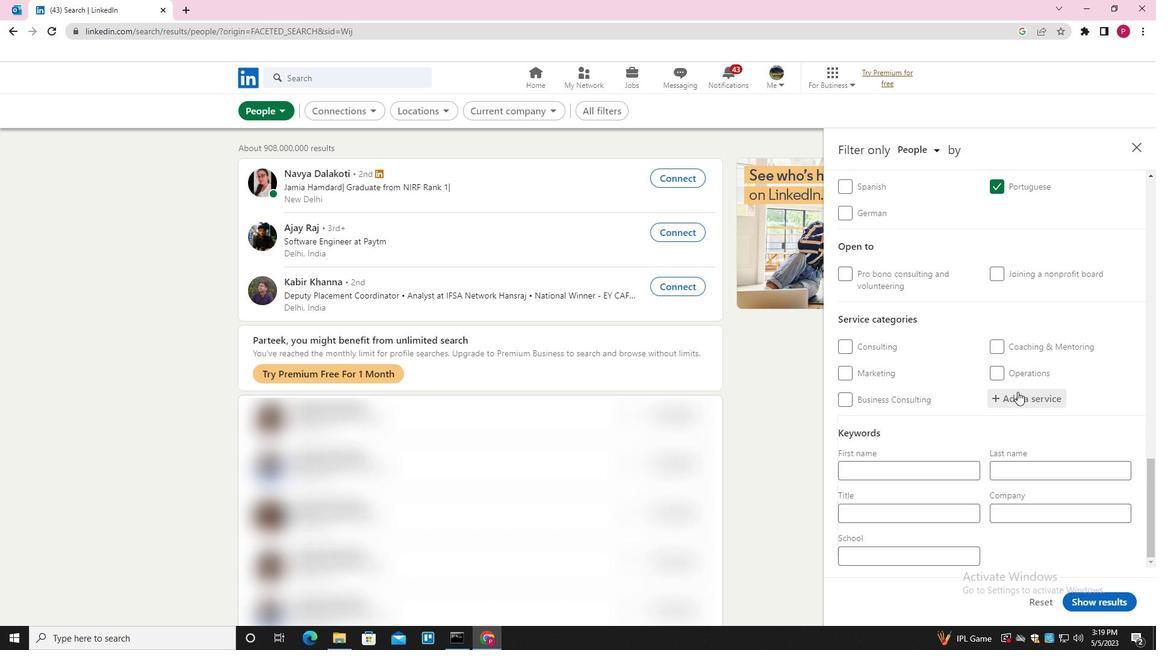 
Action: Mouse pressed left at (1020, 394)
Screenshot: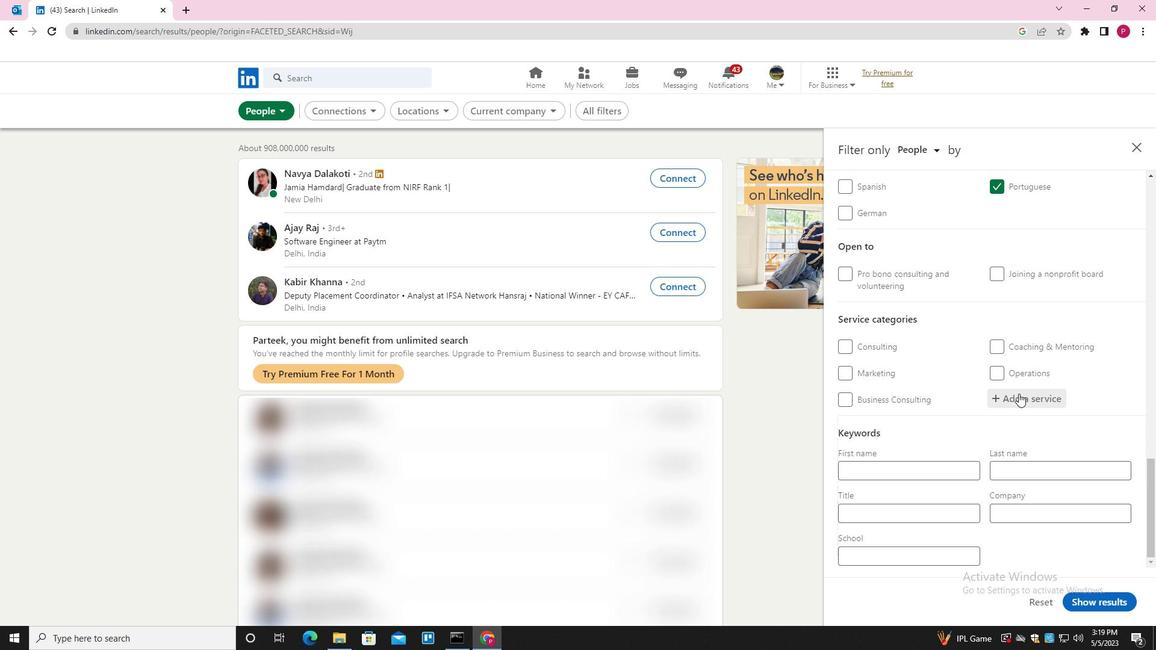 
Action: Key pressed <Key.shift><Key.shift><Key.shift><Key.shift><Key.shift><Key.shift><Key.shift>BOOKKEEPING<Key.down><Key.enter>
Screenshot: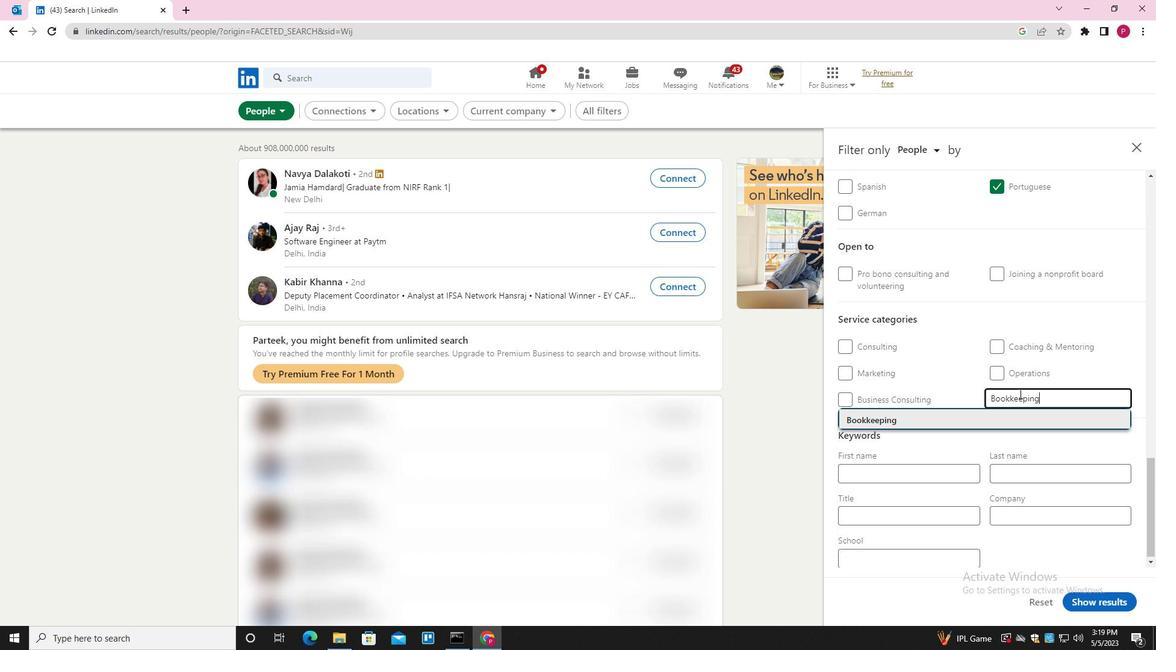 
Action: Mouse moved to (847, 407)
Screenshot: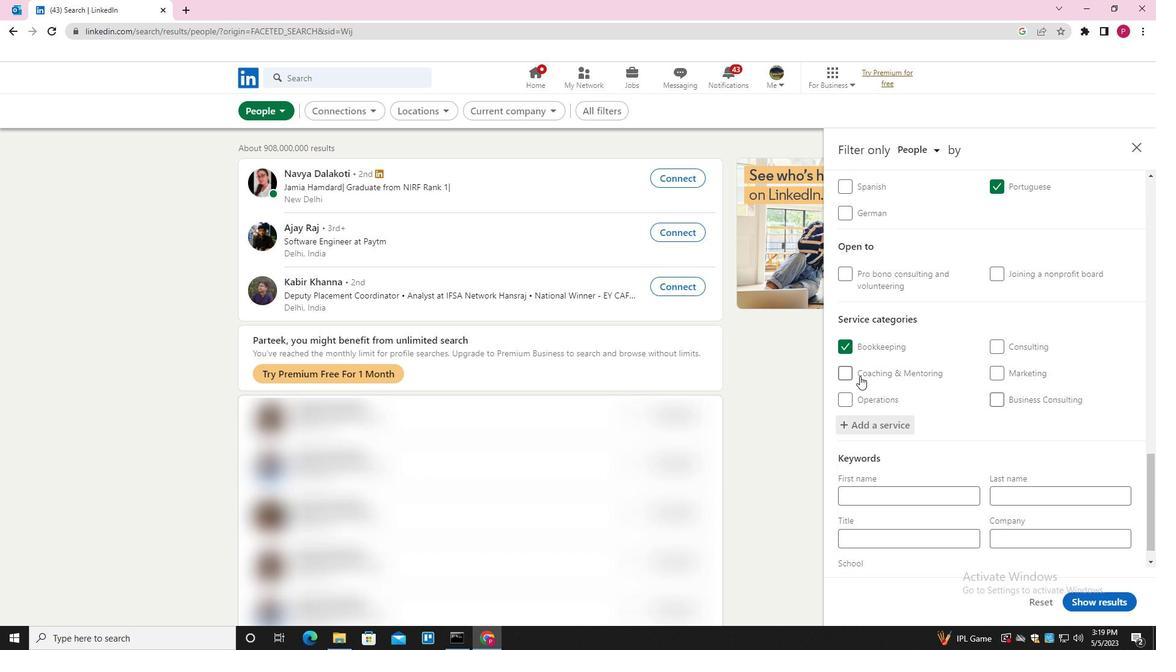 
Action: Mouse scrolled (847, 406) with delta (0, 0)
Screenshot: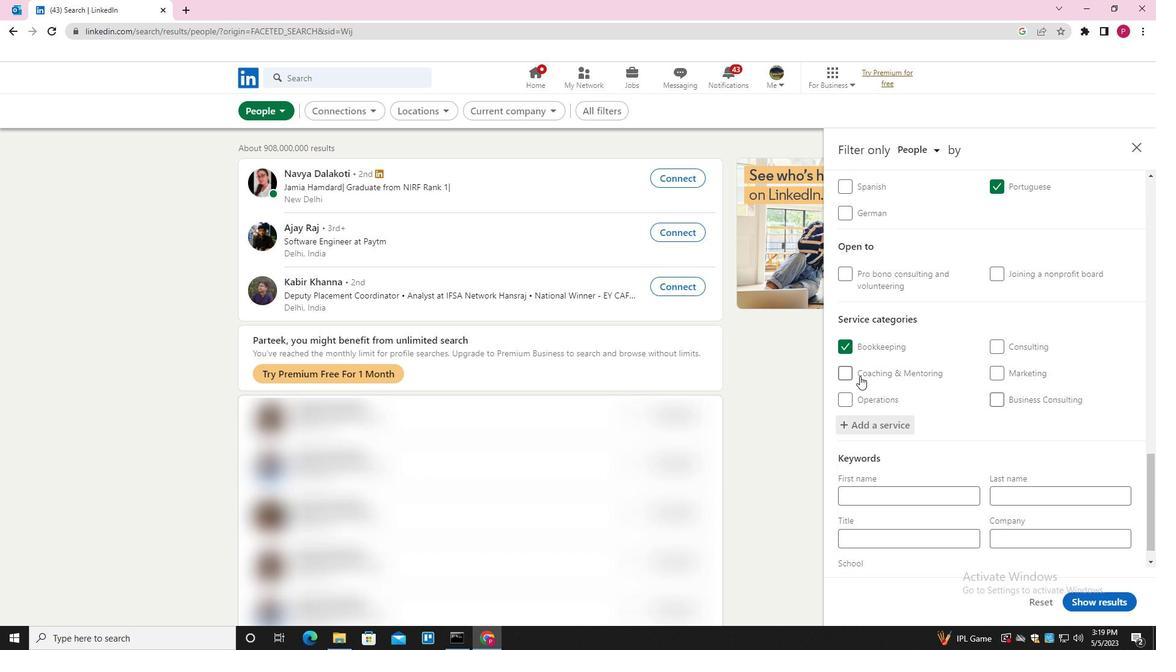 
Action: Mouse moved to (845, 416)
Screenshot: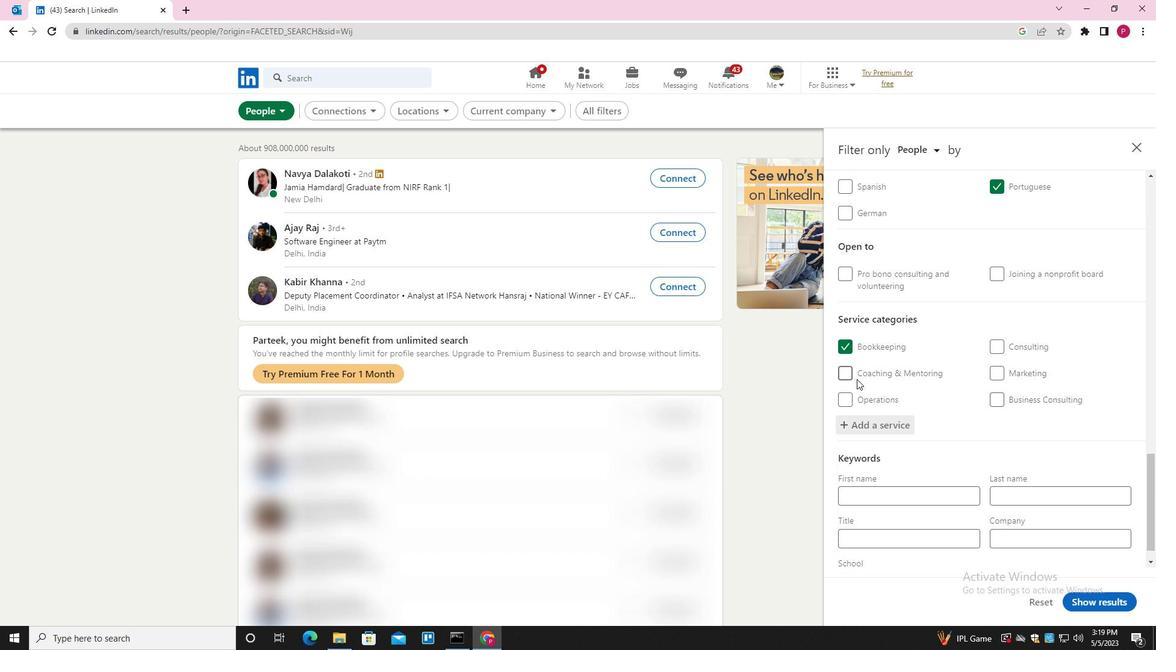
Action: Mouse scrolled (845, 416) with delta (0, 0)
Screenshot: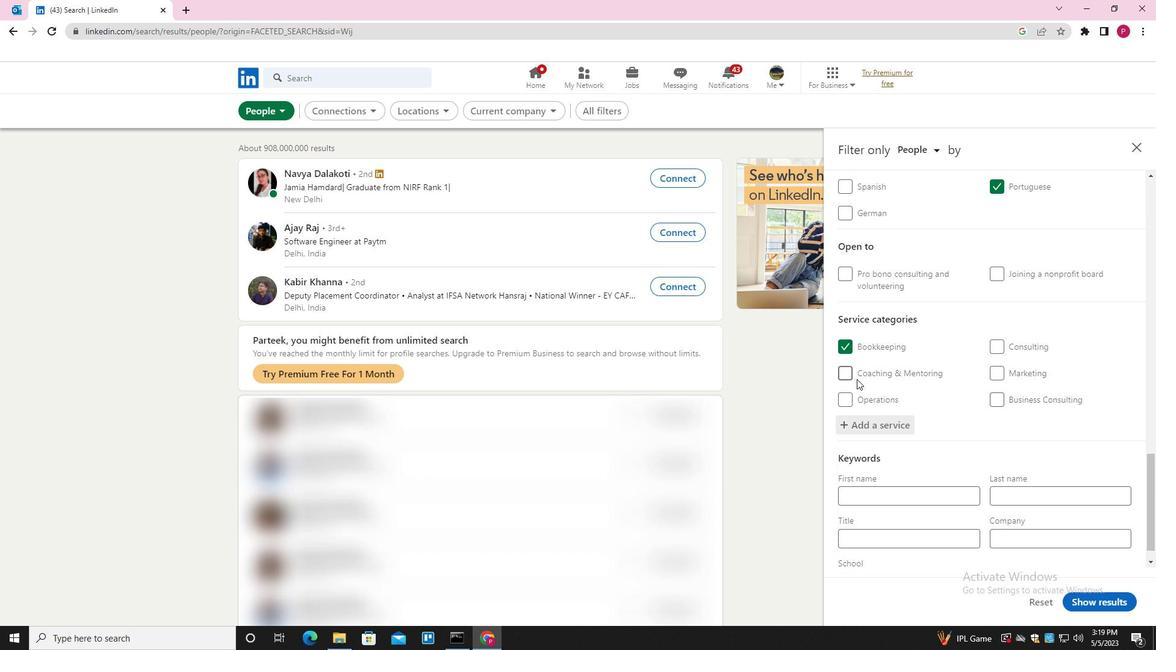 
Action: Mouse moved to (845, 422)
Screenshot: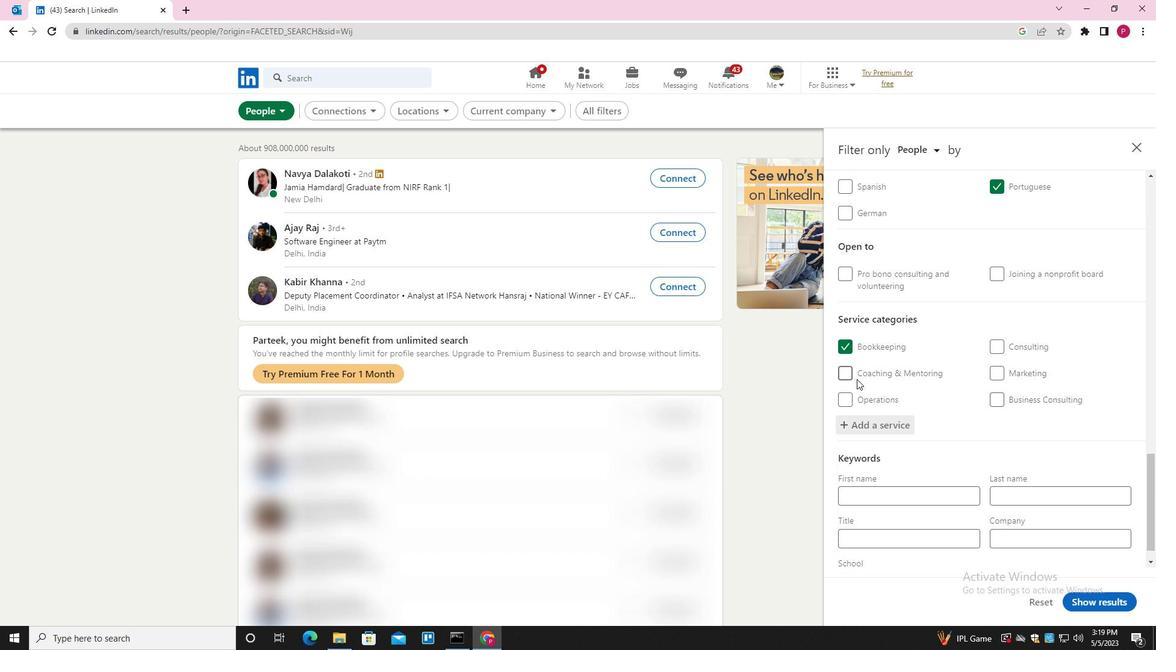 
Action: Mouse scrolled (845, 422) with delta (0, 0)
Screenshot: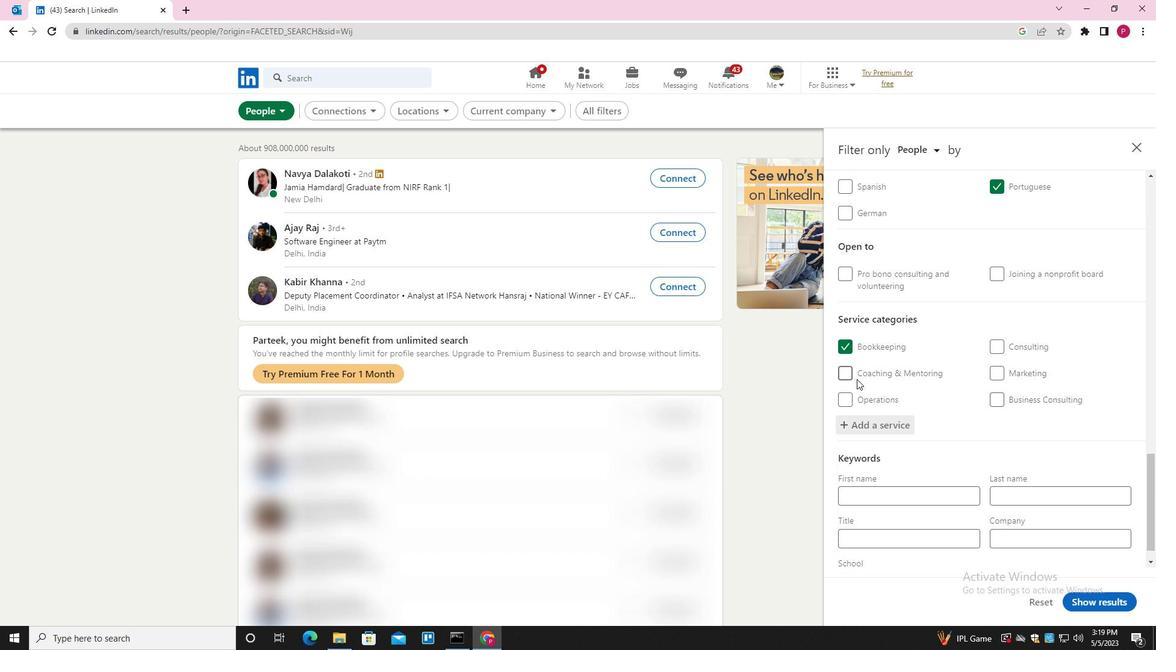 
Action: Mouse moved to (845, 432)
Screenshot: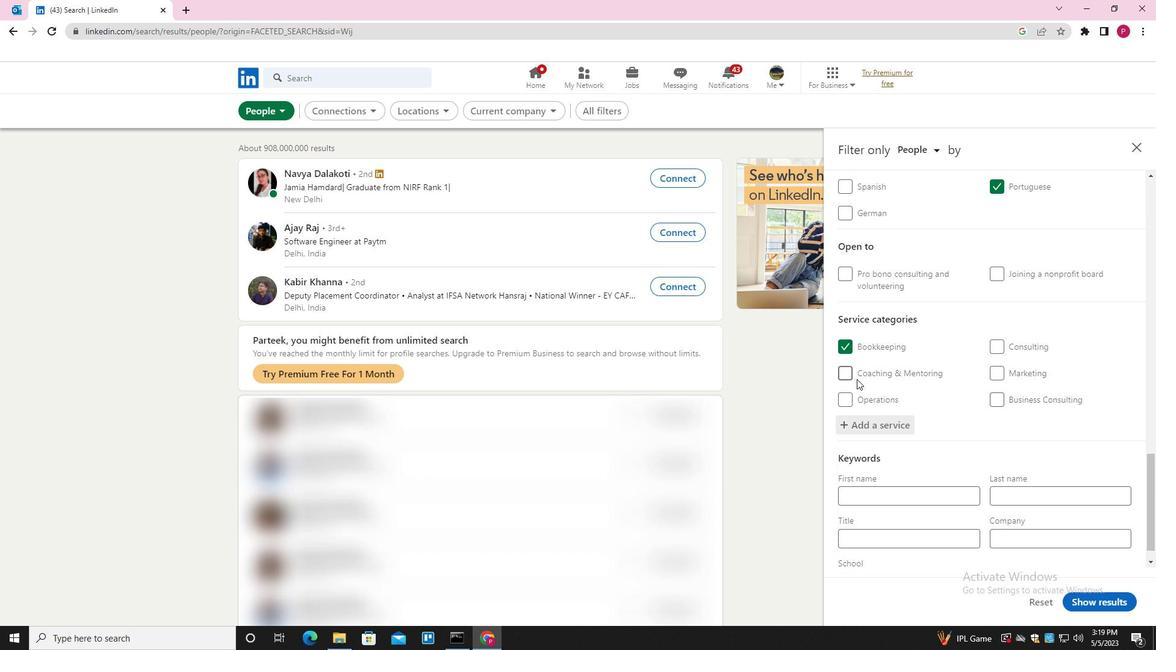
Action: Mouse scrolled (845, 432) with delta (0, 0)
Screenshot: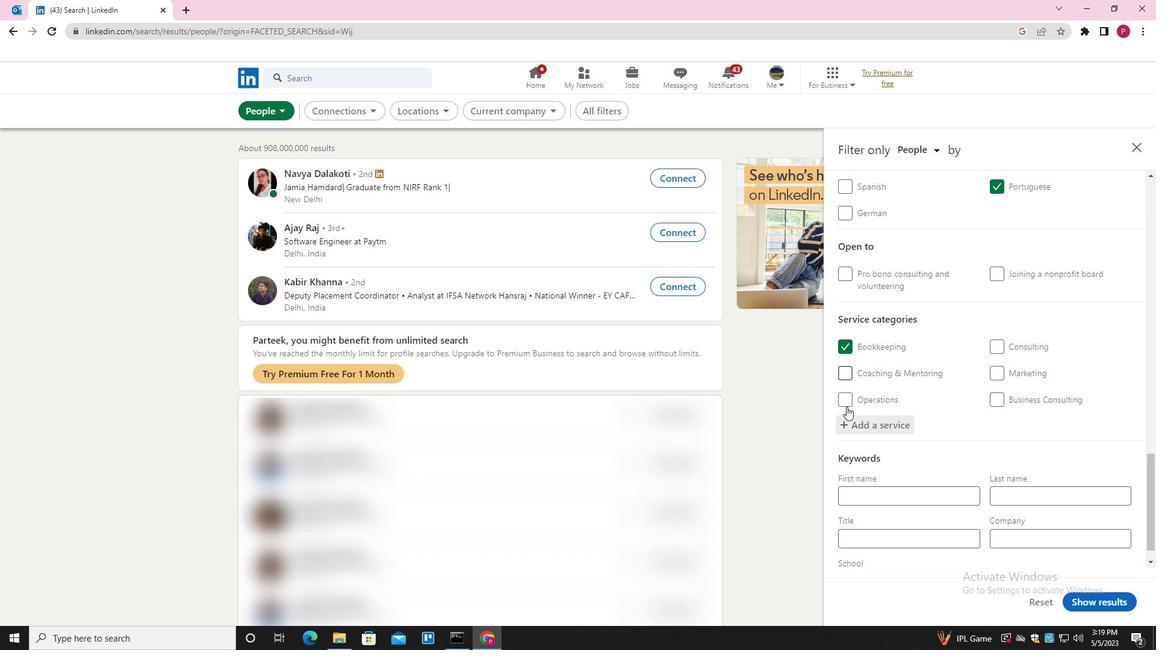 
Action: Mouse moved to (879, 507)
Screenshot: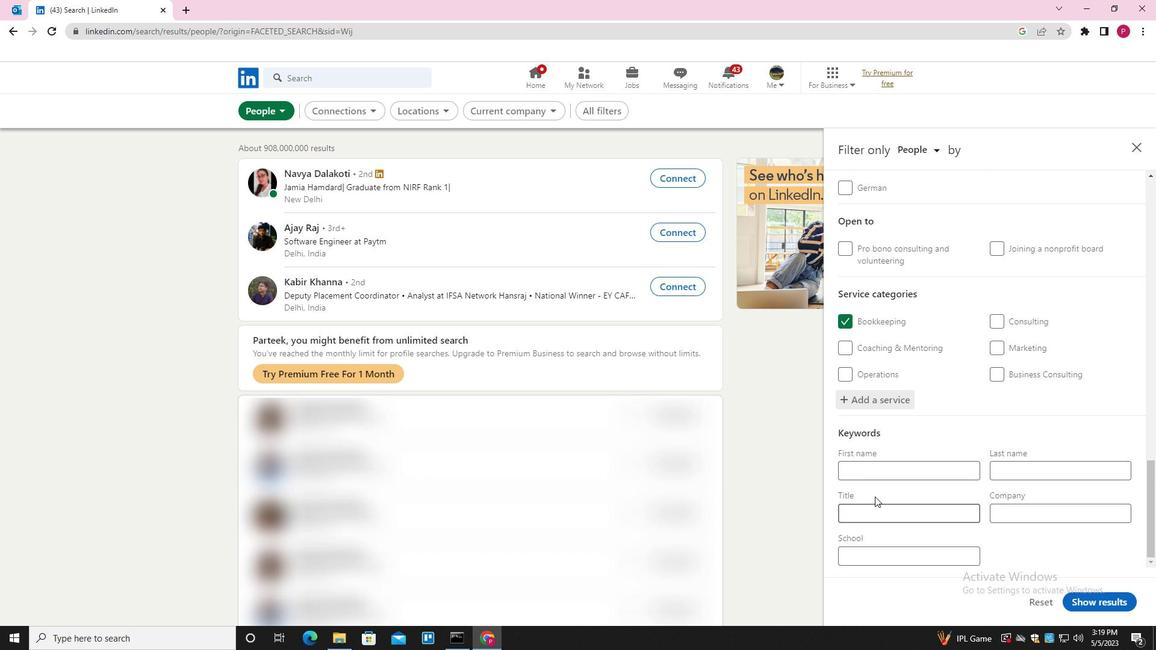 
Action: Mouse pressed left at (879, 507)
Screenshot: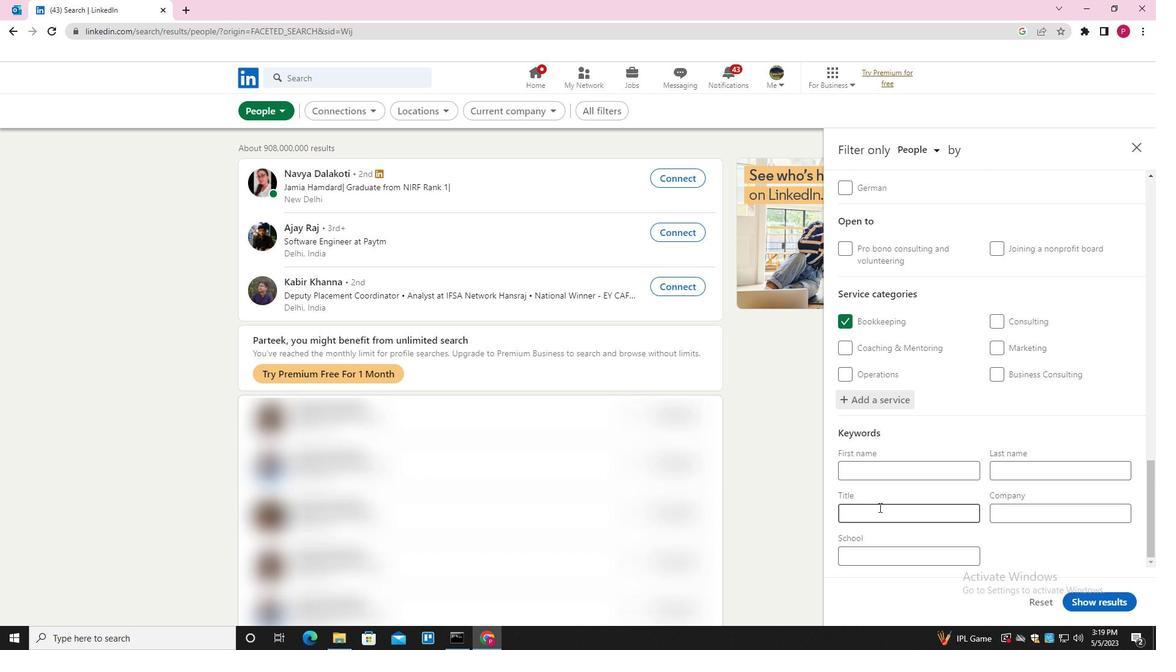 
Action: Key pressed <Key.shift><Key.shift><Key.shift><Key.shift><Key.shift><Key.shift><Key.shift>ADNINISTRATOR
Screenshot: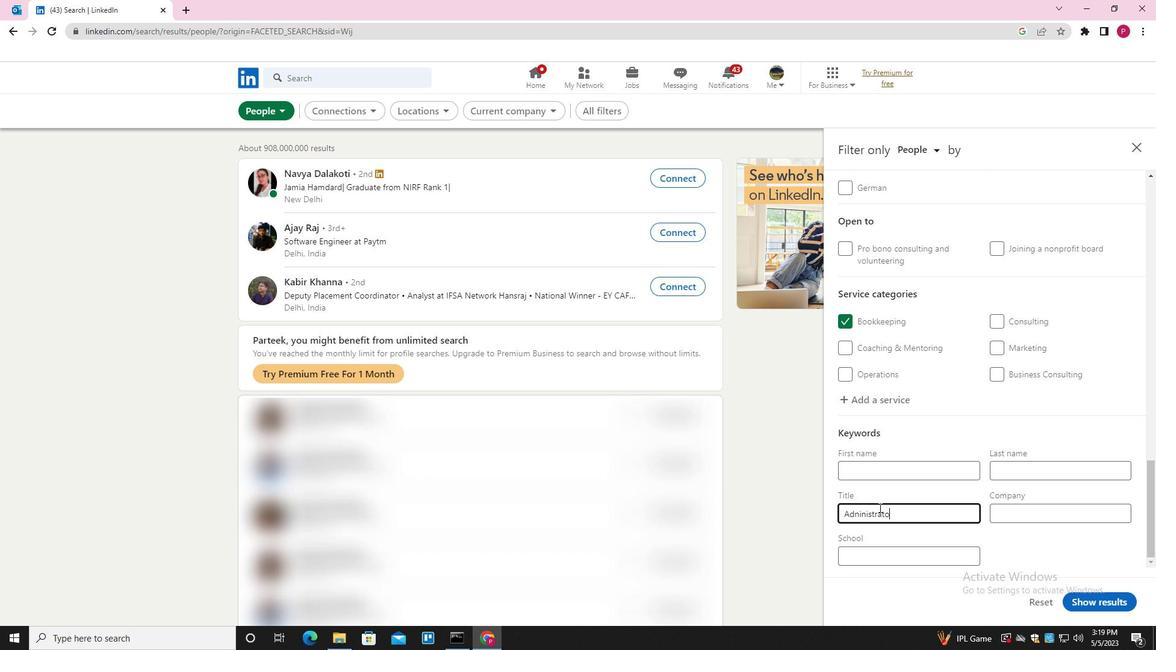 
Action: Mouse moved to (929, 512)
Screenshot: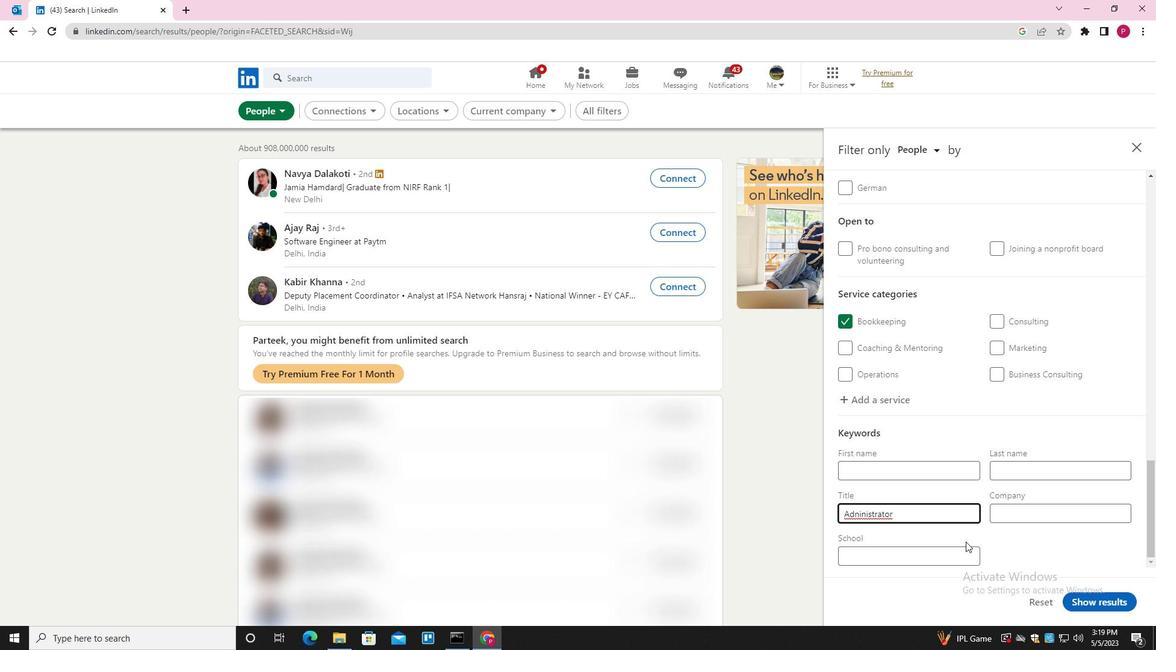 
Action: Key pressed <Key.backspace><Key.backspace><Key.backspace><Key.backspace><Key.backspace><Key.backspace><Key.backspace><Key.backspace><Key.backspace><Key.backspace><Key.backspace>MINISTRATOR
Screenshot: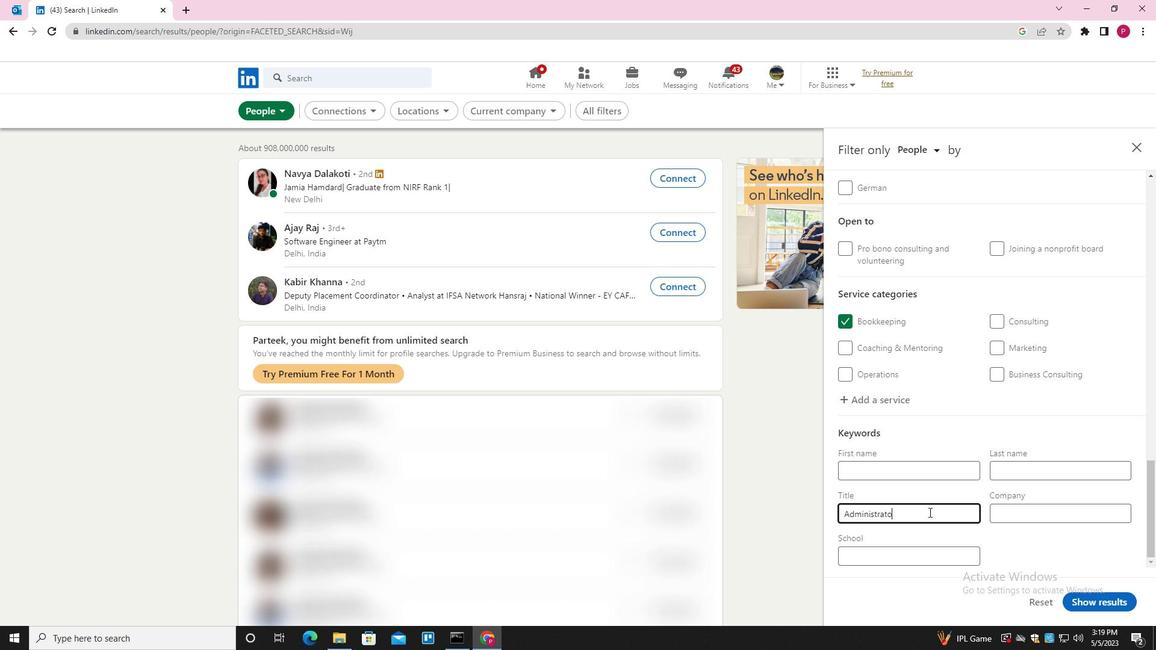 
Action: Mouse moved to (1098, 598)
Screenshot: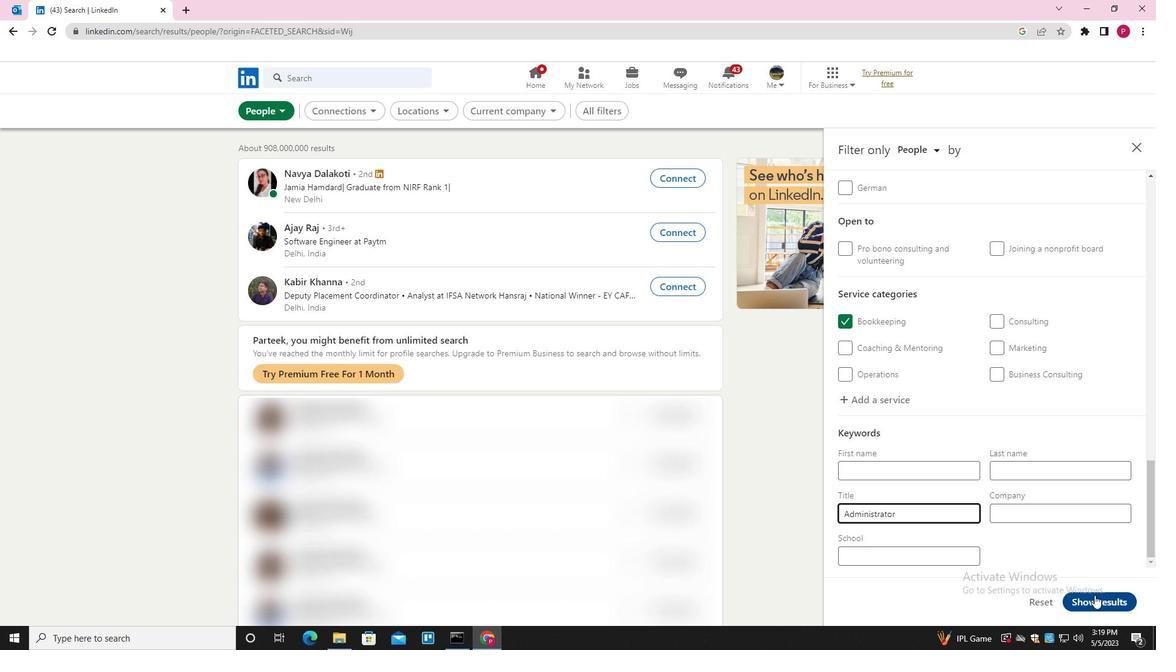 
Action: Mouse pressed left at (1098, 598)
Screenshot: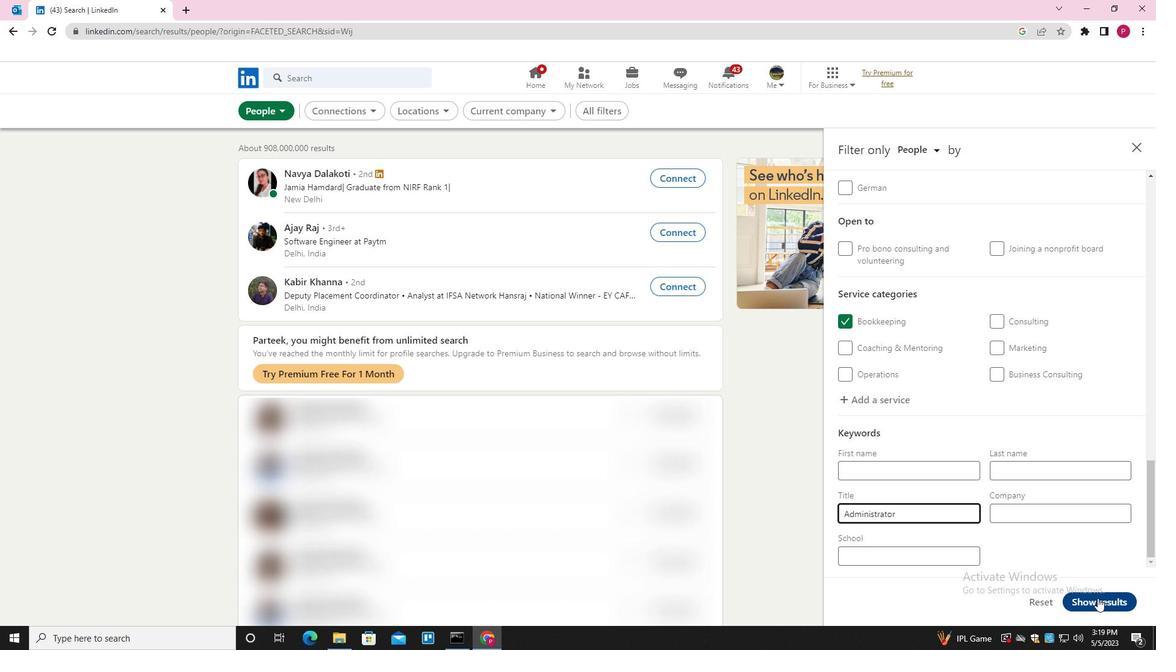 
Action: Mouse moved to (729, 450)
Screenshot: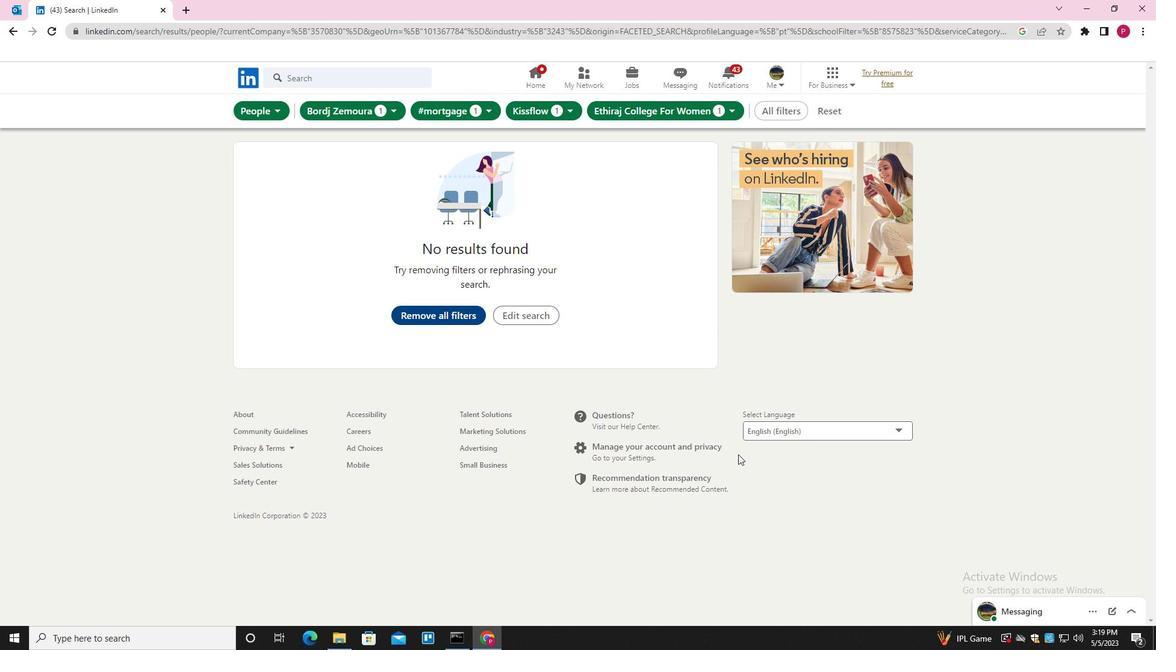 
